 Task: Personal: Wedding Day Timeline.
Action: Mouse pressed left at (46, 70)
Screenshot: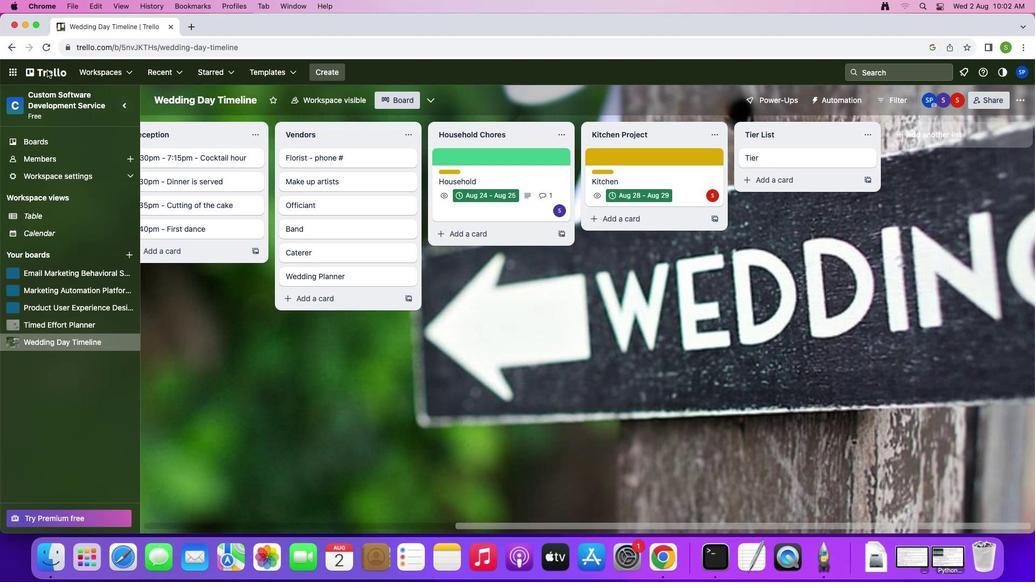 
Action: Mouse moved to (48, 73)
Screenshot: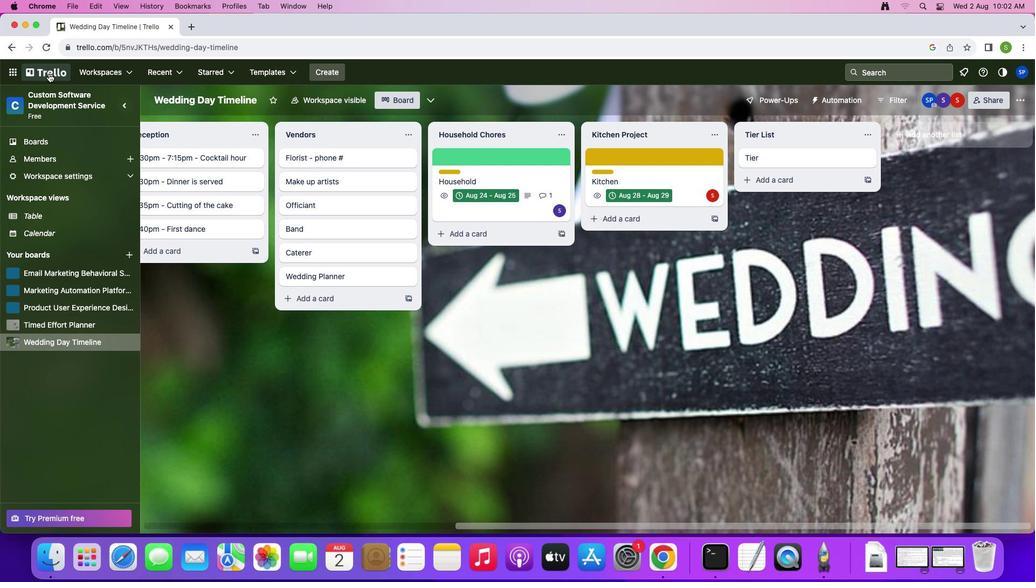 
Action: Mouse pressed left at (48, 73)
Screenshot: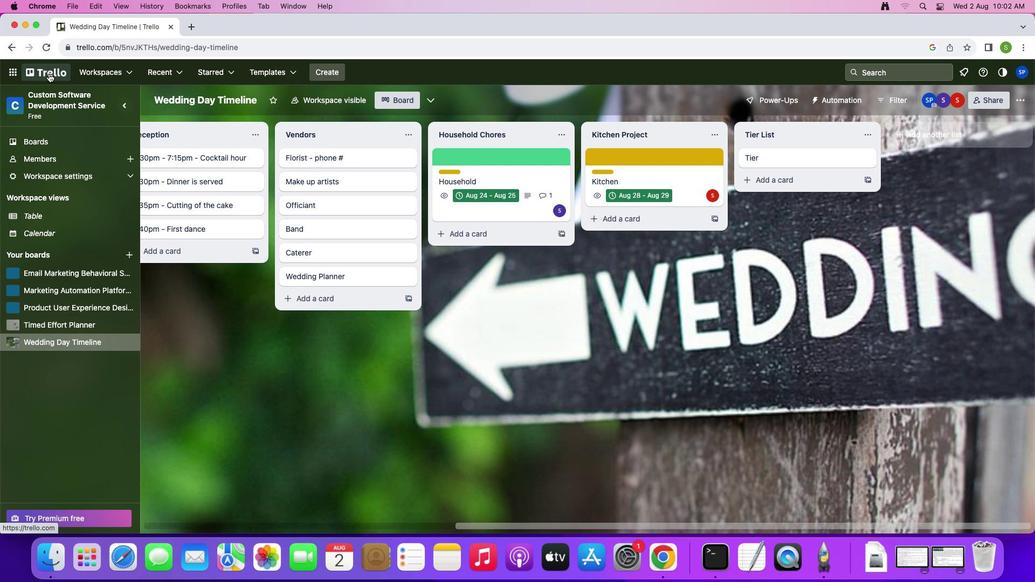 
Action: Mouse moved to (251, 131)
Screenshot: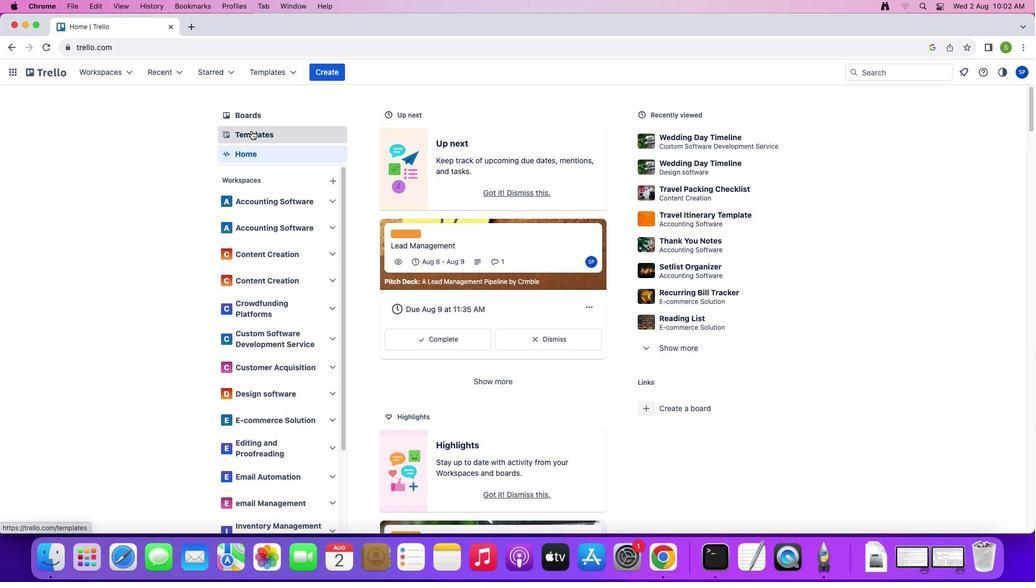 
Action: Mouse pressed left at (251, 131)
Screenshot: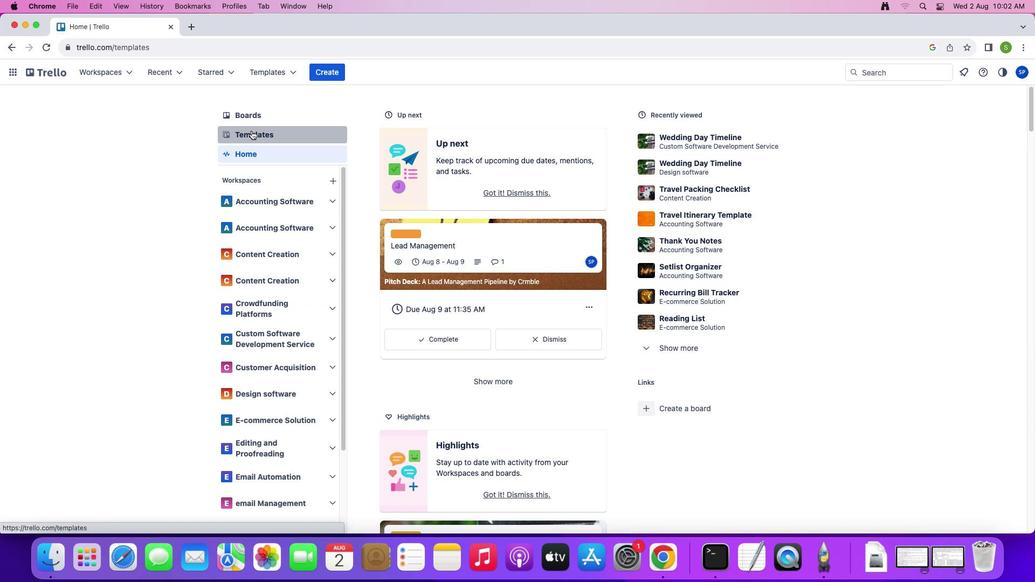 
Action: Mouse moved to (267, 284)
Screenshot: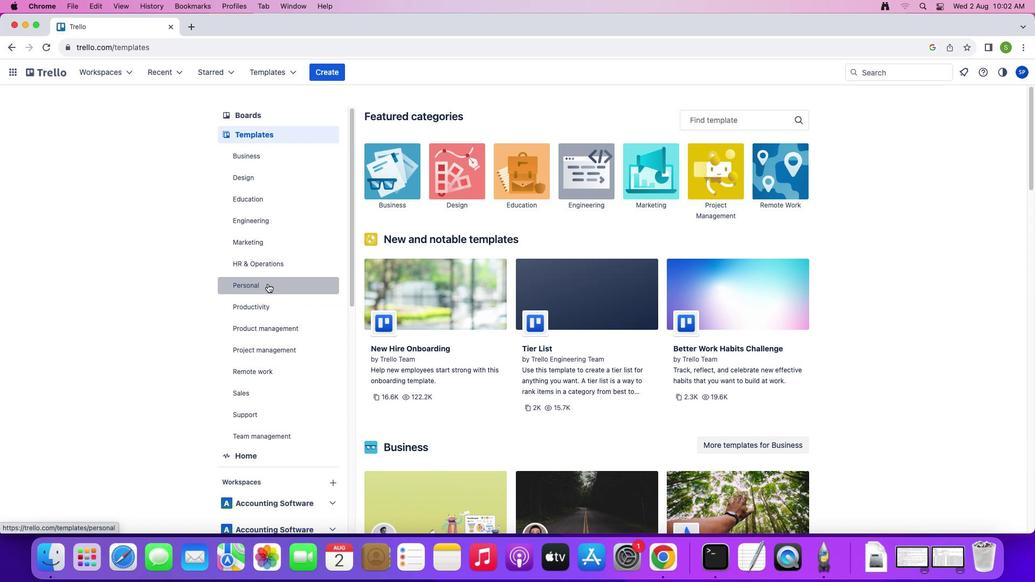 
Action: Mouse pressed left at (267, 284)
Screenshot: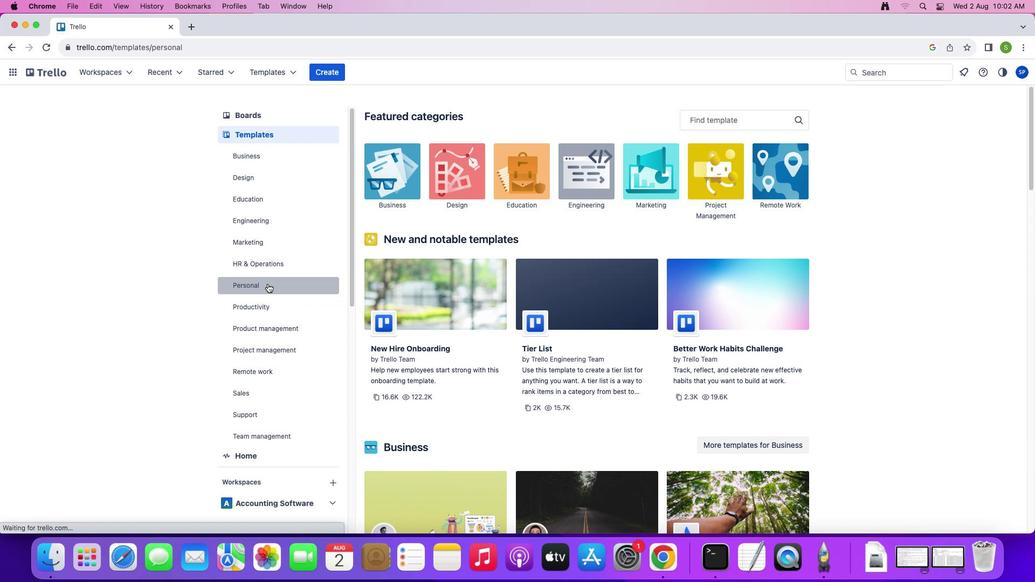 
Action: Mouse moved to (712, 122)
Screenshot: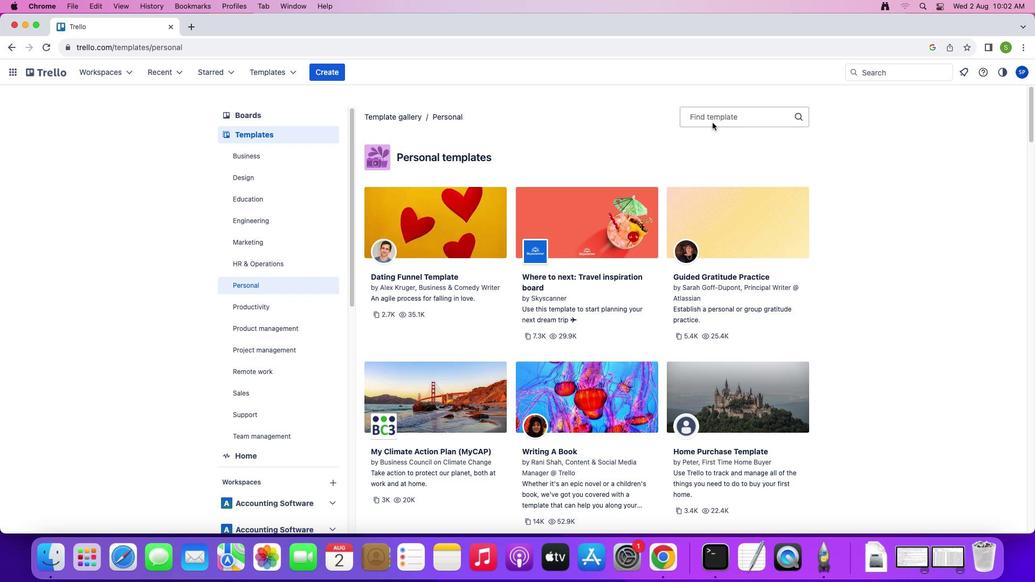 
Action: Mouse pressed left at (712, 122)
Screenshot: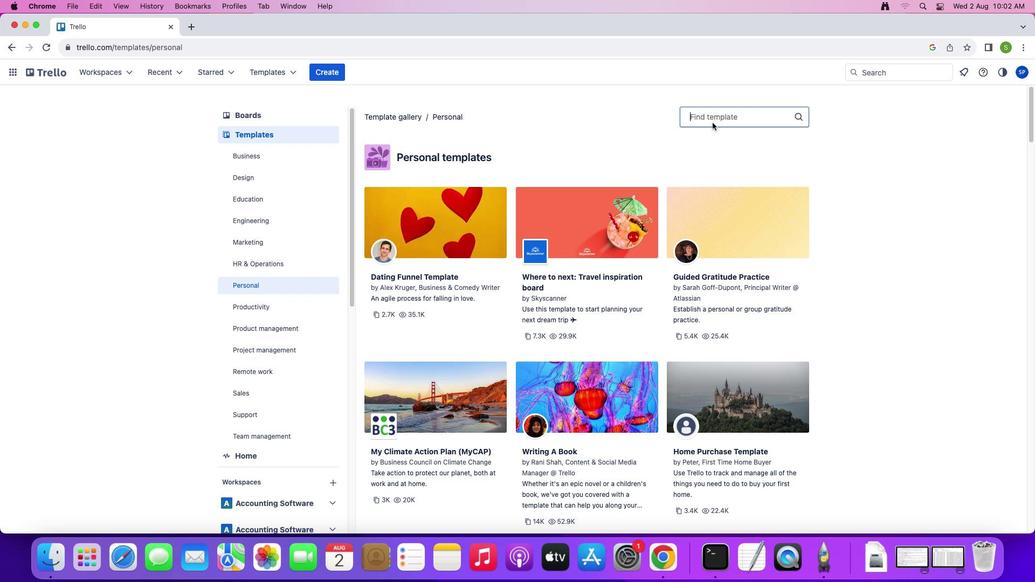 
Action: Mouse moved to (713, 118)
Screenshot: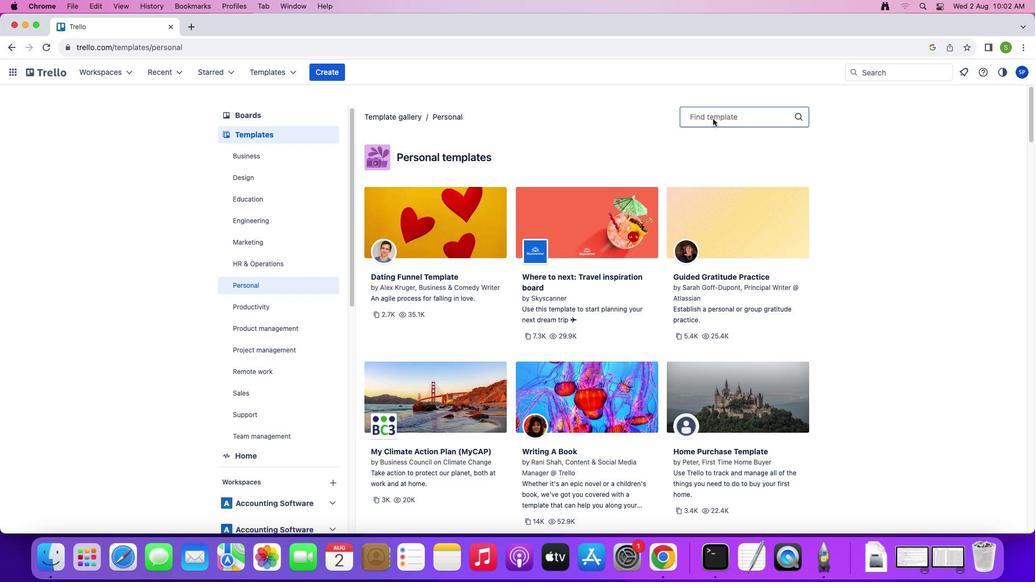 
Action: Key pressed 'W'Key.caps_lock'e''d''d''i''n''g'
Screenshot: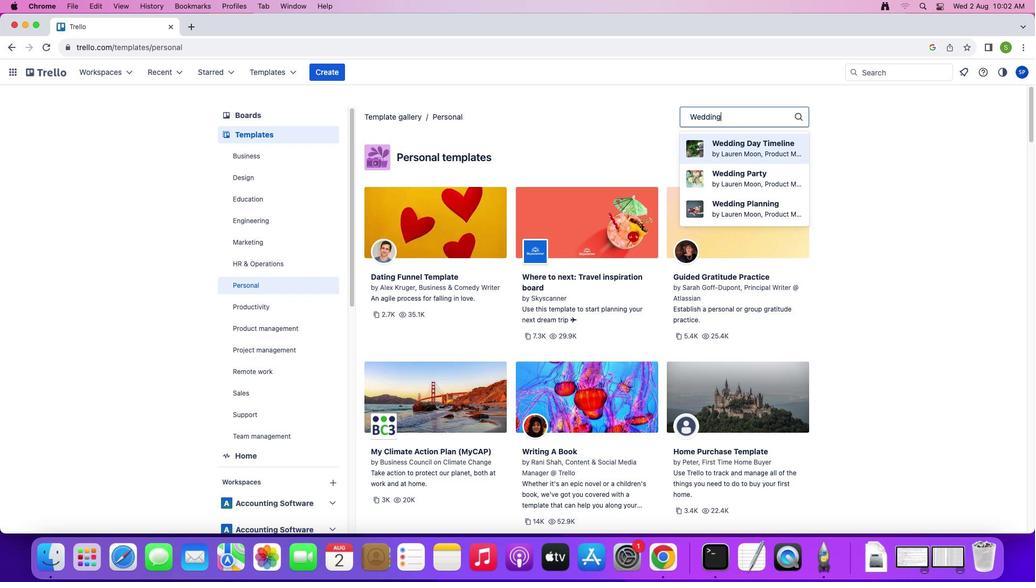 
Action: Mouse moved to (735, 149)
Screenshot: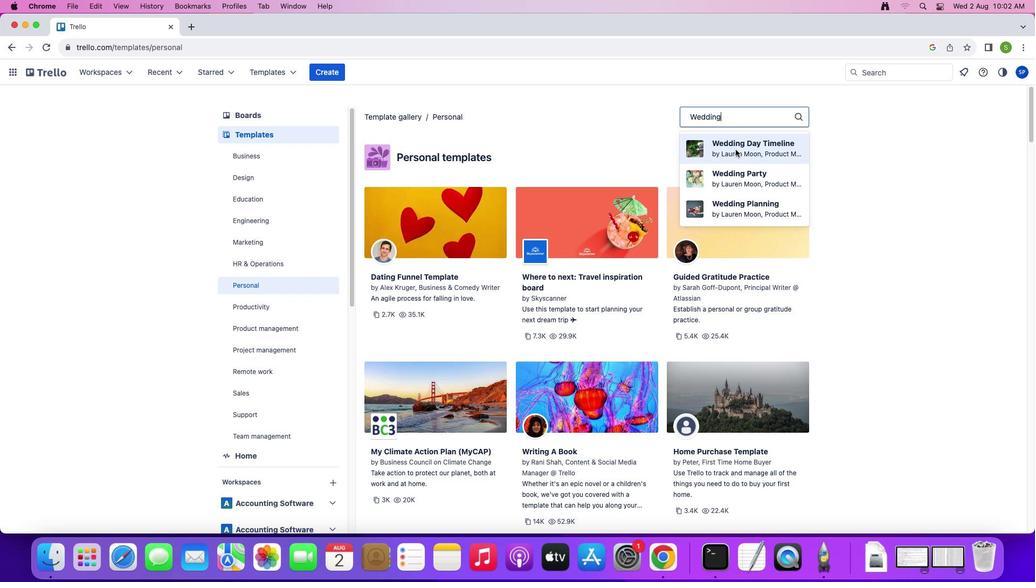 
Action: Key pressed Key.spaceKey.caps_lock'D'Key.caps_lock'a''y'Key.spaceKey.caps_lock'T'Key.caps_lock'i''m''e''l''i''n''e'
Screenshot: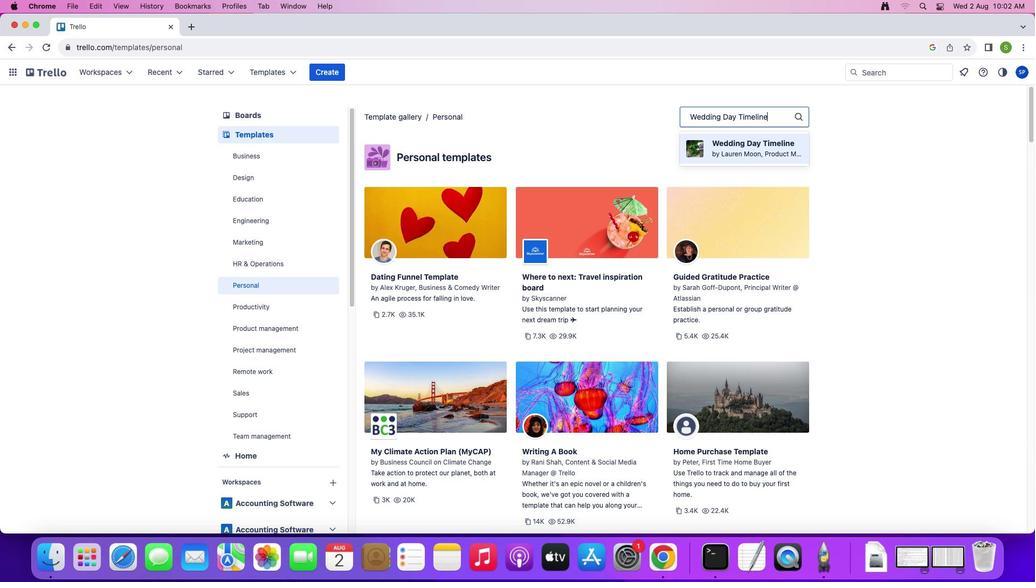 
Action: Mouse moved to (719, 151)
Screenshot: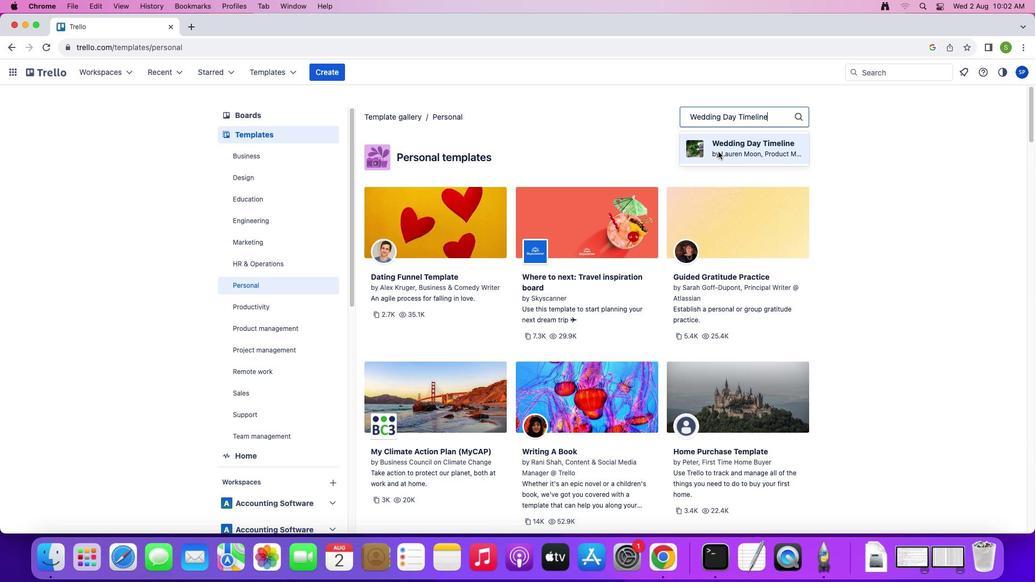 
Action: Mouse pressed left at (719, 151)
Screenshot: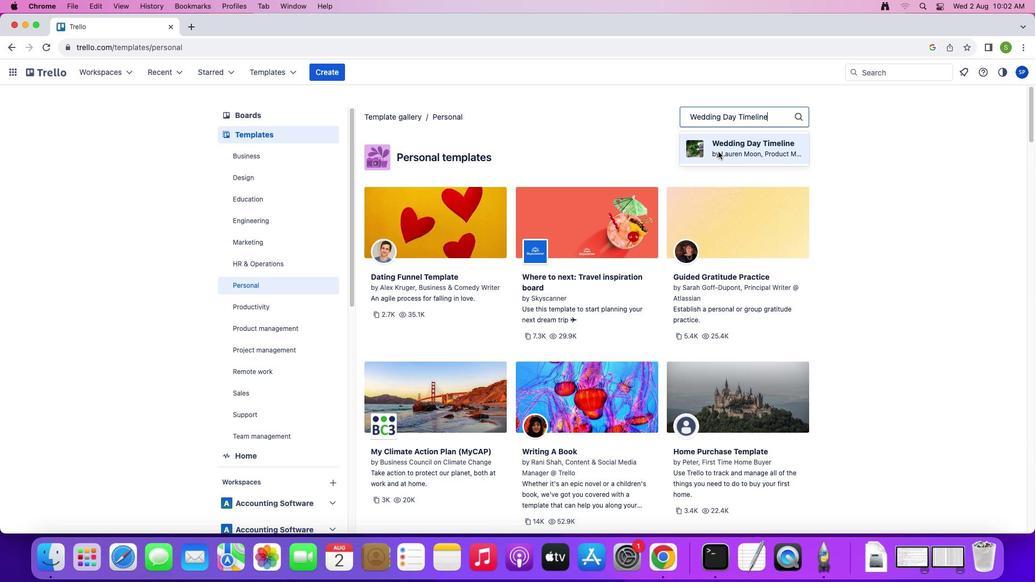 
Action: Mouse moved to (773, 153)
Screenshot: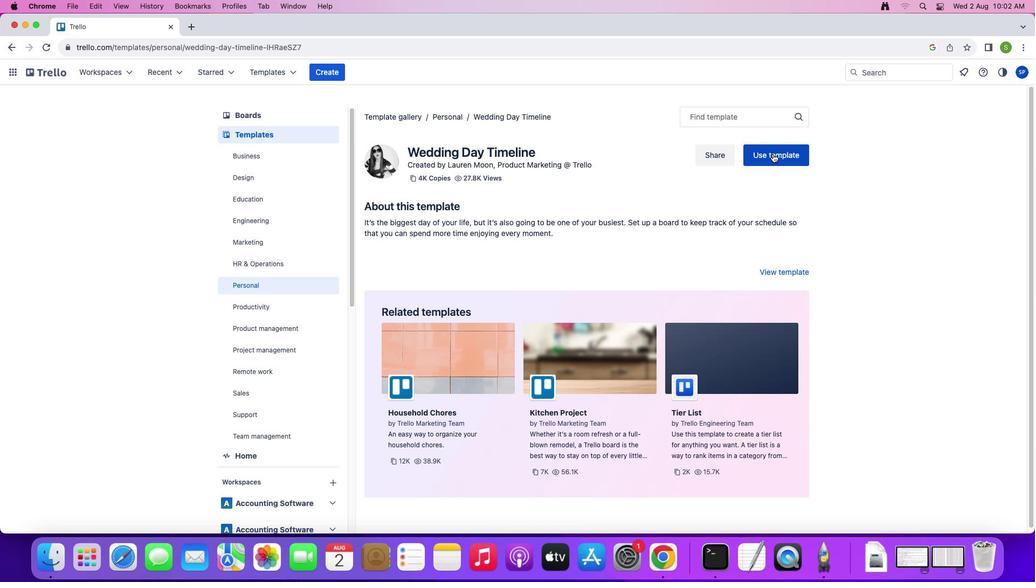 
Action: Mouse pressed left at (773, 153)
Screenshot: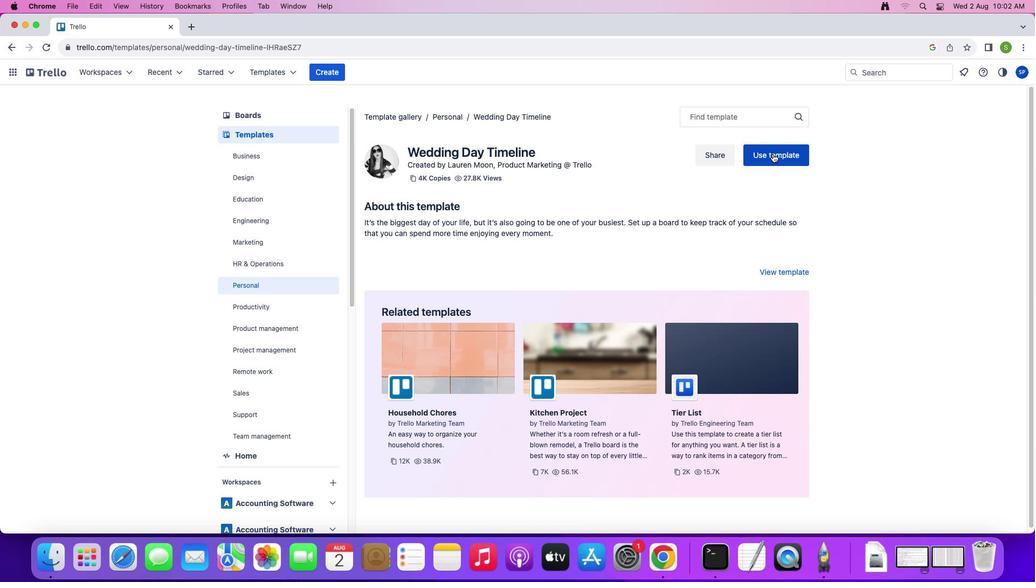 
Action: Mouse moved to (791, 251)
Screenshot: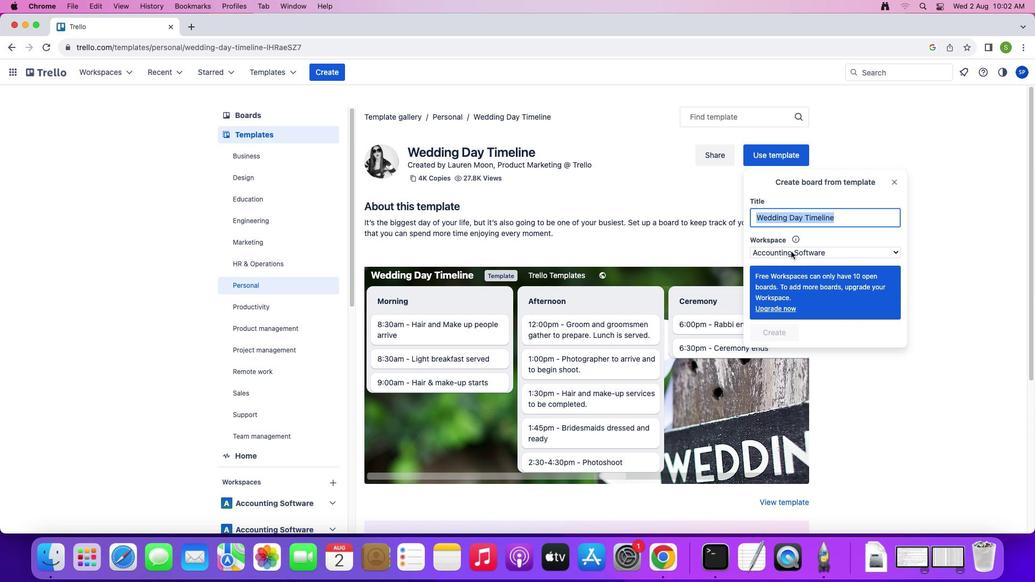 
Action: Mouse pressed left at (791, 251)
Screenshot: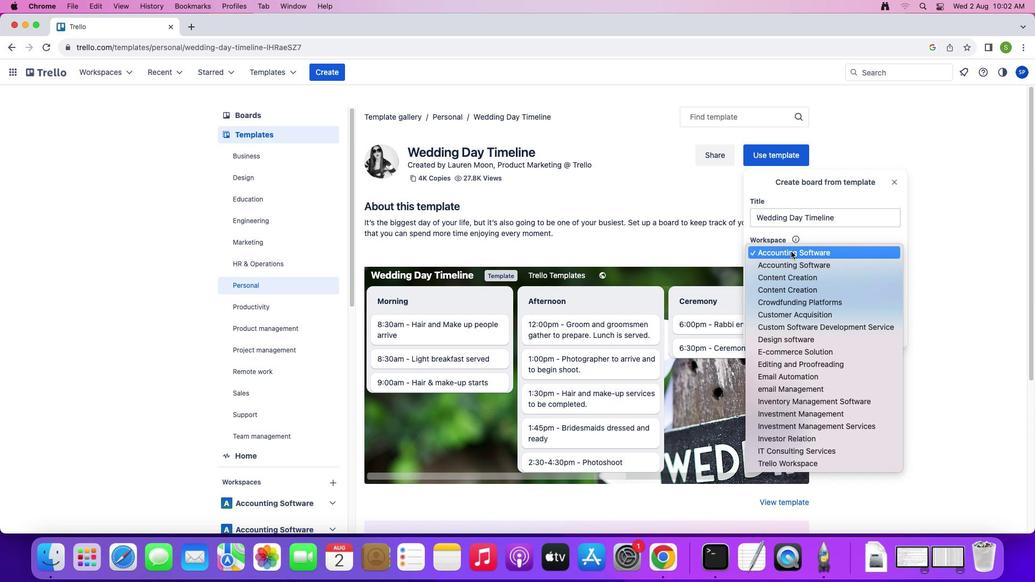 
Action: Mouse moved to (784, 337)
Screenshot: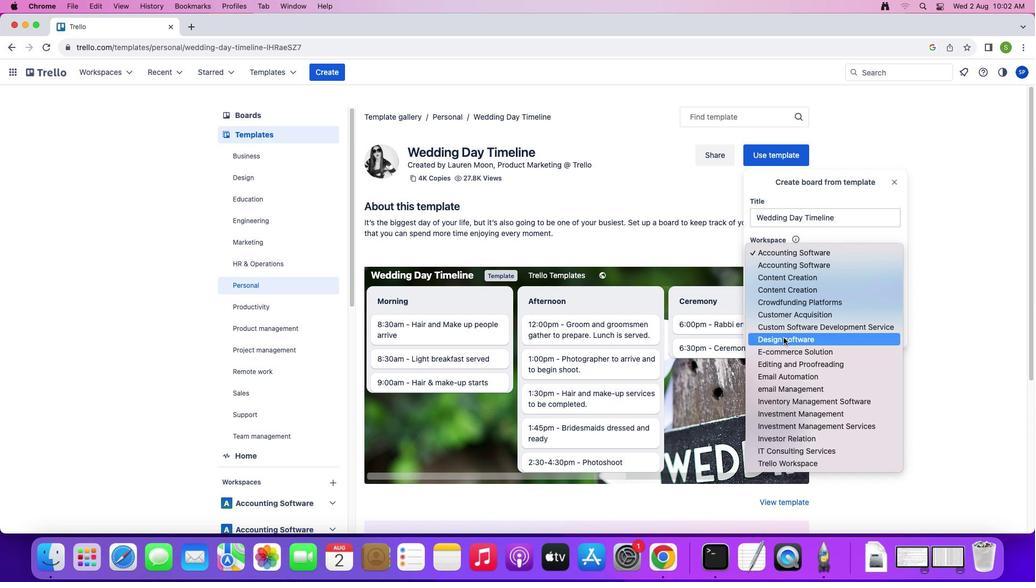 
Action: Mouse pressed left at (784, 337)
Screenshot: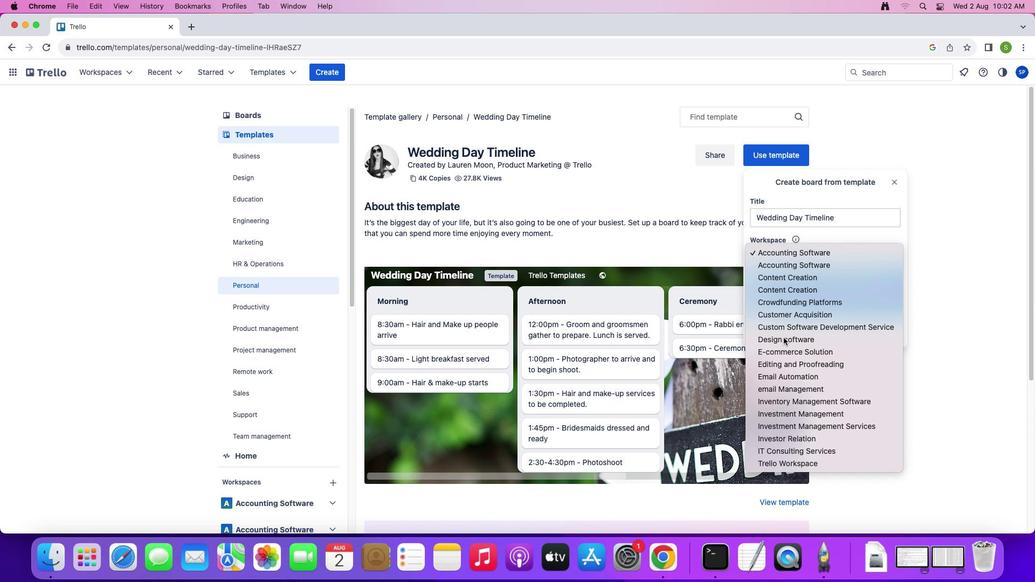 
Action: Mouse moved to (810, 245)
Screenshot: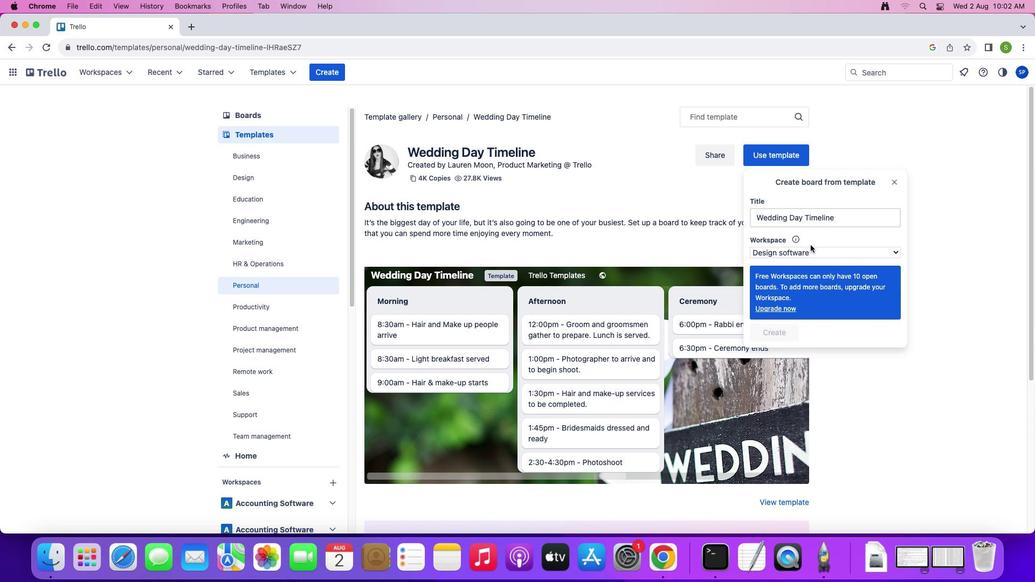
Action: Mouse pressed left at (810, 245)
Screenshot: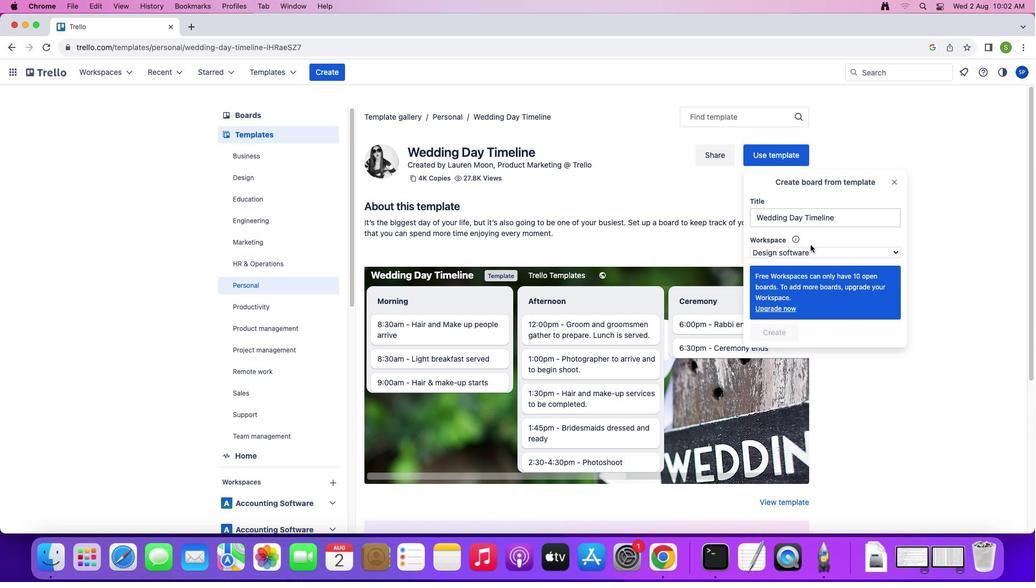
Action: Mouse moved to (809, 251)
Screenshot: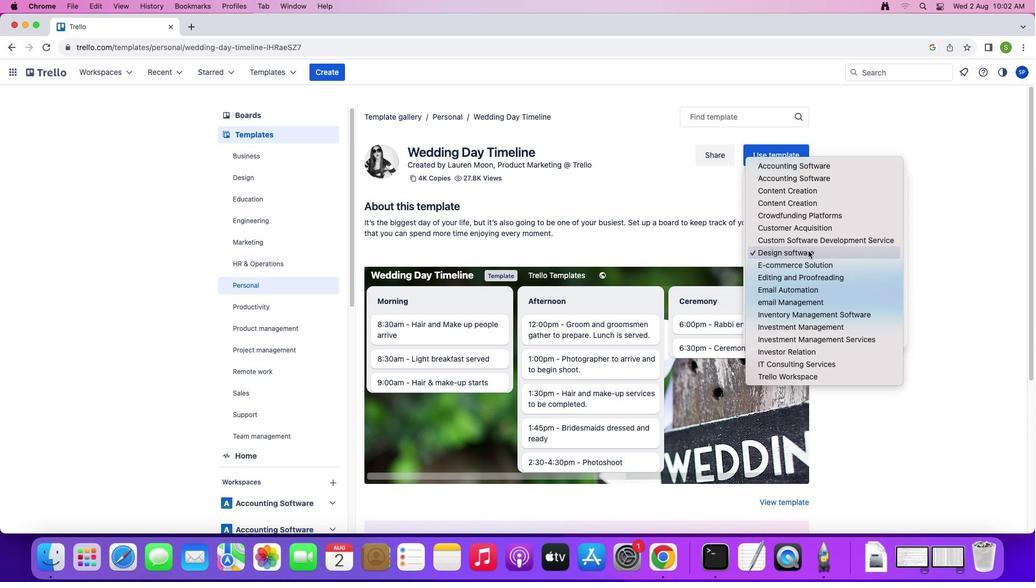 
Action: Mouse pressed left at (809, 251)
Screenshot: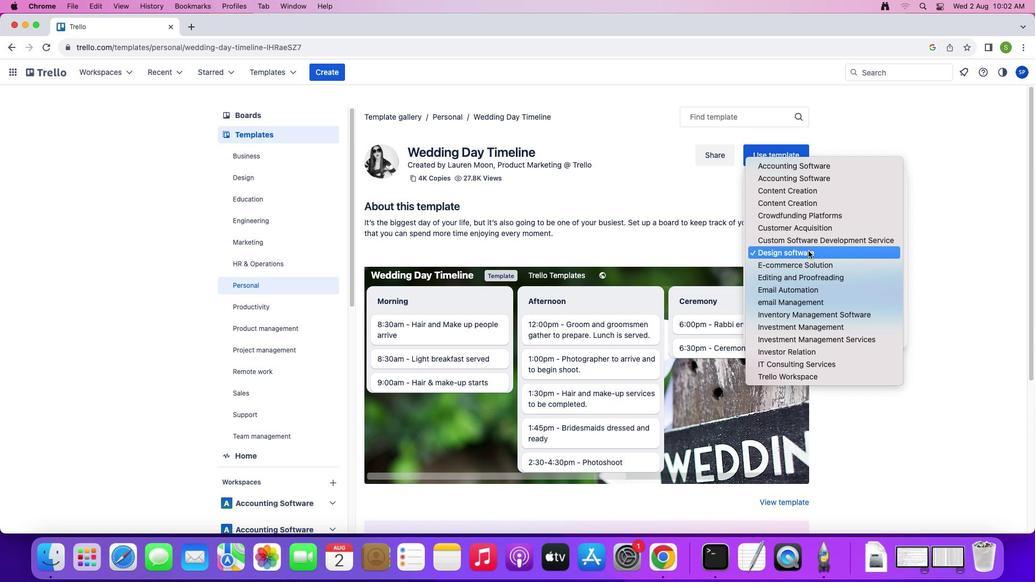 
Action: Mouse moved to (789, 338)
Screenshot: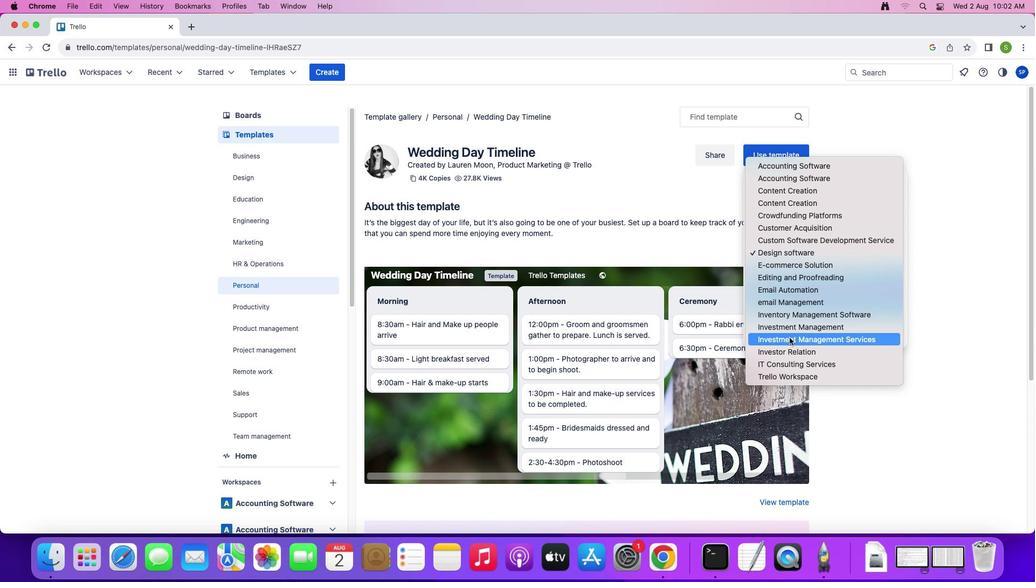 
Action: Mouse pressed left at (789, 338)
Screenshot: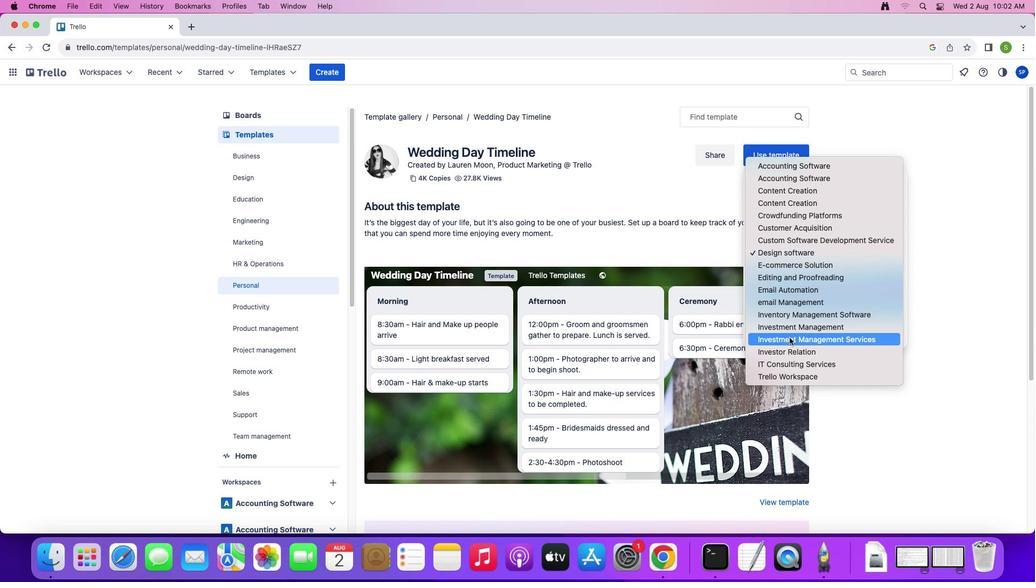 
Action: Mouse moved to (769, 392)
Screenshot: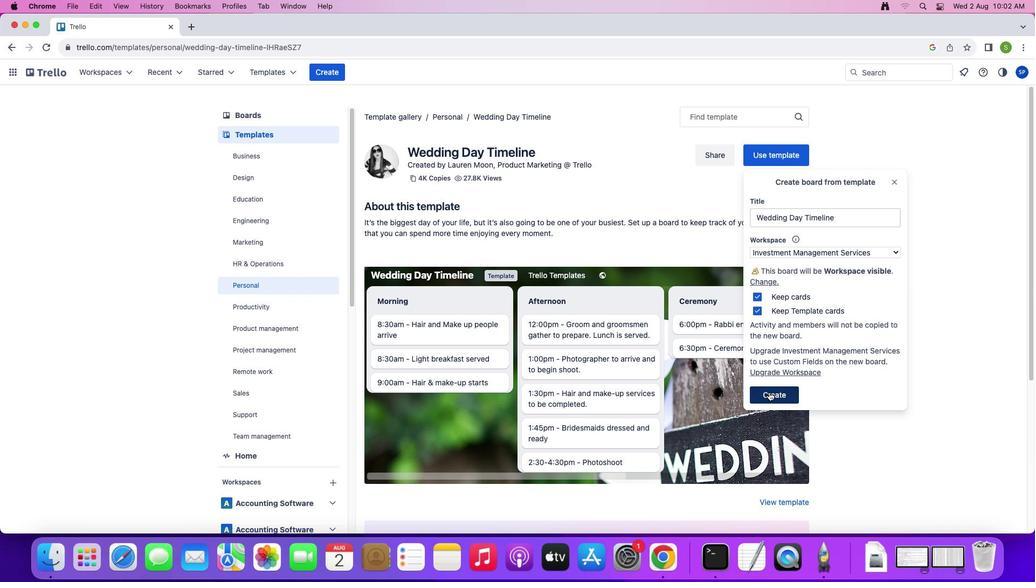 
Action: Mouse pressed left at (769, 392)
Screenshot: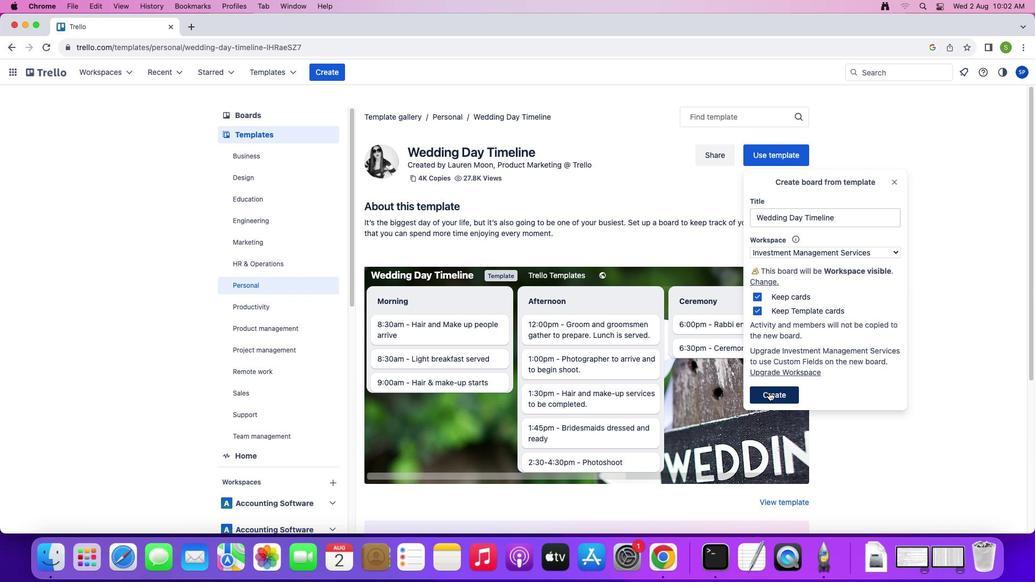 
Action: Mouse moved to (944, 140)
Screenshot: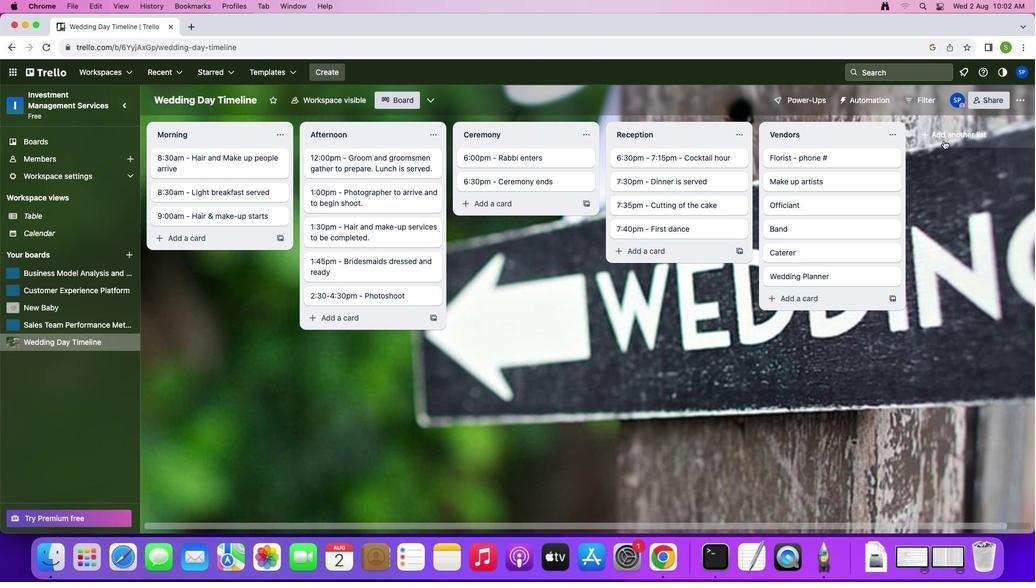 
Action: Mouse pressed left at (944, 140)
Screenshot: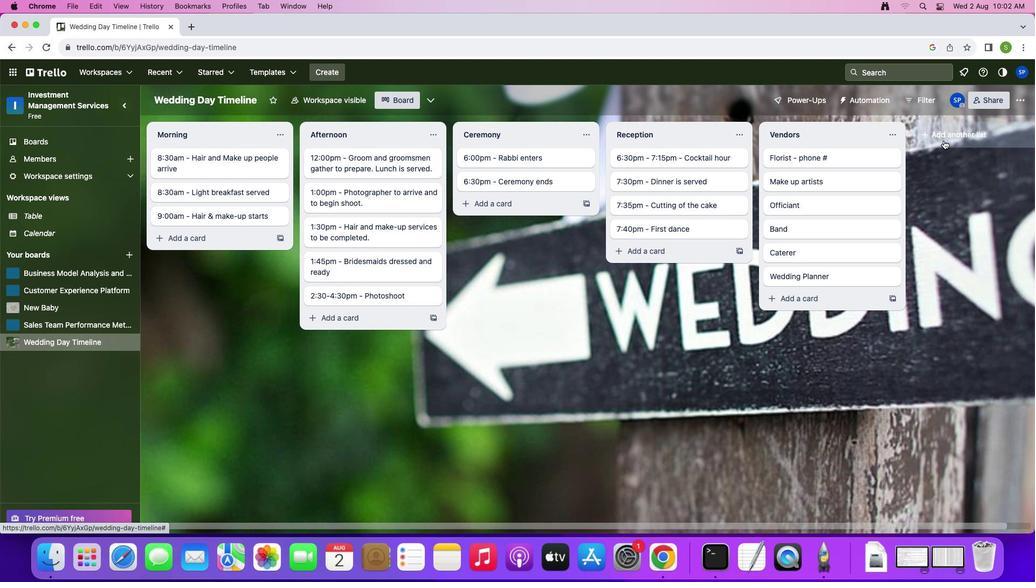 
Action: Mouse moved to (932, 295)
Screenshot: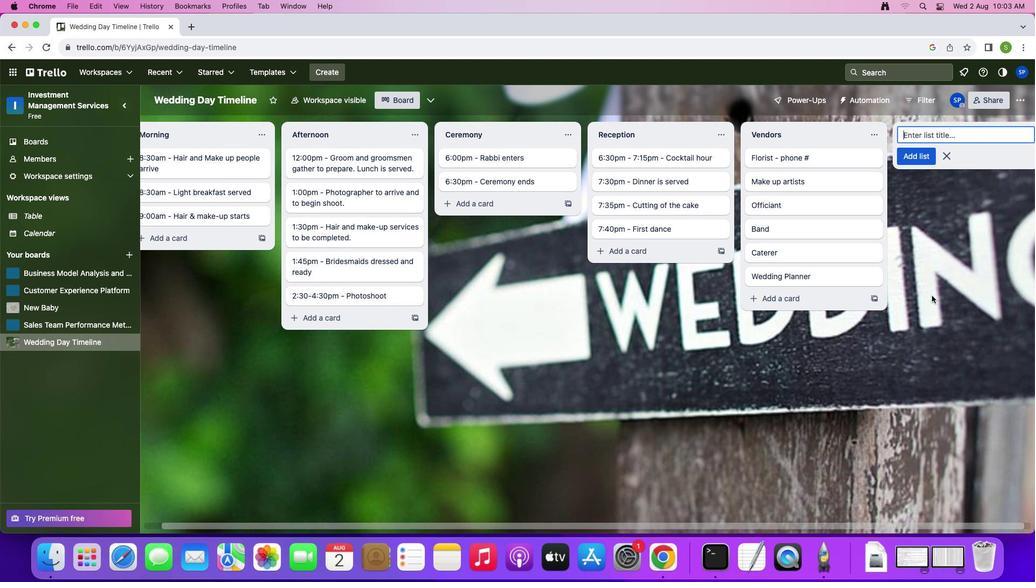 
Action: Key pressed Key.caps_lock'H'Key.caps_lock'o''u''s''e''h''o''l''d'Key.spaceKey.caps_lock'C'Key.caps_lock'h''o''r''e''s'Key.enterKey.shift'K''i''t''c''h''e''n'Key.spaceKey.shift'P''r''o''j''e''c''t'Key.enterKey.shift'T''i''e''r'Key.spaceKey.shift'l''i''s''t'Key.enter
Screenshot: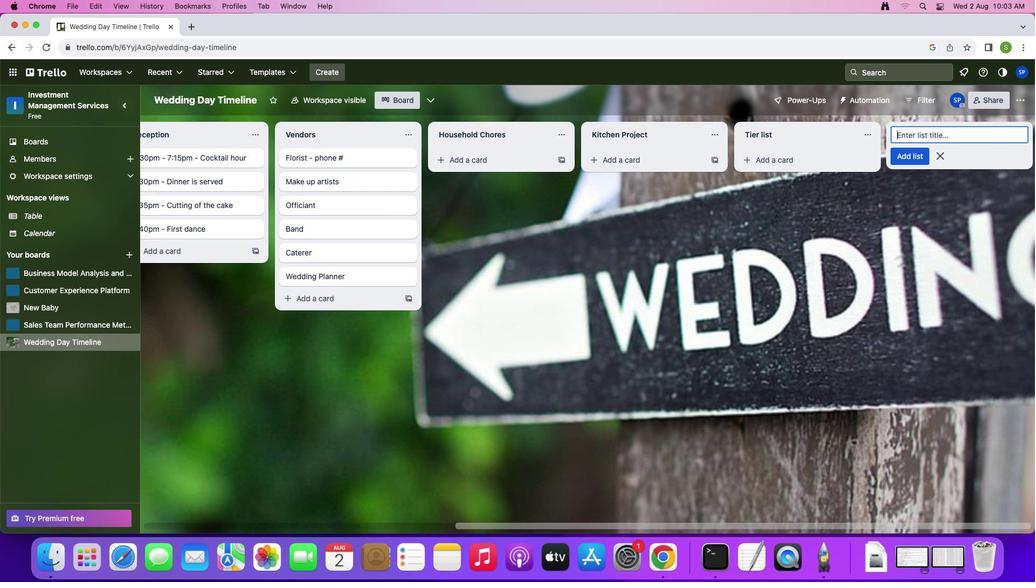 
Action: Mouse moved to (934, 162)
Screenshot: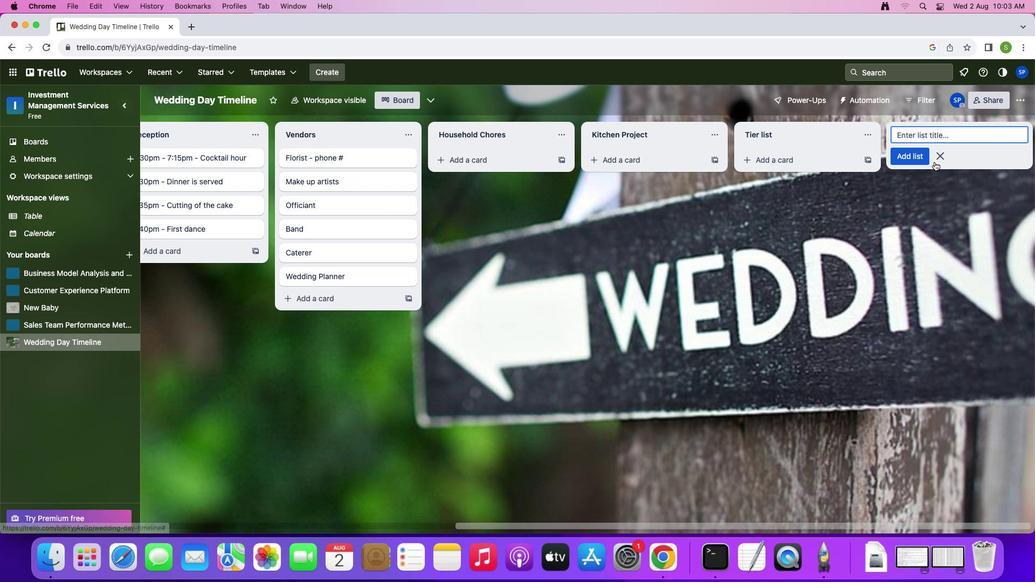 
Action: Mouse pressed left at (934, 162)
Screenshot: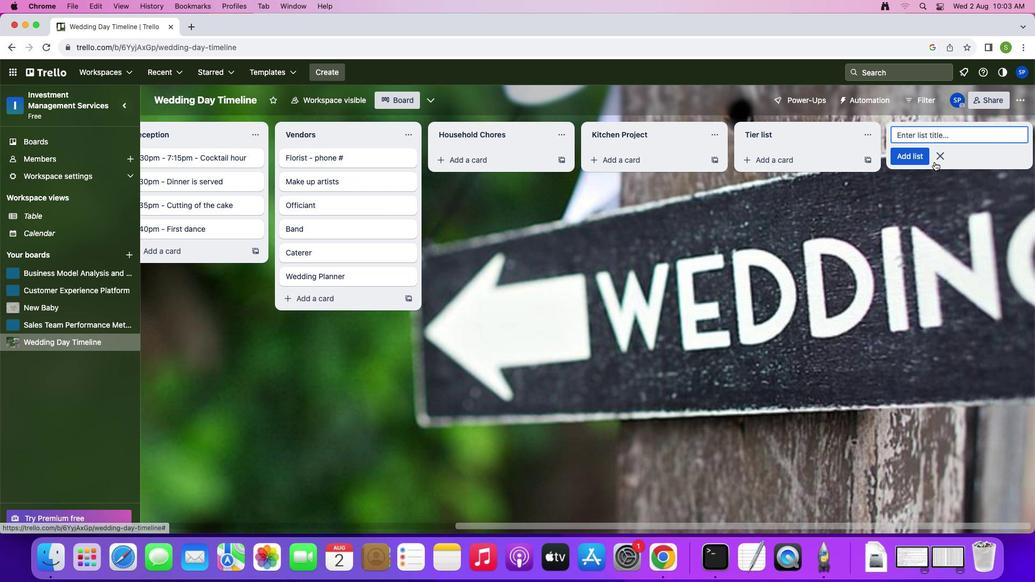 
Action: Mouse moved to (510, 162)
Screenshot: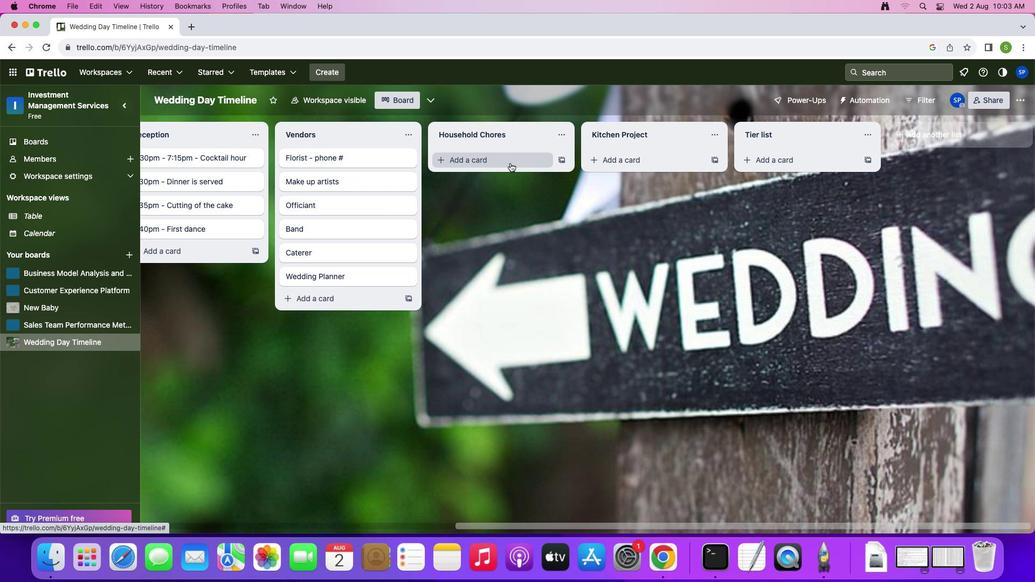 
Action: Mouse pressed left at (510, 162)
Screenshot: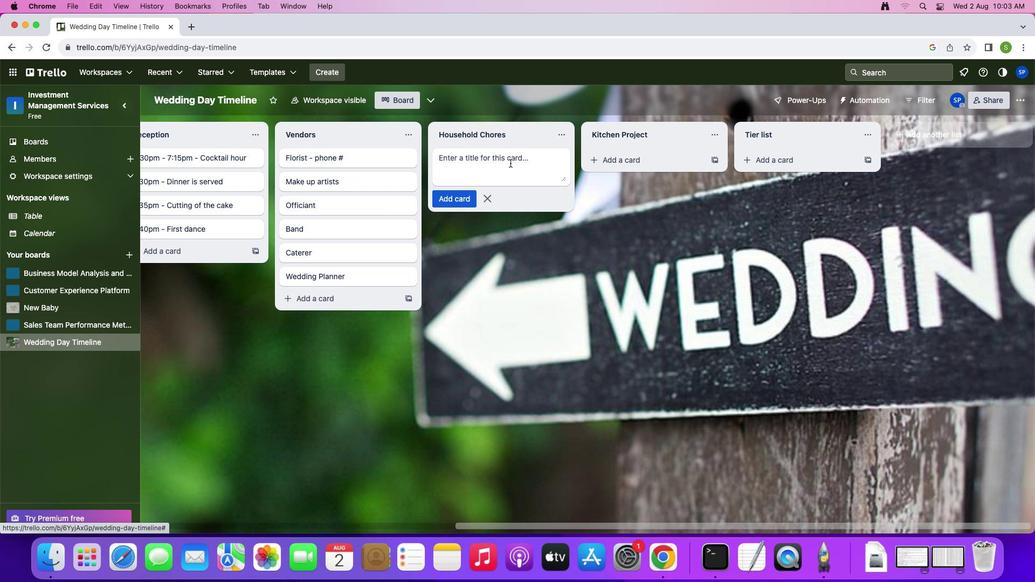 
Action: Mouse moved to (626, 320)
Screenshot: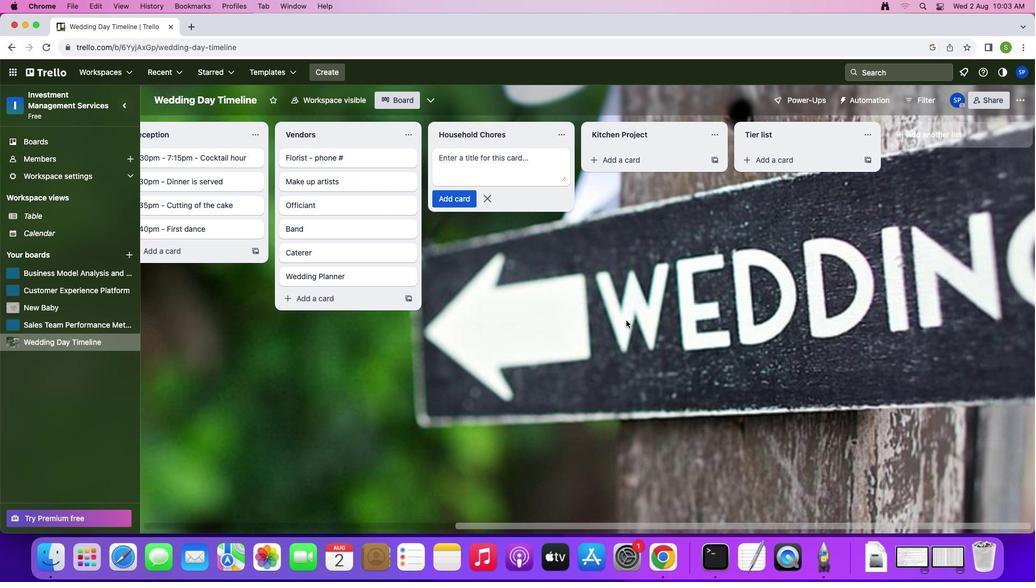 
Action: Key pressed Key.shift'H''o''u''s''e''h''o''l''d'Key.enter
Screenshot: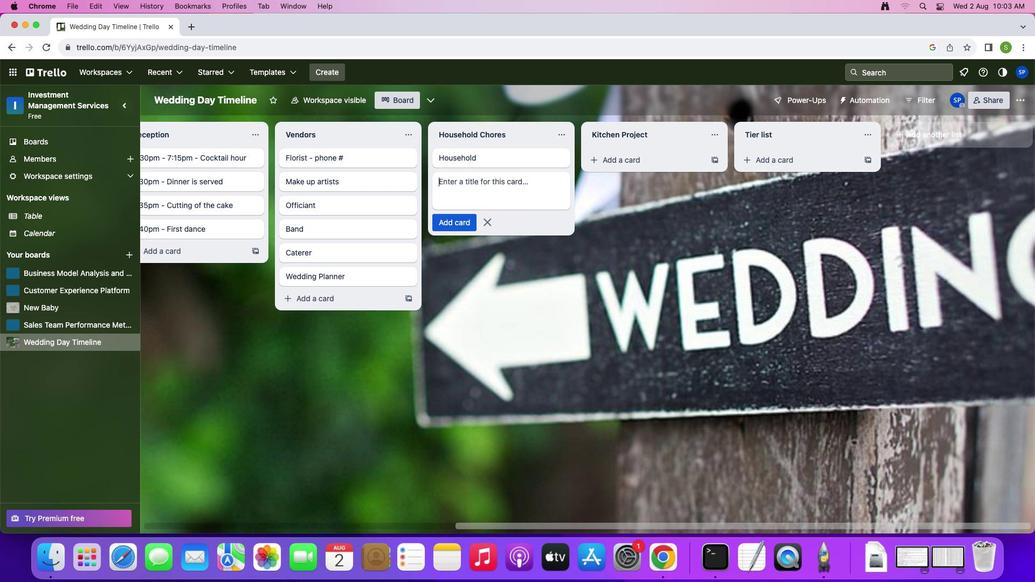 
Action: Mouse moved to (625, 157)
Screenshot: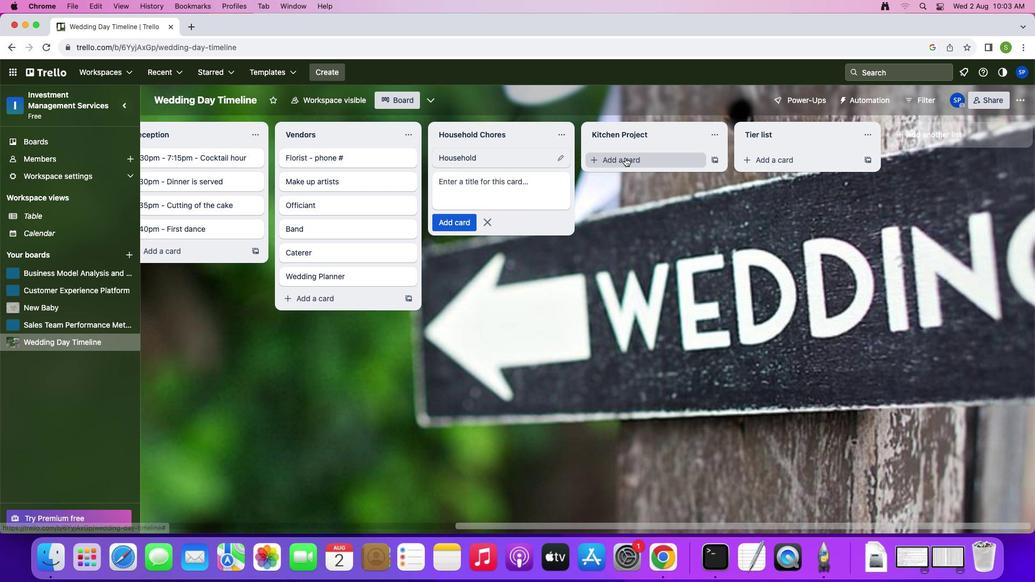 
Action: Mouse pressed left at (625, 157)
Screenshot: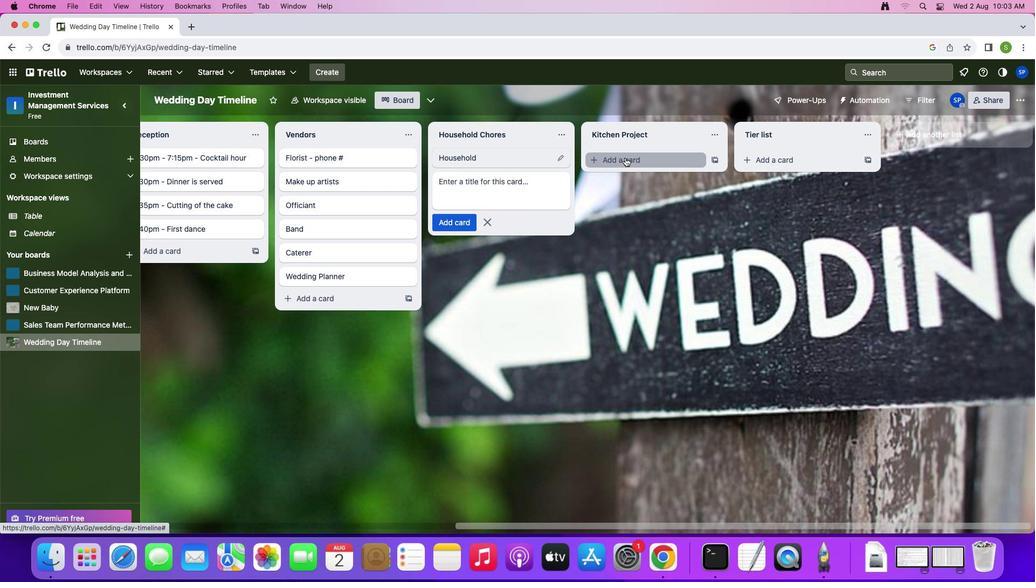 
Action: Mouse moved to (649, 213)
Screenshot: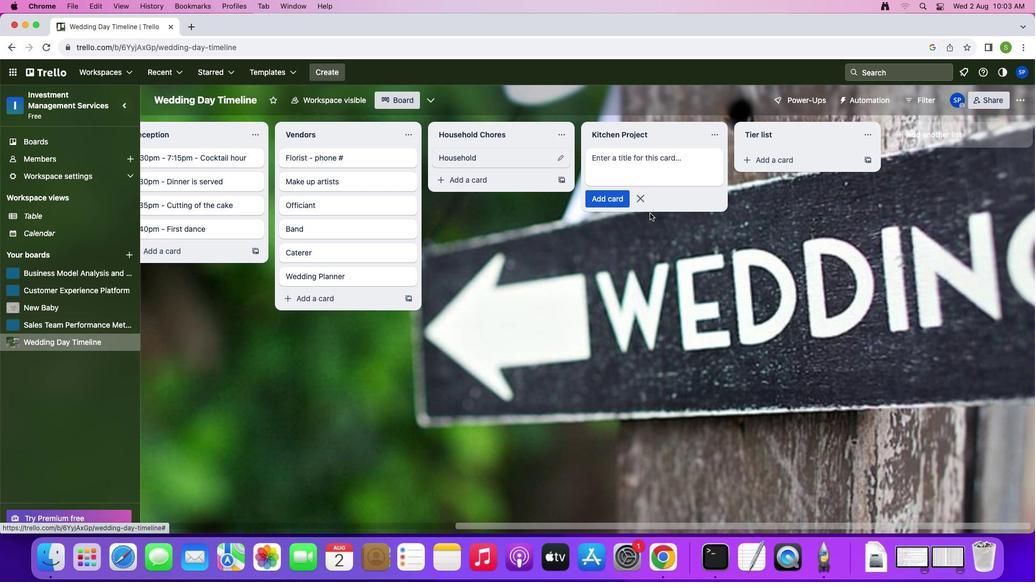 
Action: Key pressed Key.shift'K''i''t''c''h''e''n'Key.enter
Screenshot: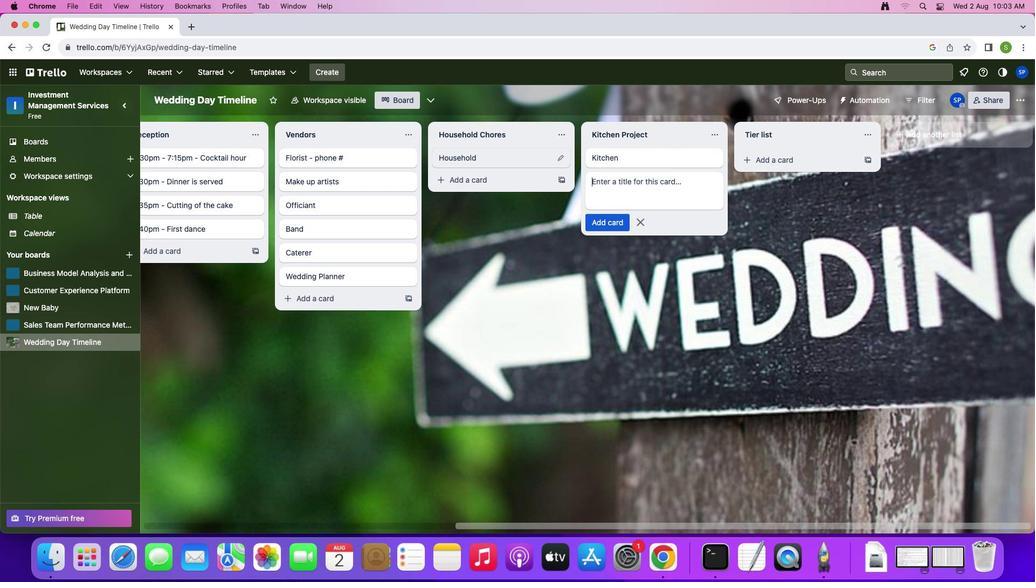 
Action: Mouse moved to (779, 156)
Screenshot: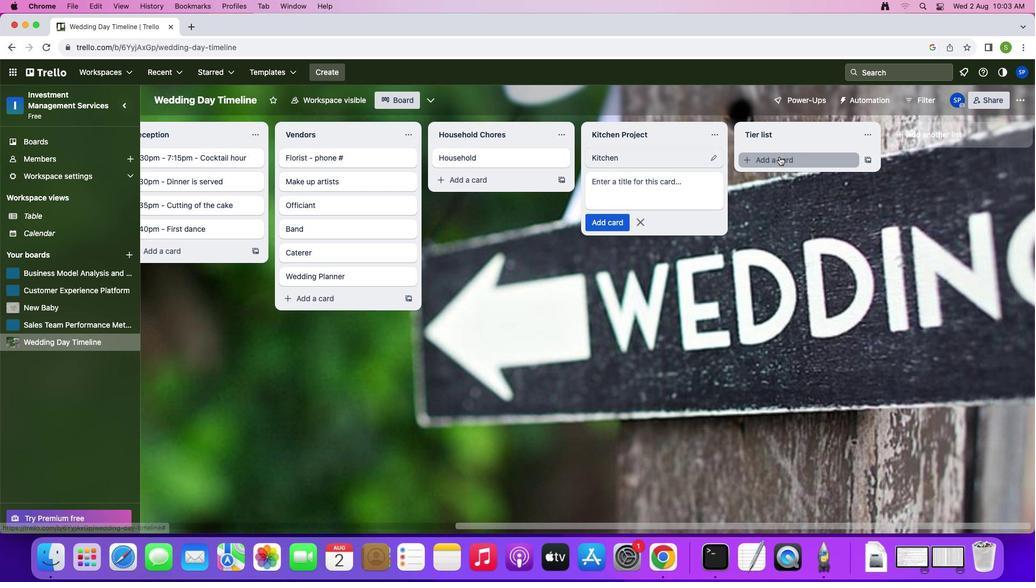 
Action: Mouse pressed left at (779, 156)
Screenshot: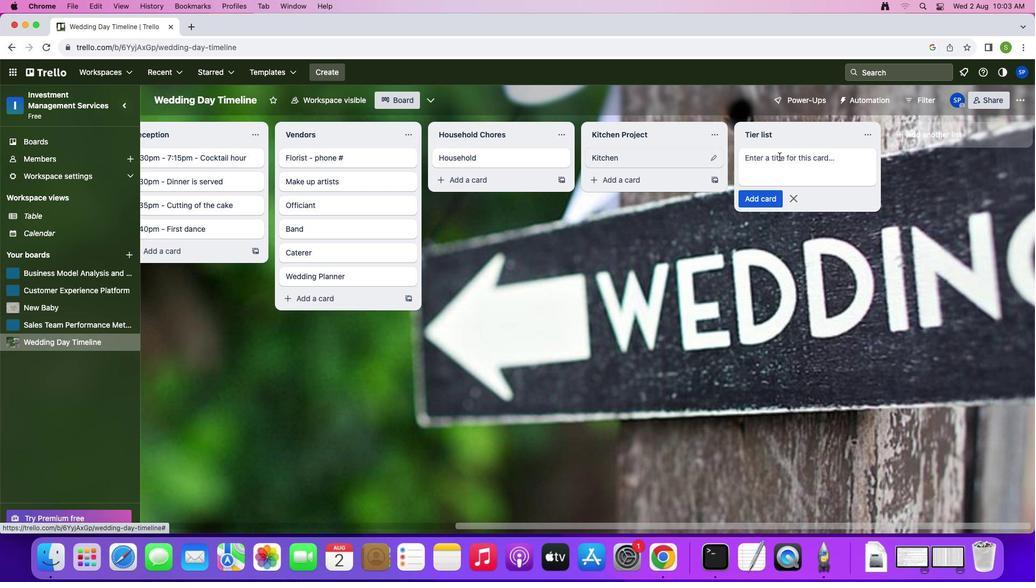 
Action: Key pressed Key.shift'T''i''e''r'Key.enter
Screenshot: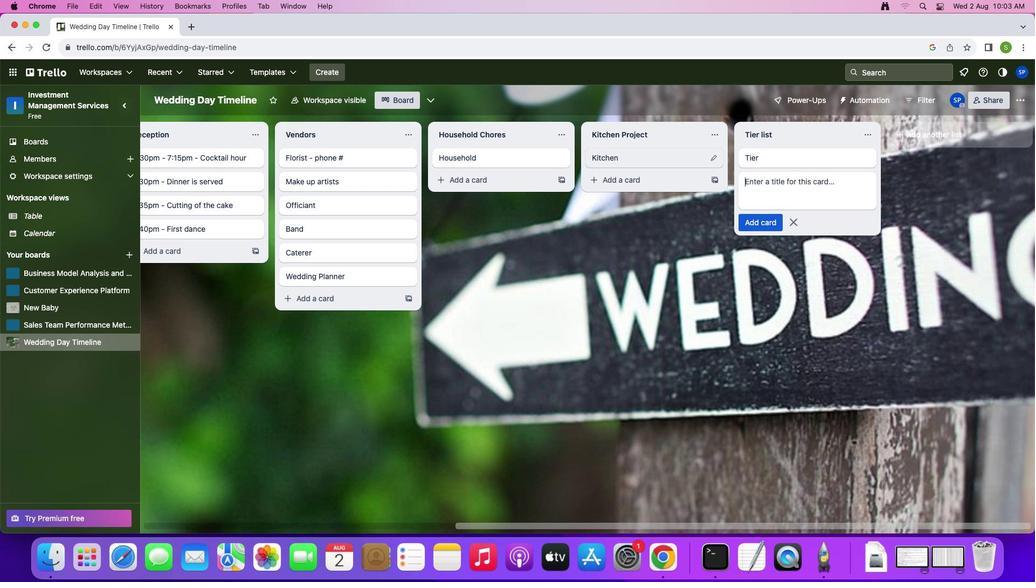 
Action: Mouse moved to (456, 158)
Screenshot: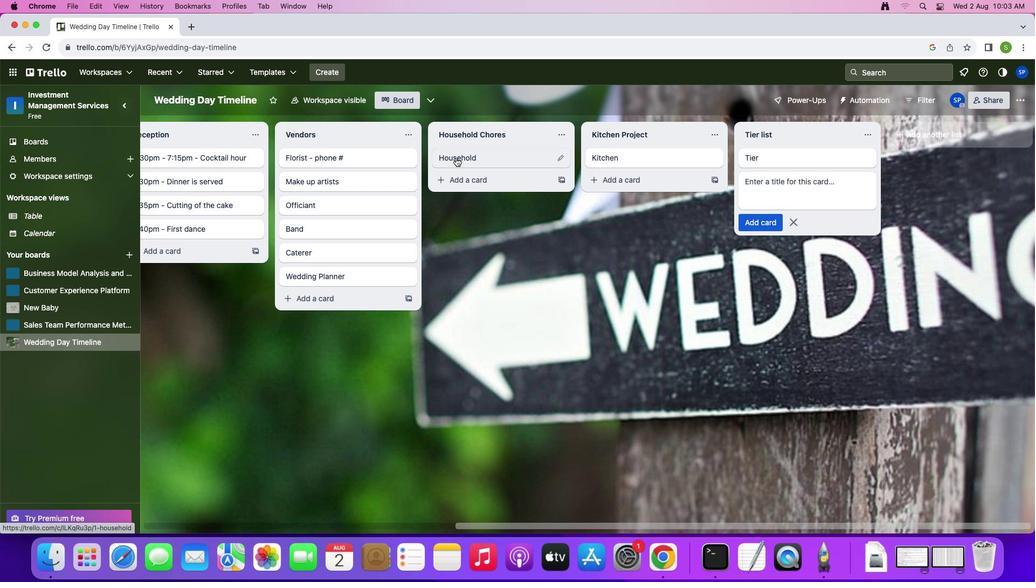 
Action: Mouse pressed left at (456, 158)
Screenshot: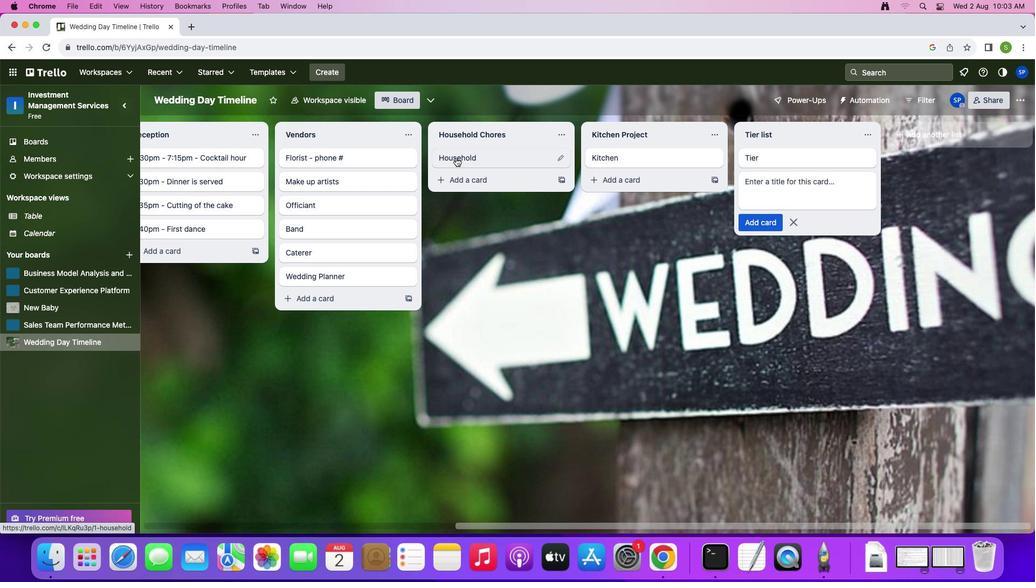 
Action: Mouse moved to (660, 157)
Screenshot: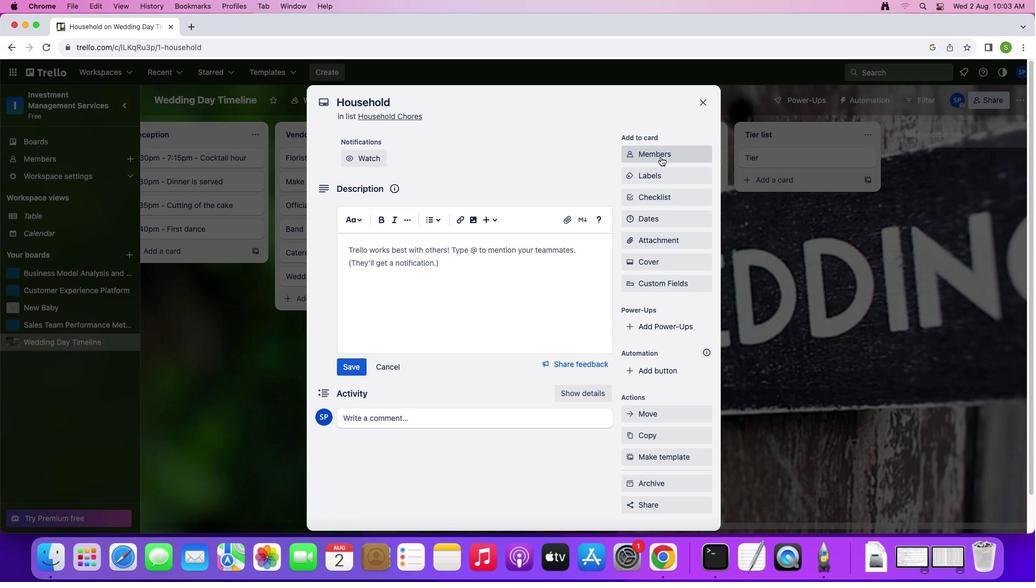 
Action: Mouse pressed left at (660, 157)
Screenshot: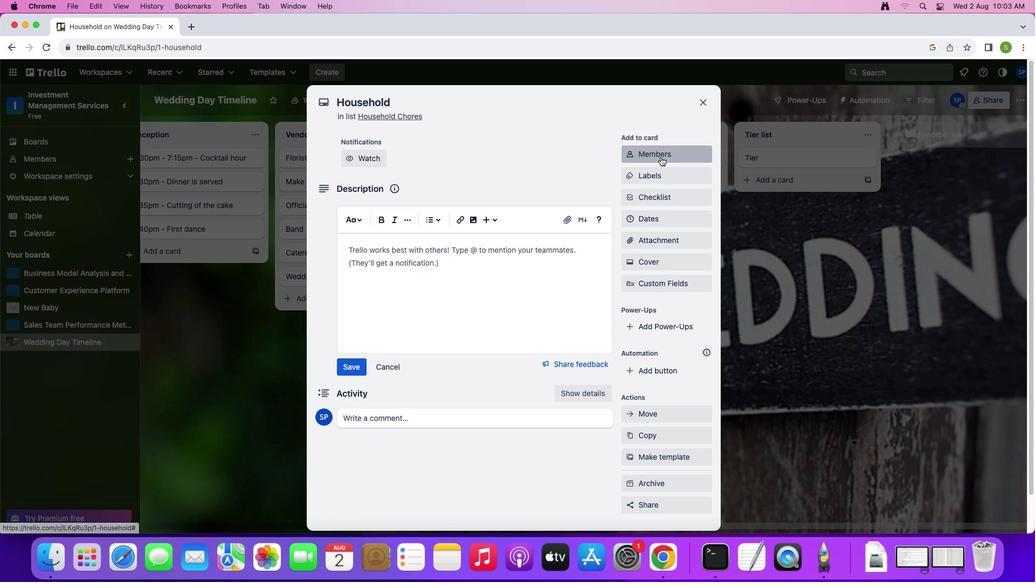 
Action: Mouse moved to (657, 165)
Screenshot: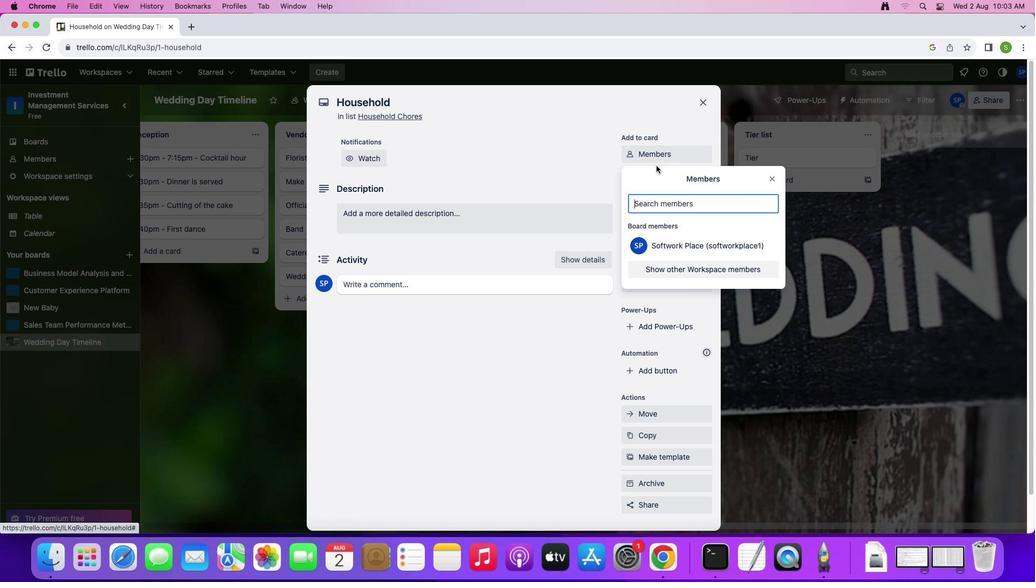 
Action: Key pressed 's''o''f''t''a''g''e''.''3'Key.shift'@''s''o''f''t''a''g''e''.''n''e''t'
Screenshot: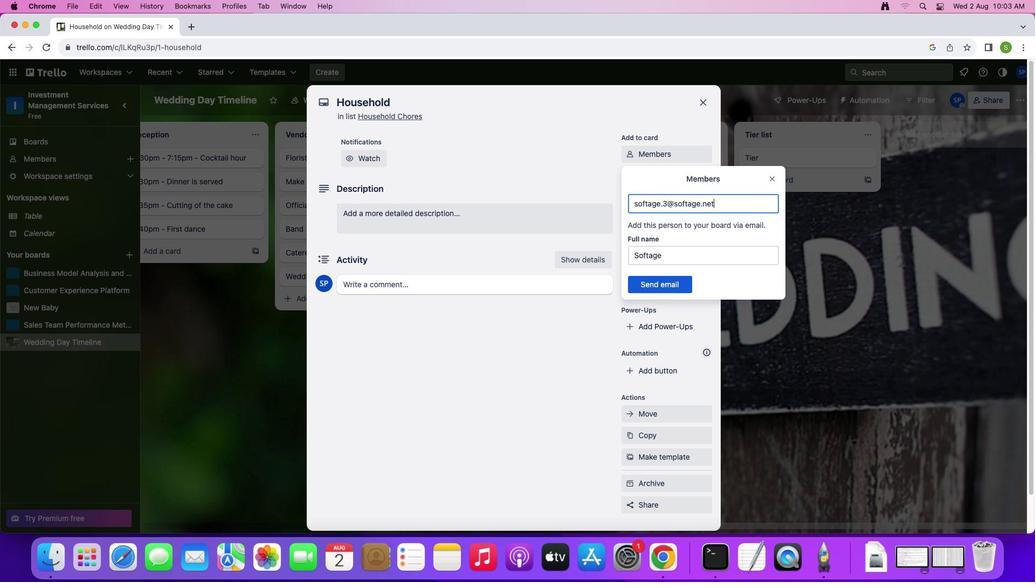 
Action: Mouse moved to (669, 285)
Screenshot: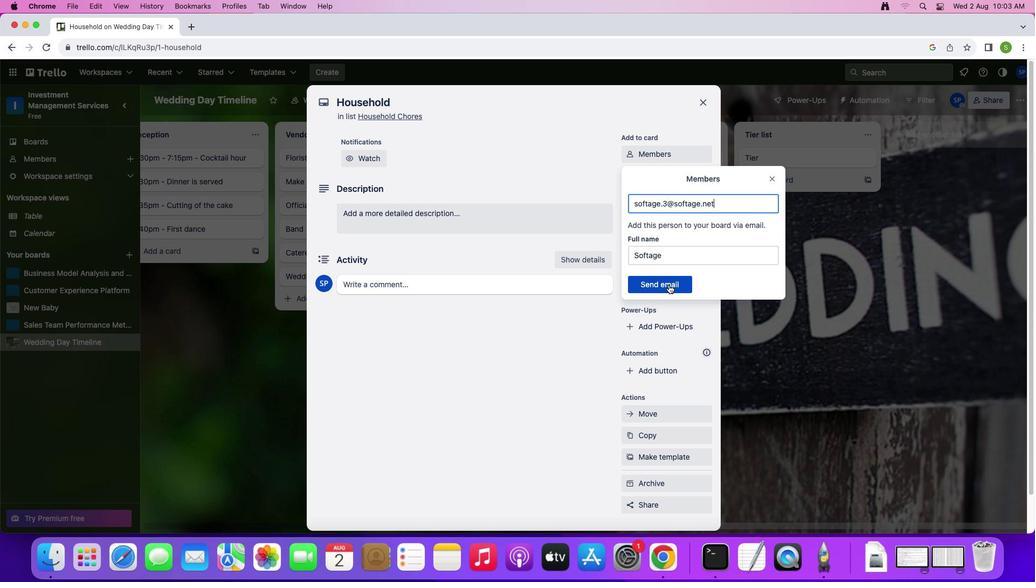 
Action: Mouse pressed left at (669, 285)
Screenshot: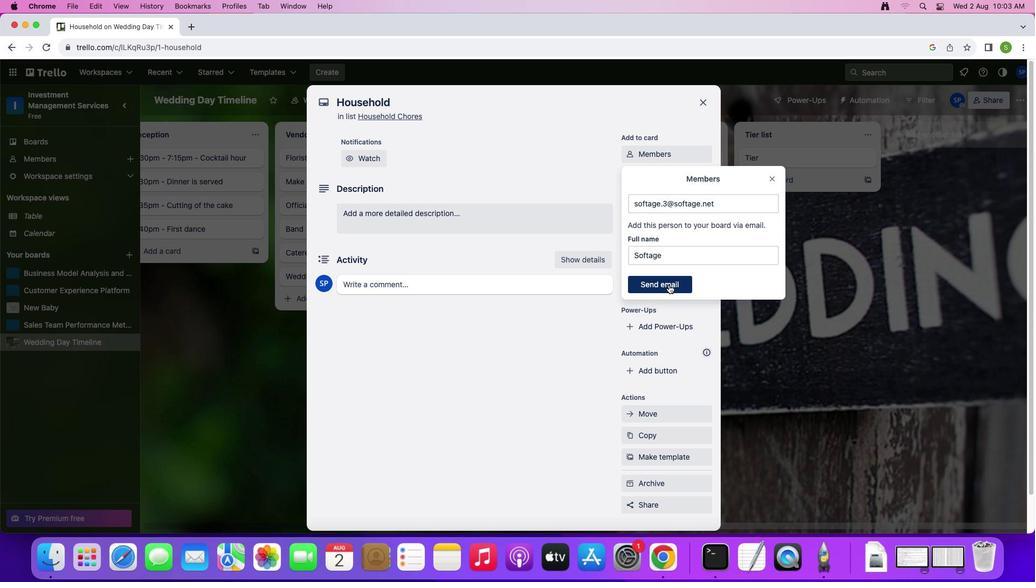 
Action: Mouse moved to (649, 216)
Screenshot: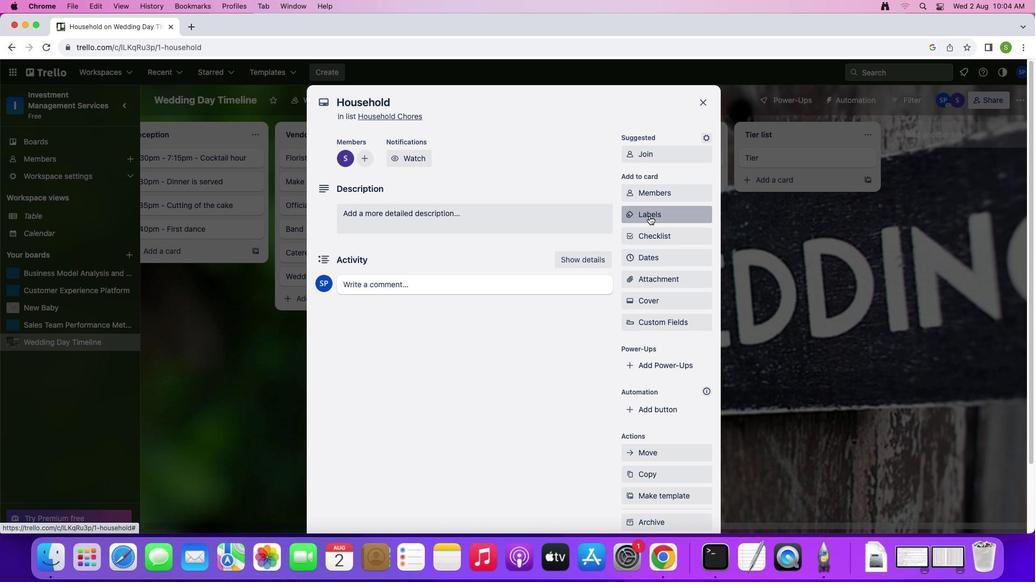 
Action: Mouse pressed left at (649, 216)
Screenshot: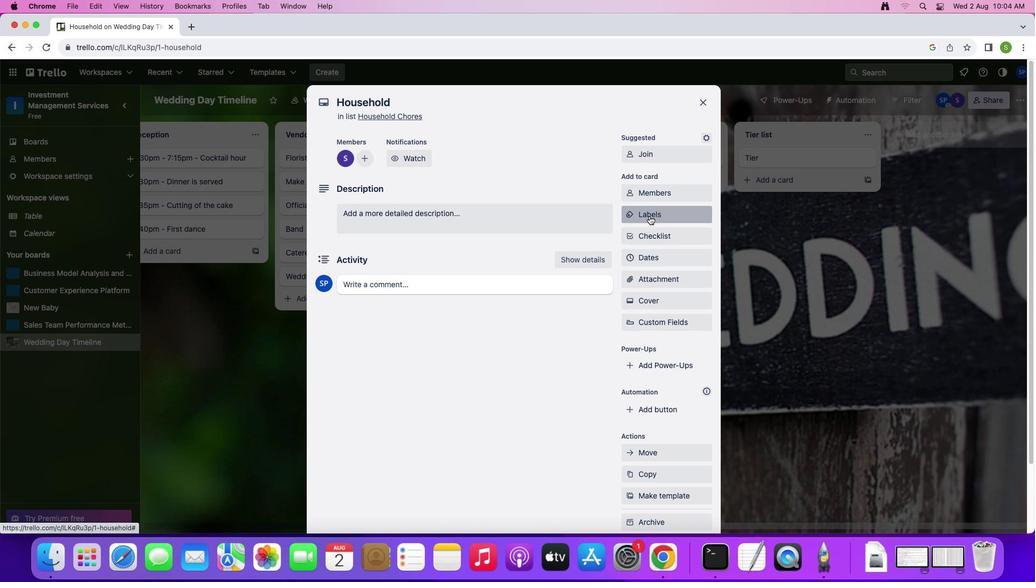 
Action: Mouse moved to (663, 300)
Screenshot: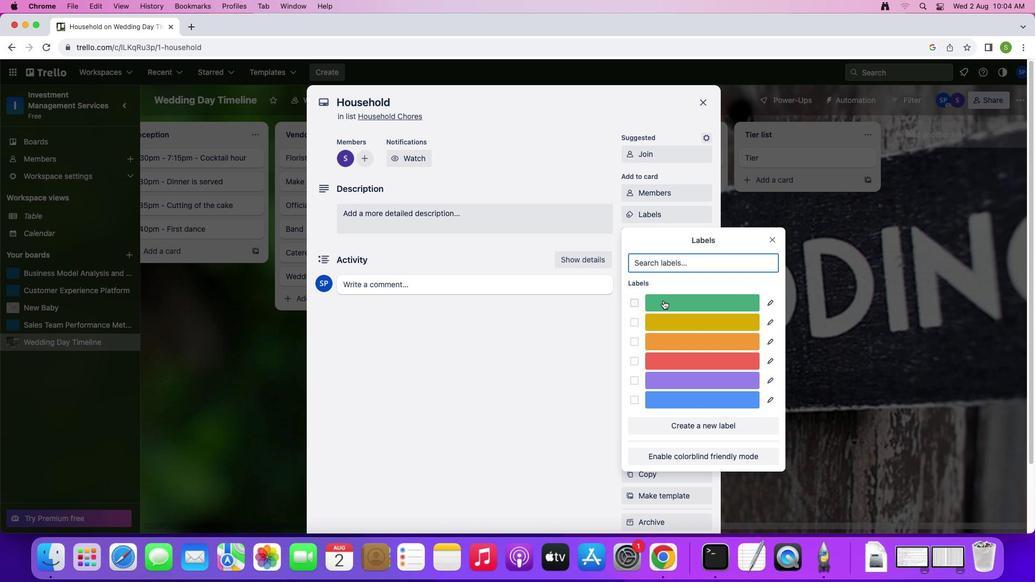 
Action: Mouse pressed left at (663, 300)
Screenshot: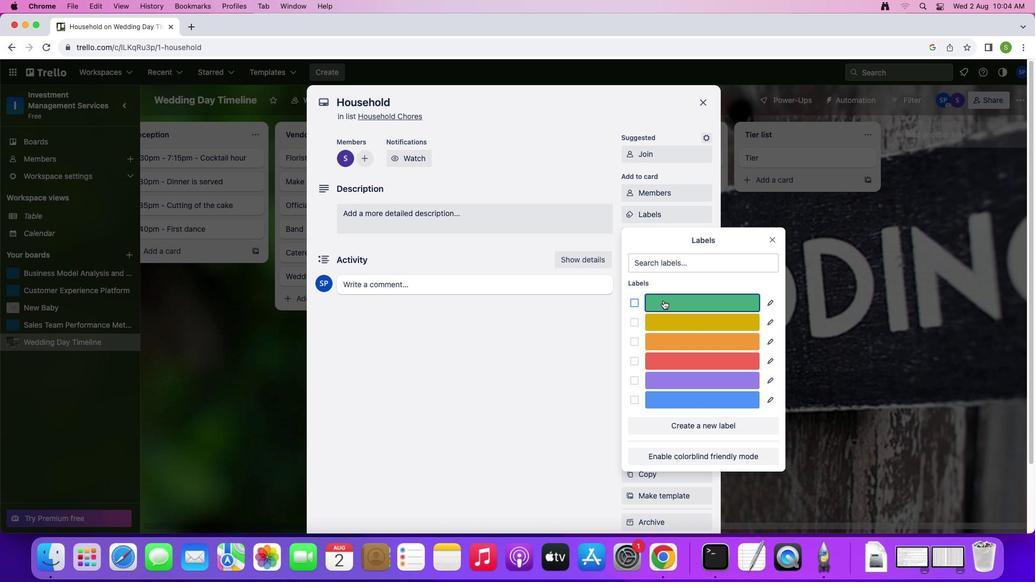 
Action: Mouse moved to (770, 243)
Screenshot: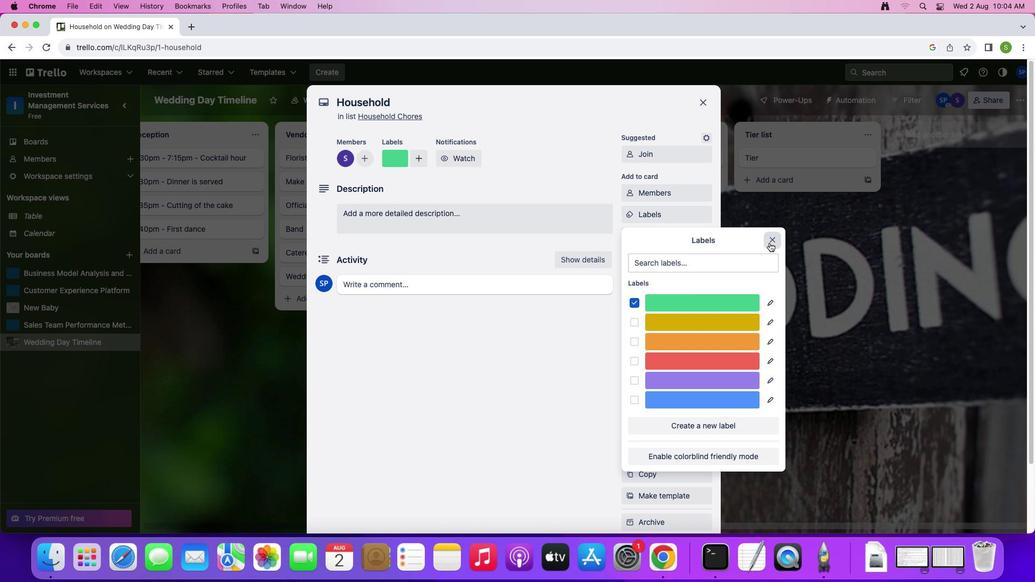 
Action: Mouse pressed left at (770, 243)
Screenshot: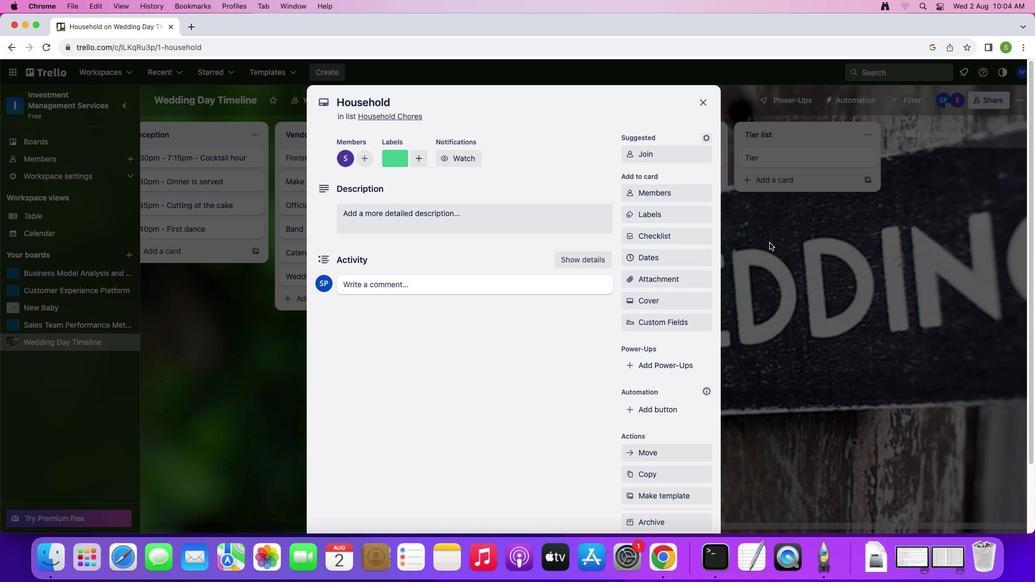
Action: Mouse moved to (635, 241)
Screenshot: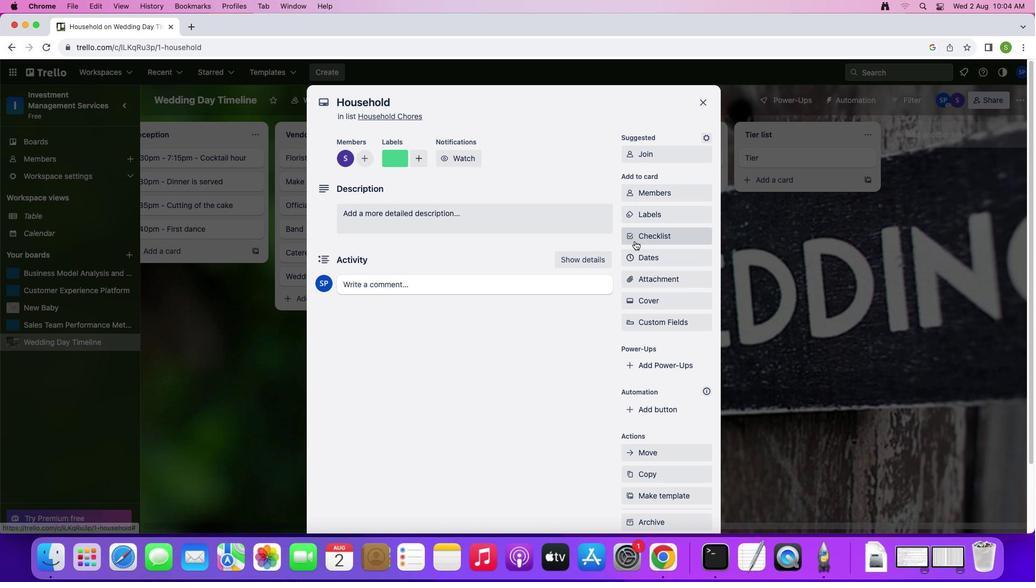 
Action: Mouse pressed left at (635, 241)
Screenshot: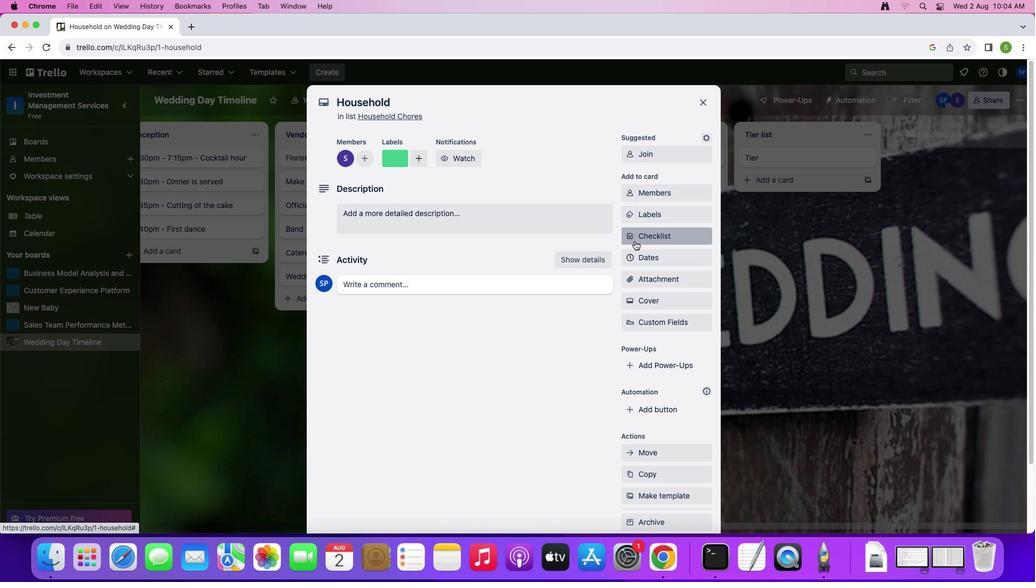 
Action: Mouse moved to (698, 295)
Screenshot: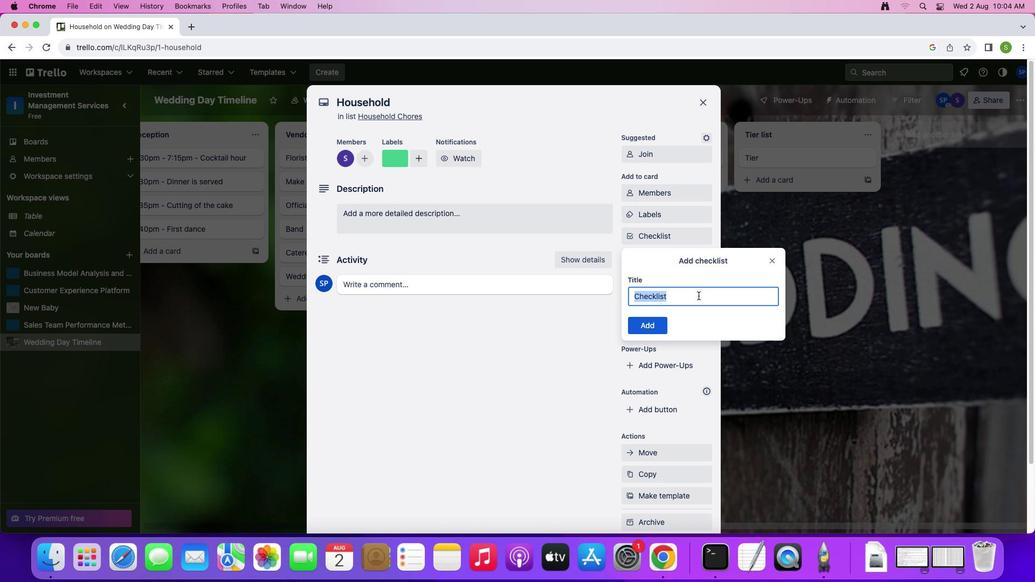 
Action: Key pressed Key.shift'H''o''u''s''e'
Screenshot: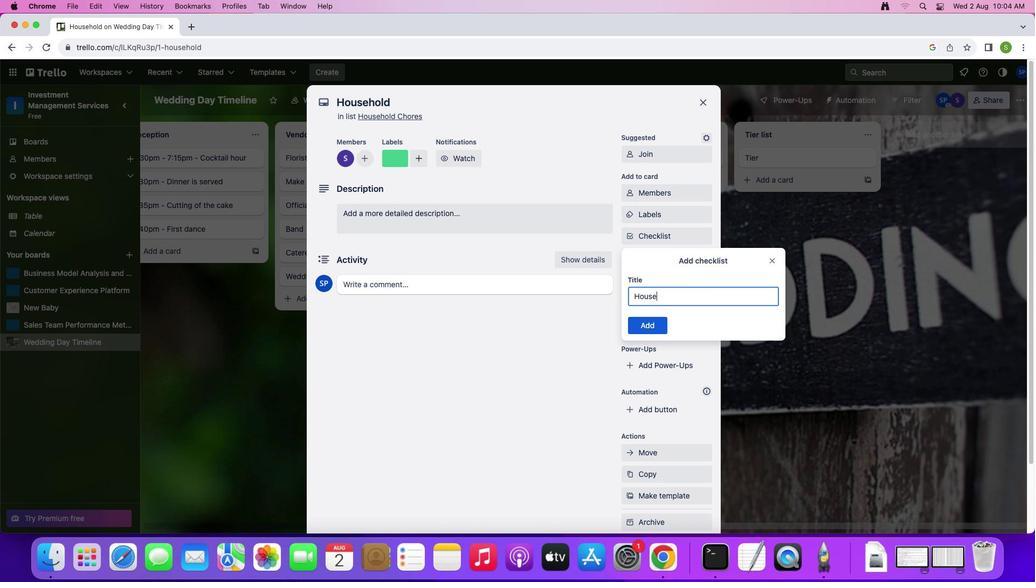 
Action: Mouse moved to (640, 329)
Screenshot: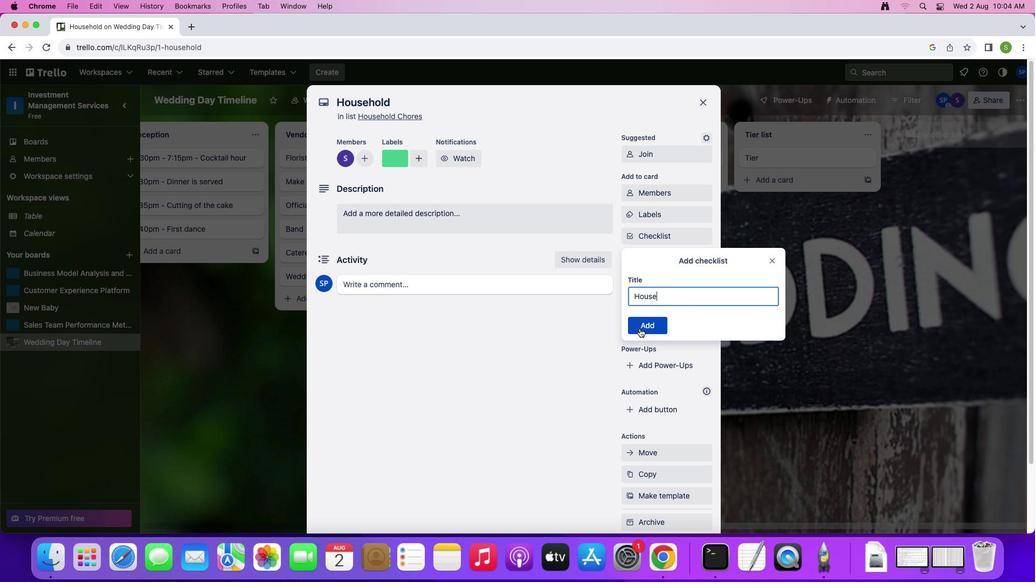
Action: Mouse pressed left at (640, 329)
Screenshot: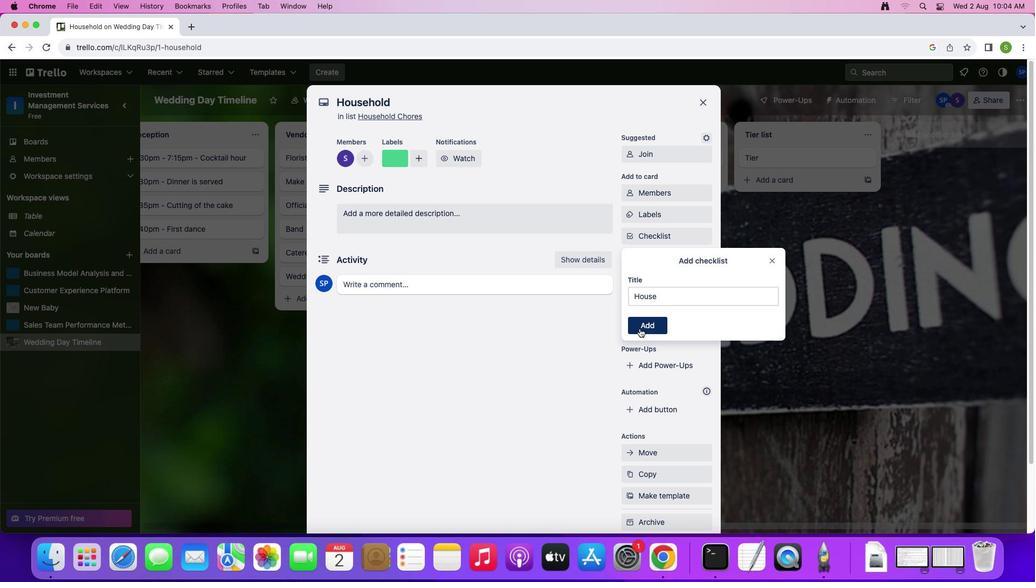 
Action: Mouse moved to (632, 254)
Screenshot: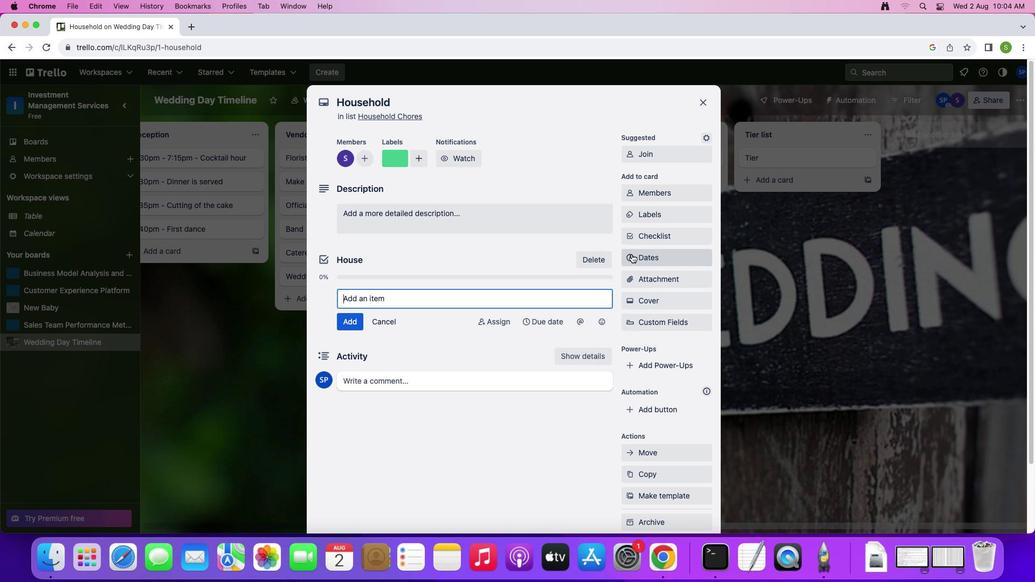
Action: Mouse pressed left at (632, 254)
Screenshot: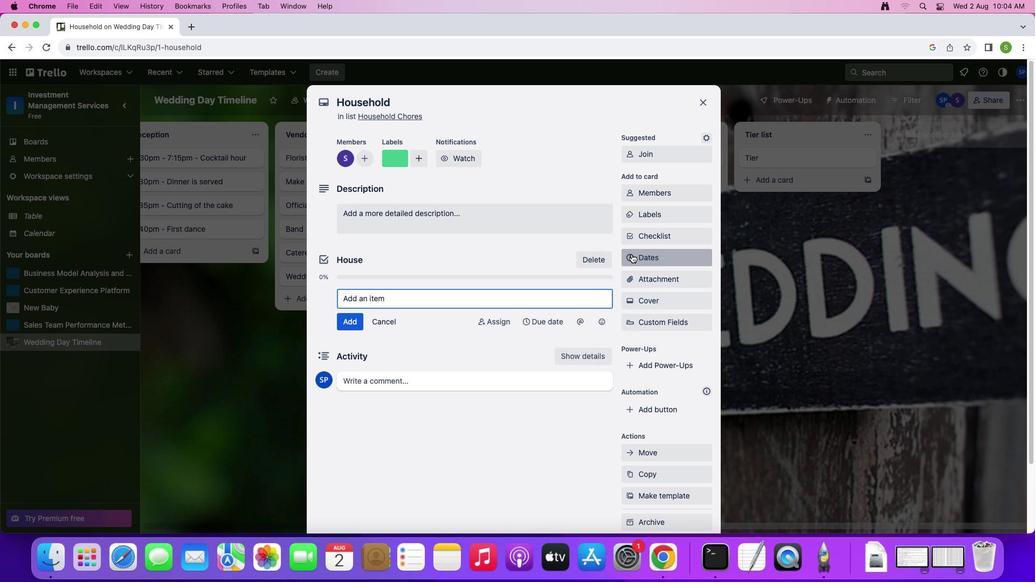 
Action: Mouse moved to (702, 235)
Screenshot: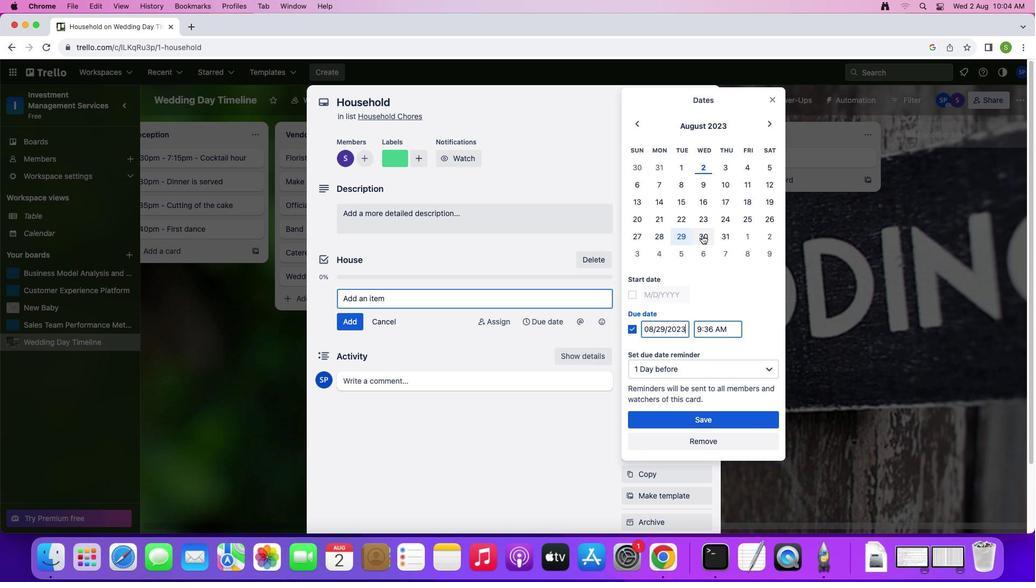 
Action: Mouse pressed left at (702, 235)
Screenshot: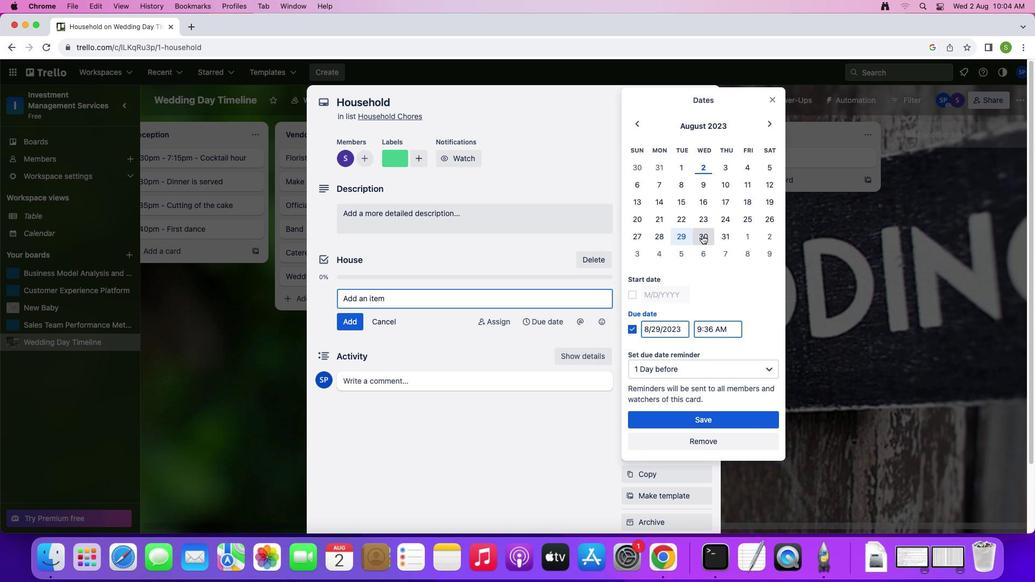 
Action: Mouse moved to (635, 292)
Screenshot: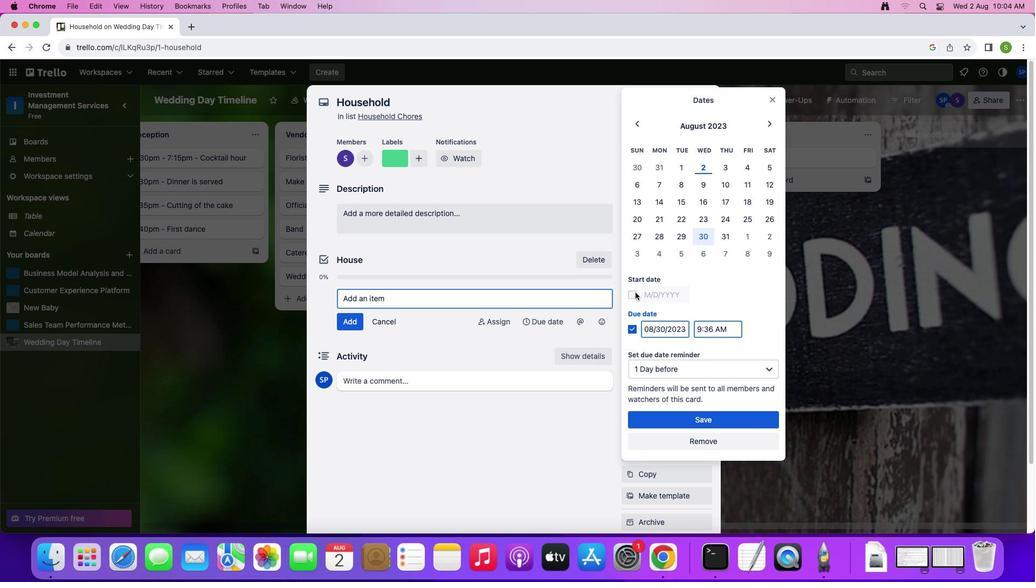 
Action: Mouse pressed left at (635, 292)
Screenshot: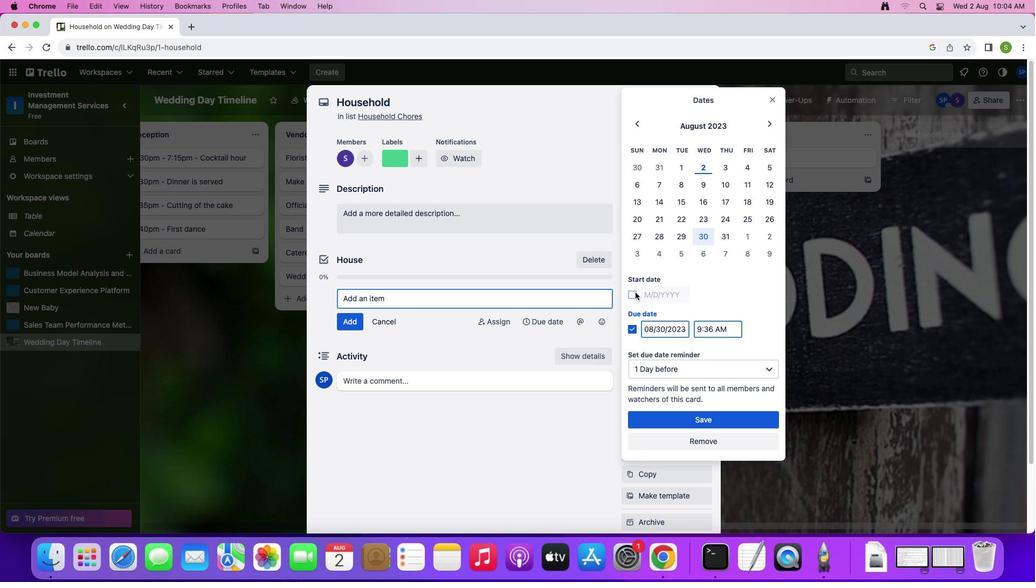 
Action: Mouse moved to (652, 426)
Screenshot: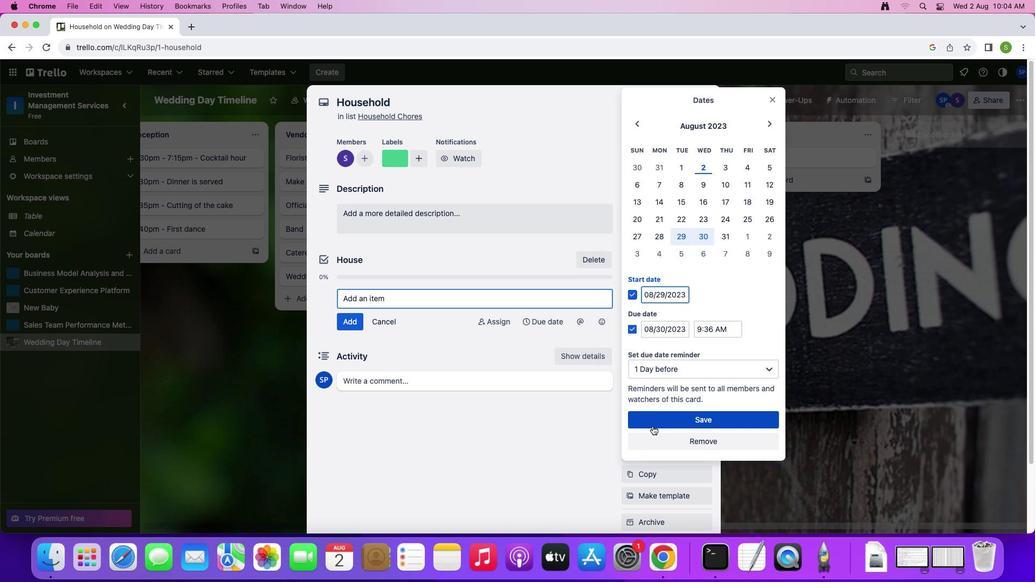 
Action: Mouse pressed left at (652, 426)
Screenshot: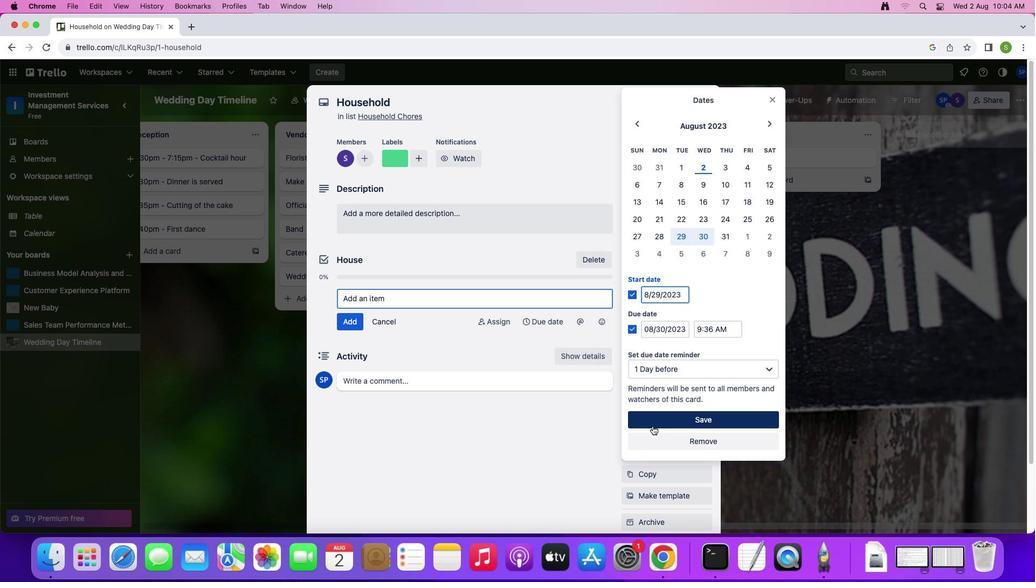 
Action: Mouse moved to (645, 303)
Screenshot: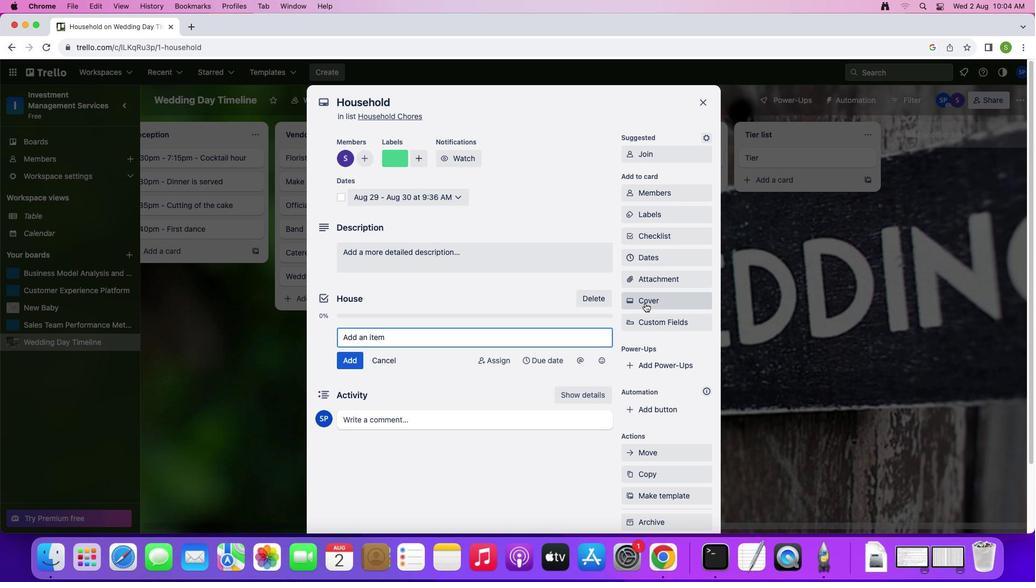 
Action: Mouse pressed left at (645, 303)
Screenshot: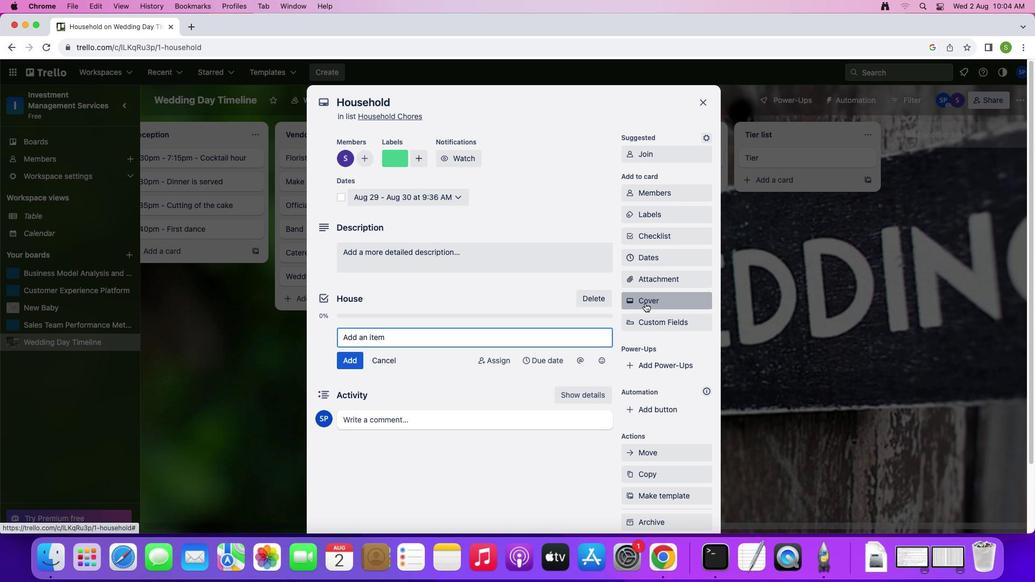 
Action: Mouse moved to (665, 315)
Screenshot: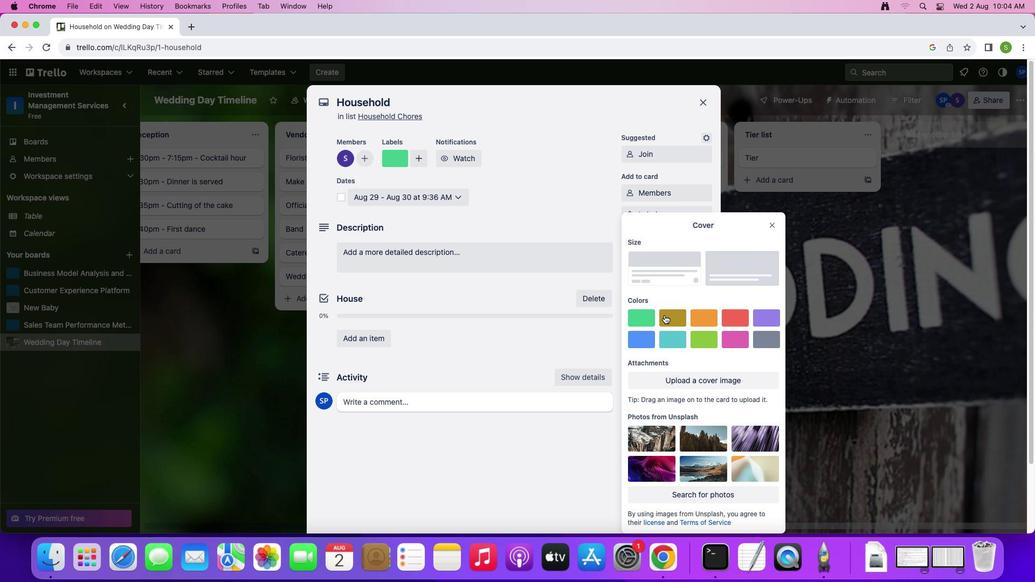
Action: Mouse pressed left at (665, 315)
Screenshot: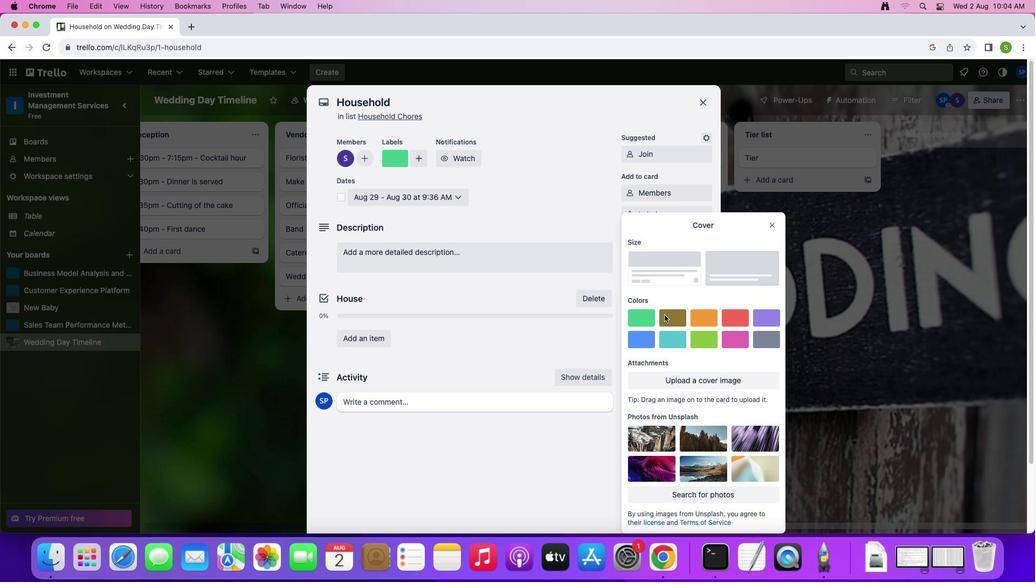 
Action: Mouse moved to (771, 202)
Screenshot: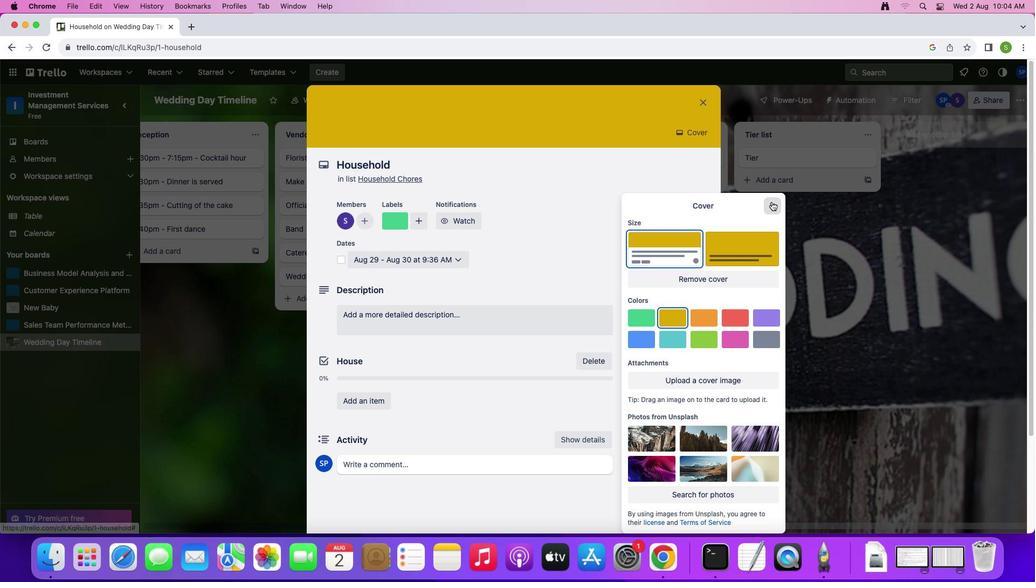 
Action: Mouse pressed left at (771, 202)
Screenshot: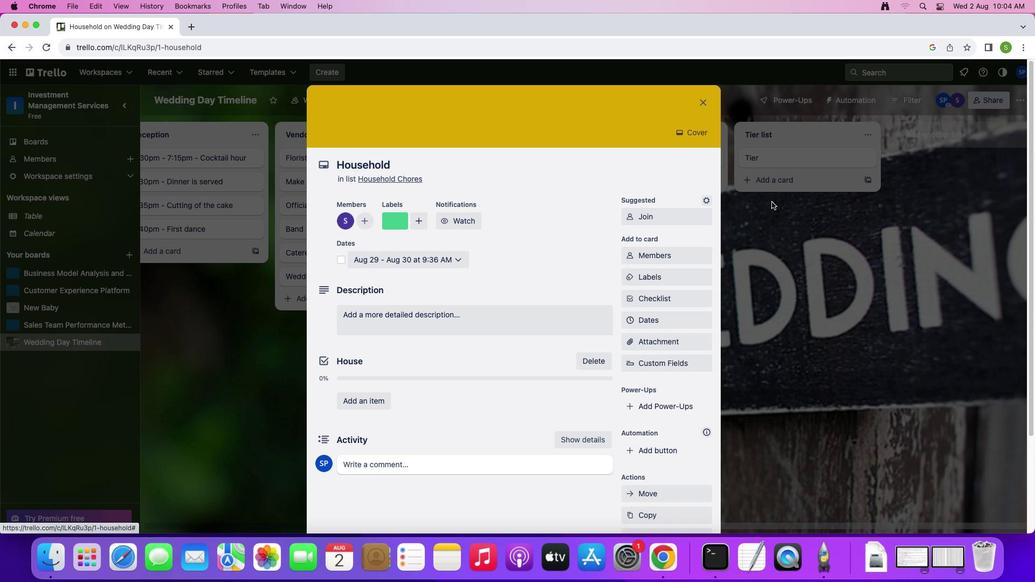 
Action: Mouse moved to (347, 260)
Screenshot: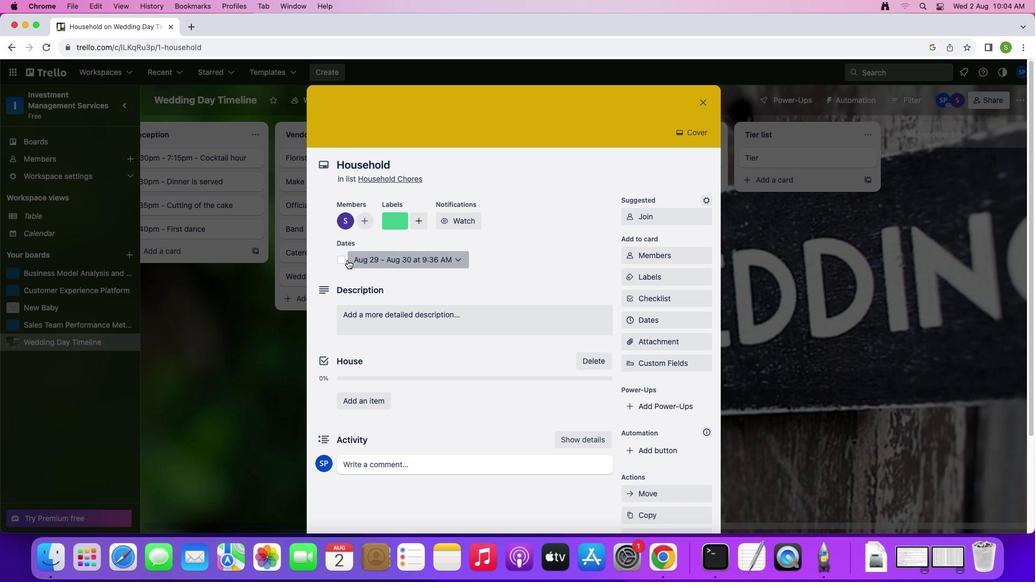 
Action: Mouse pressed left at (347, 260)
Screenshot: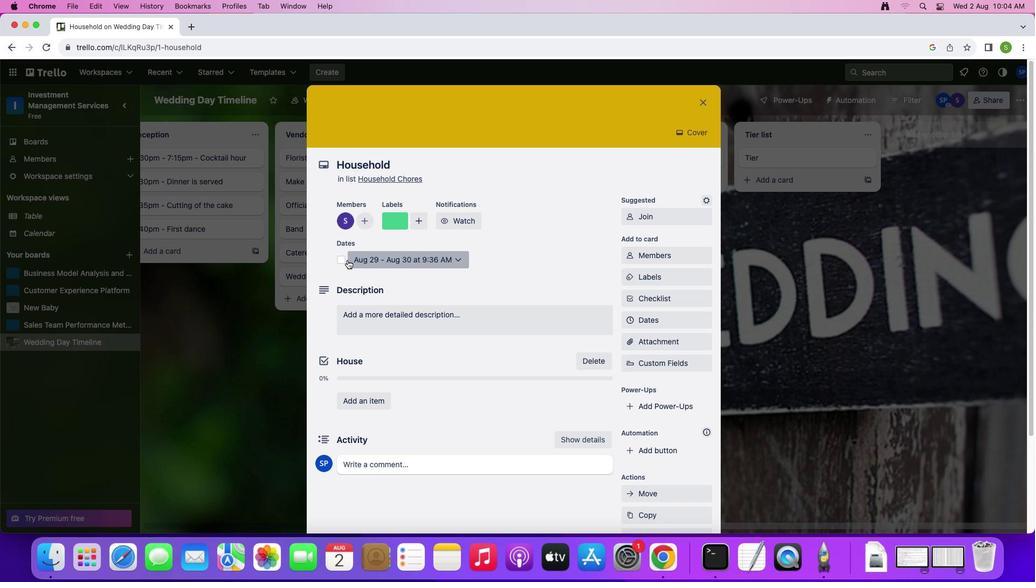 
Action: Mouse moved to (341, 261)
Screenshot: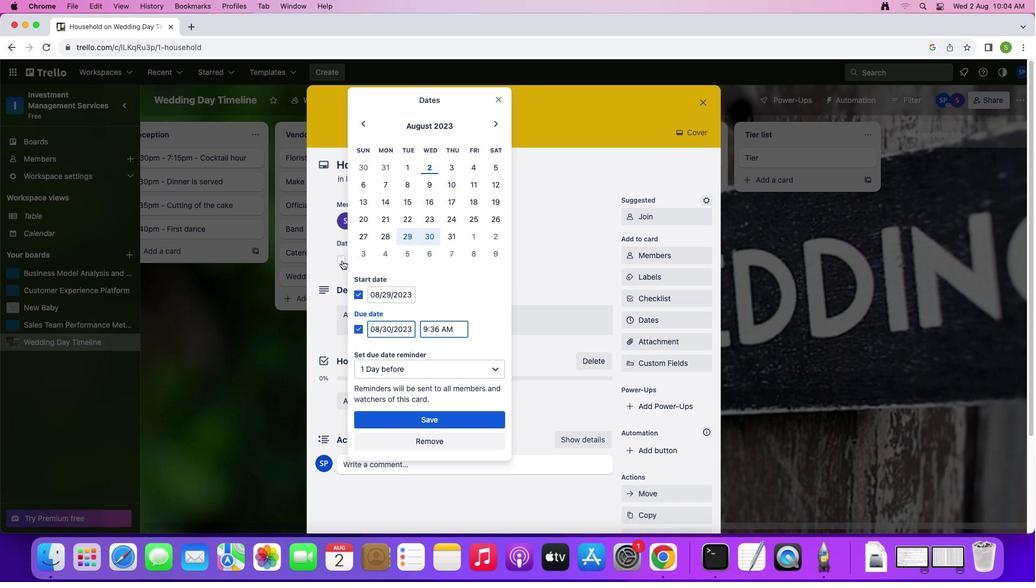 
Action: Mouse pressed left at (341, 261)
Screenshot: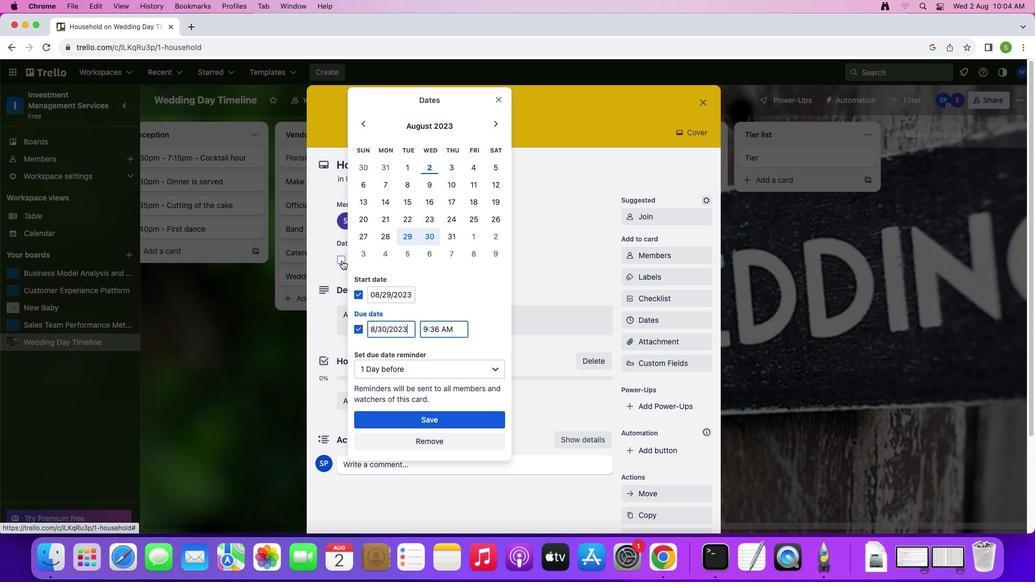 
Action: Mouse moved to (471, 220)
Screenshot: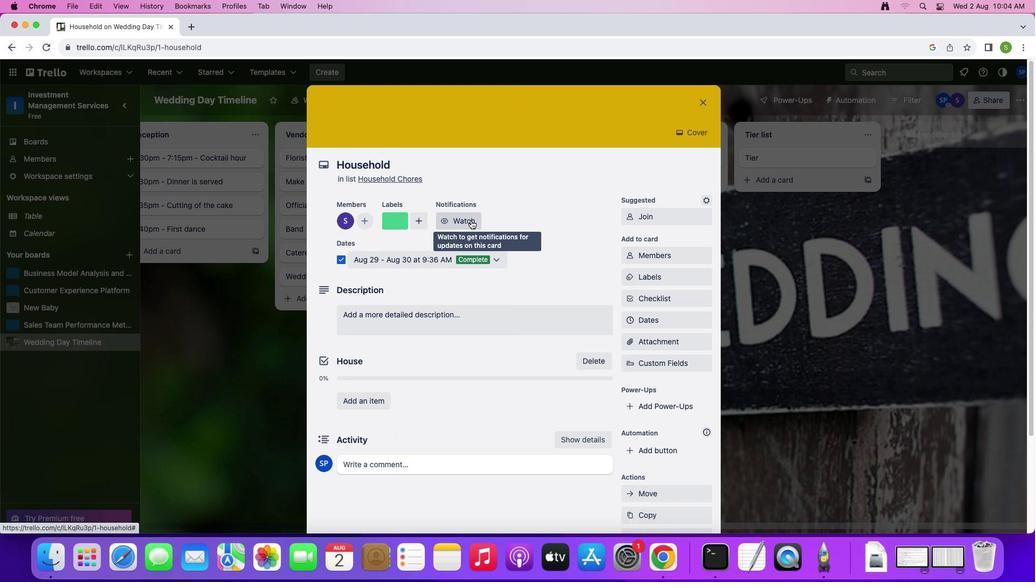 
Action: Mouse pressed left at (471, 220)
Screenshot: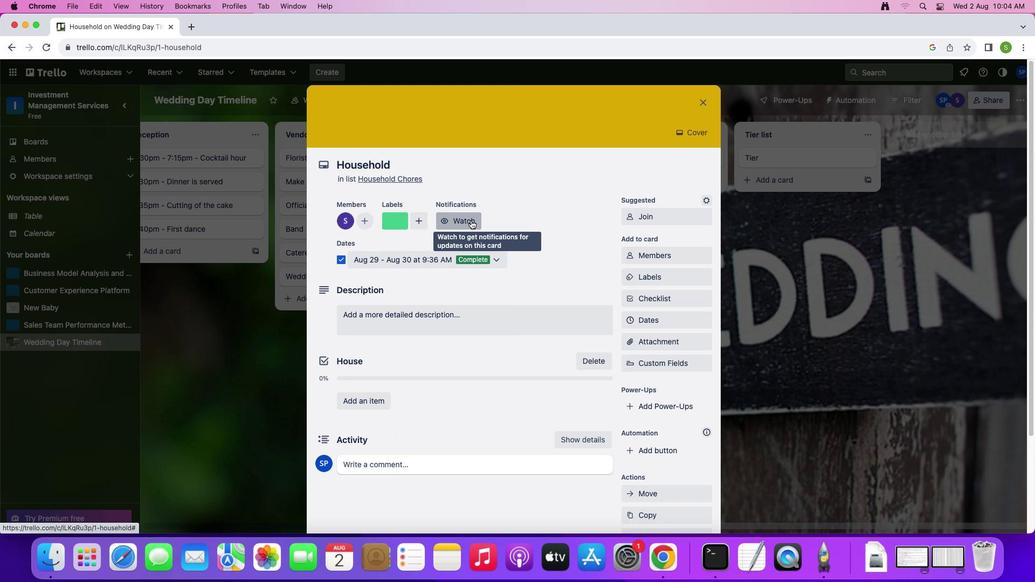 
Action: Mouse moved to (424, 322)
Screenshot: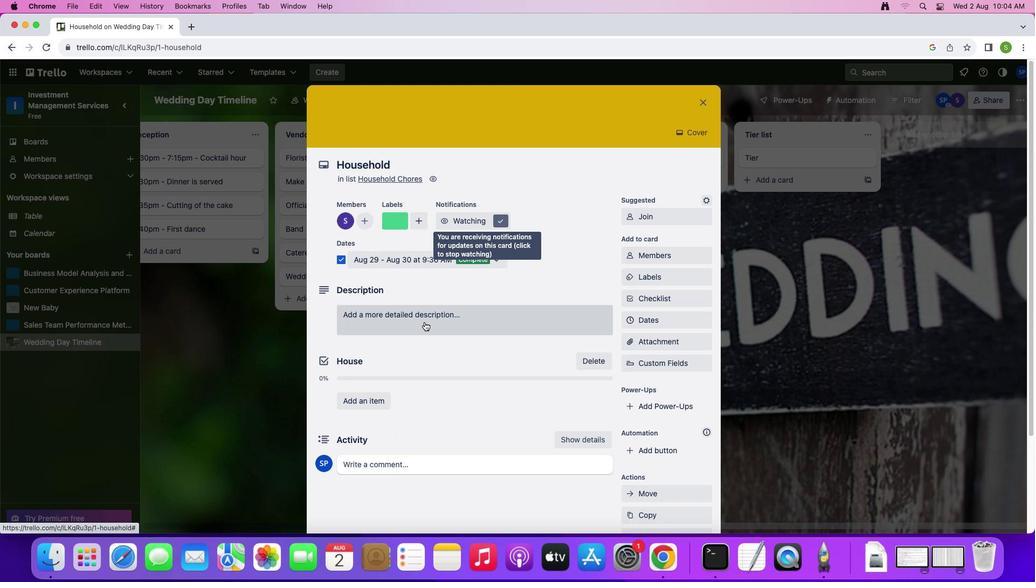 
Action: Mouse pressed left at (424, 322)
Screenshot: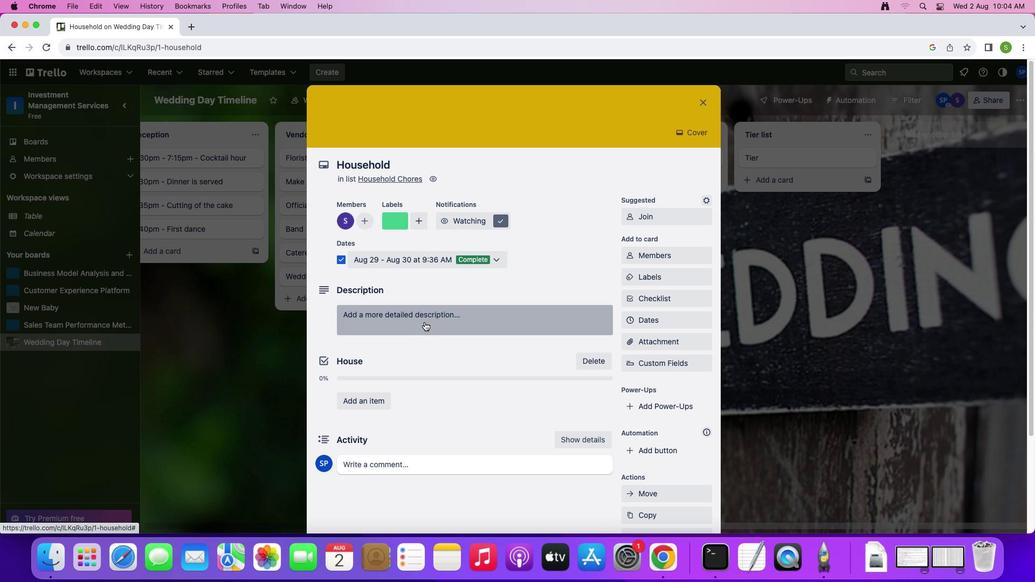 
Action: Mouse moved to (542, 366)
Screenshot: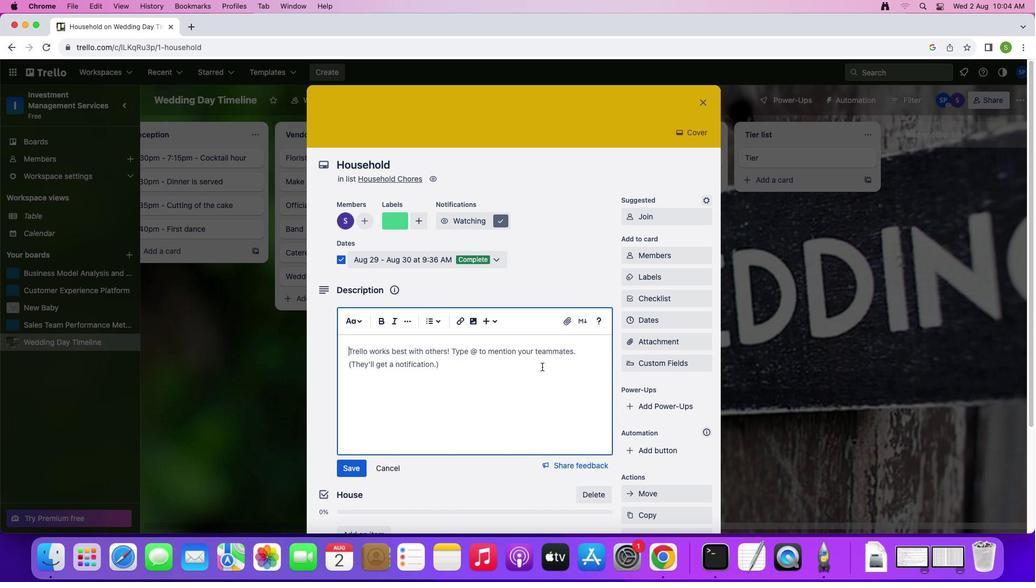 
Action: Key pressed Key.shift'A''n'Key.space'e''a''s''y'Key.space'w''a''y'Key.space't''o'Key.space'o''r''g''a''n''i''s''e'Key.space'y''o''u''r'Key.space'h''o''u''s''e''h''o''l''d'Key.space'c''h''o''r''e''s''.'
Screenshot: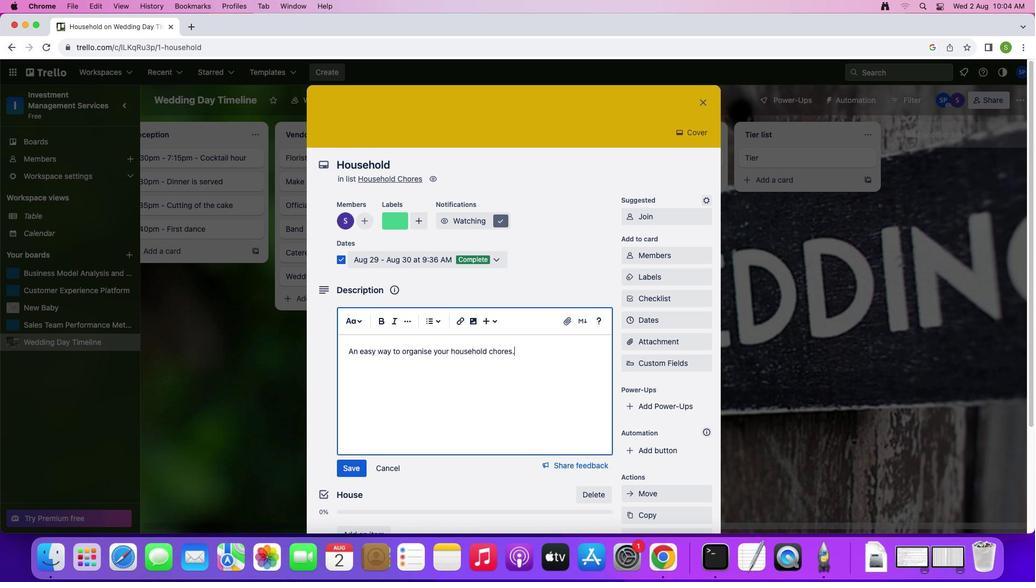 
Action: Mouse moved to (346, 474)
Screenshot: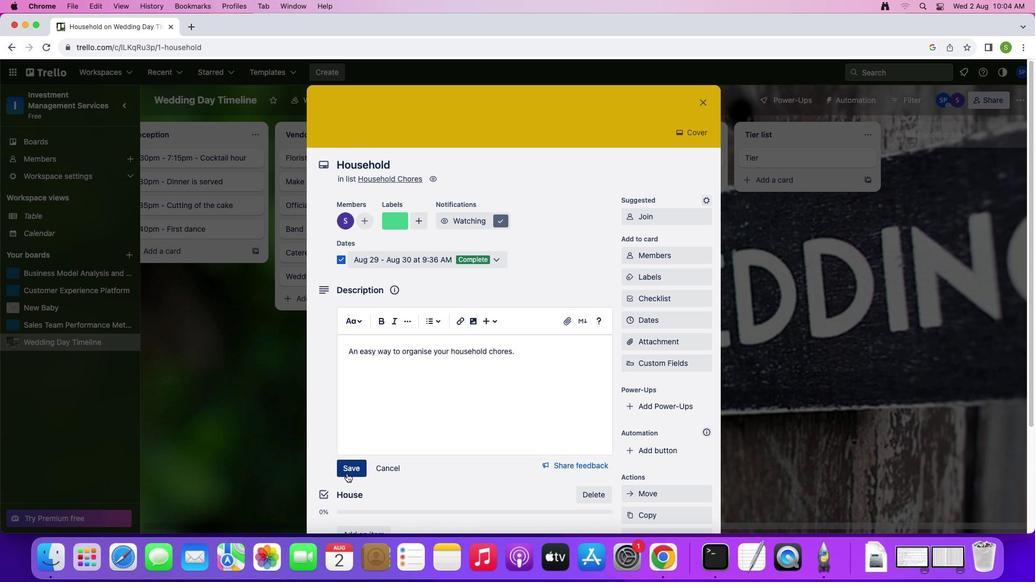 
Action: Mouse pressed left at (346, 474)
Screenshot: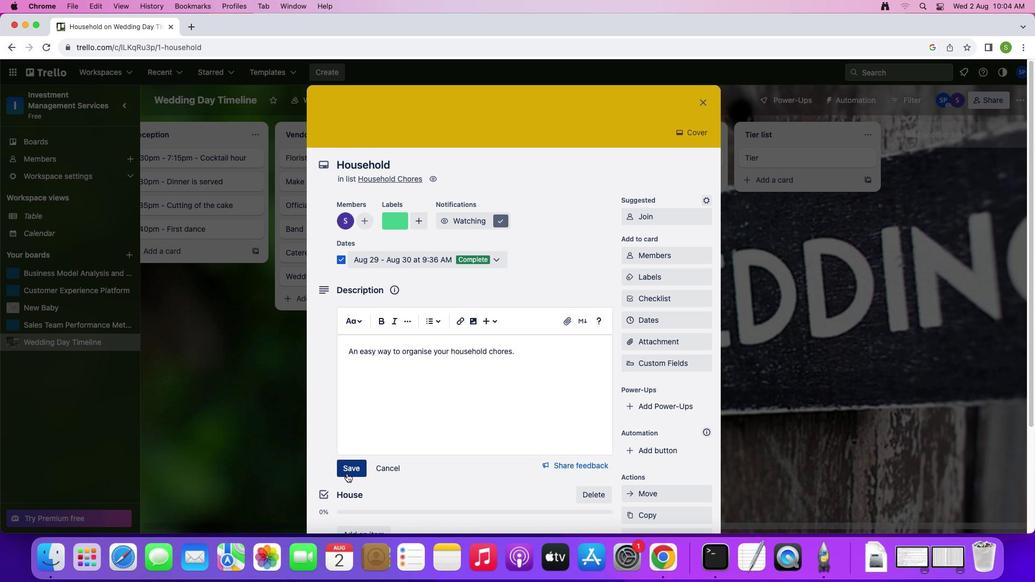 
Action: Mouse moved to (381, 446)
Screenshot: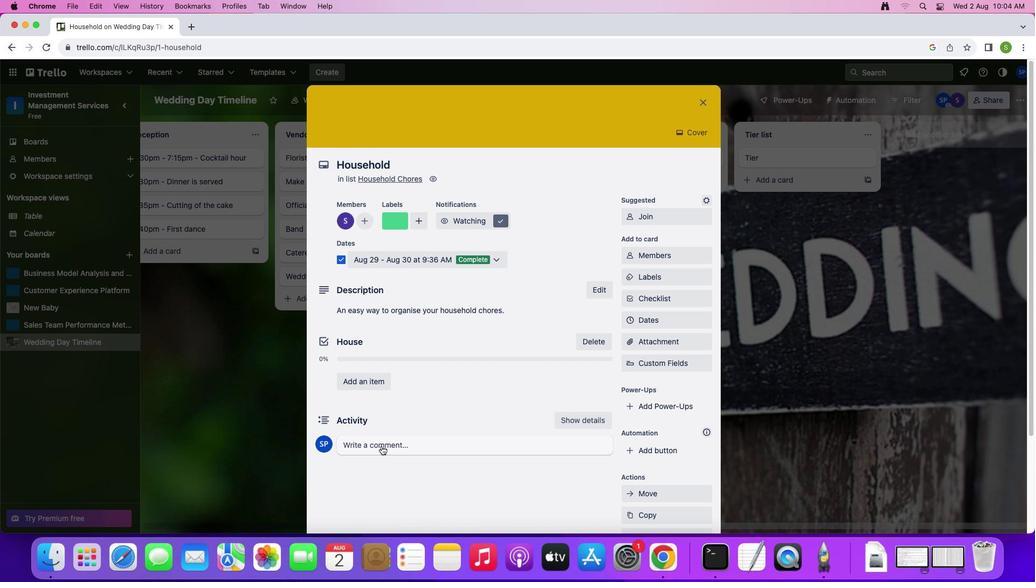 
Action: Mouse pressed left at (381, 446)
Screenshot: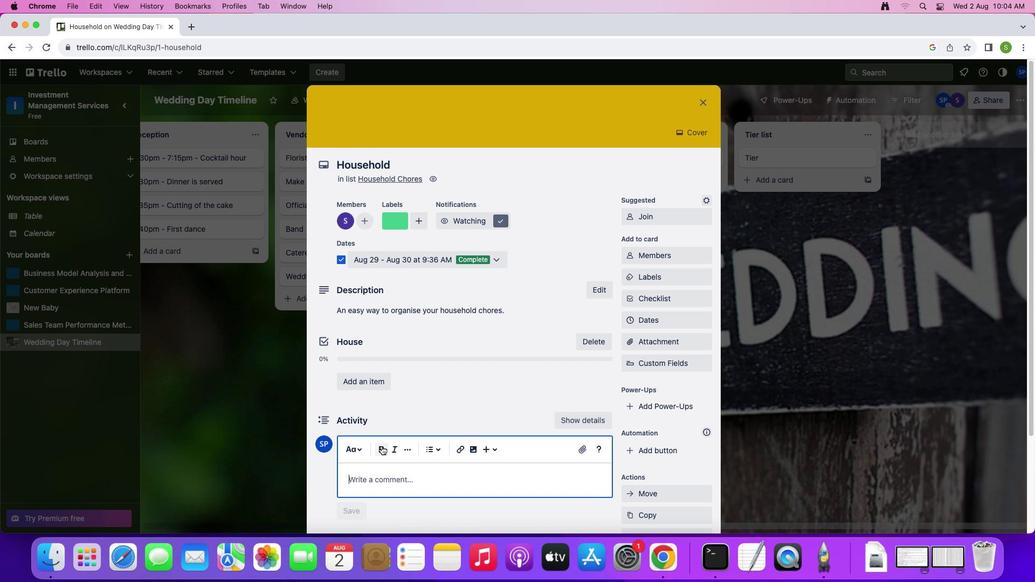 
Action: Mouse moved to (439, 482)
Screenshot: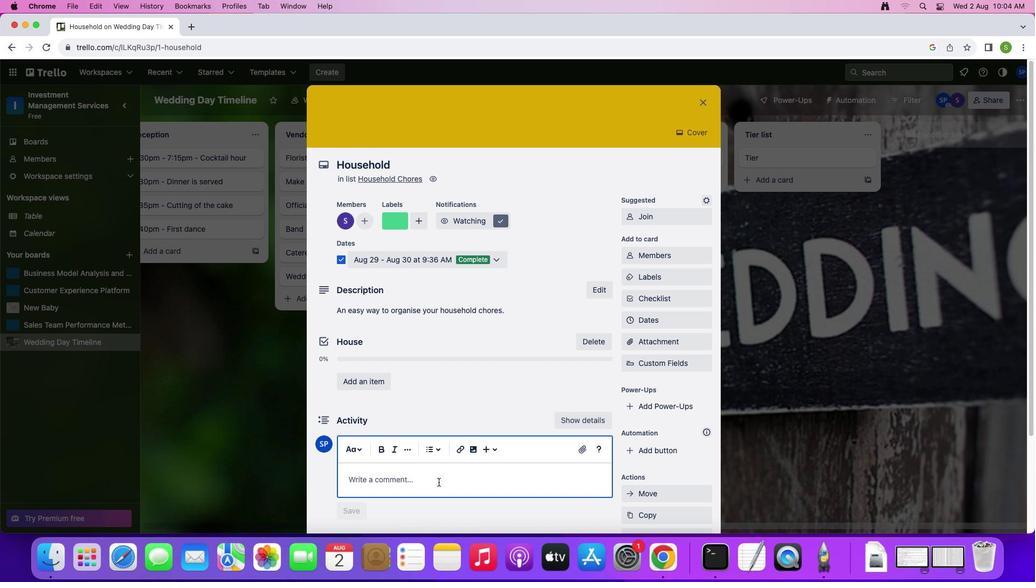 
Action: Key pressed Key.shift'H''o''u''s''e''h''o''l''d'
Screenshot: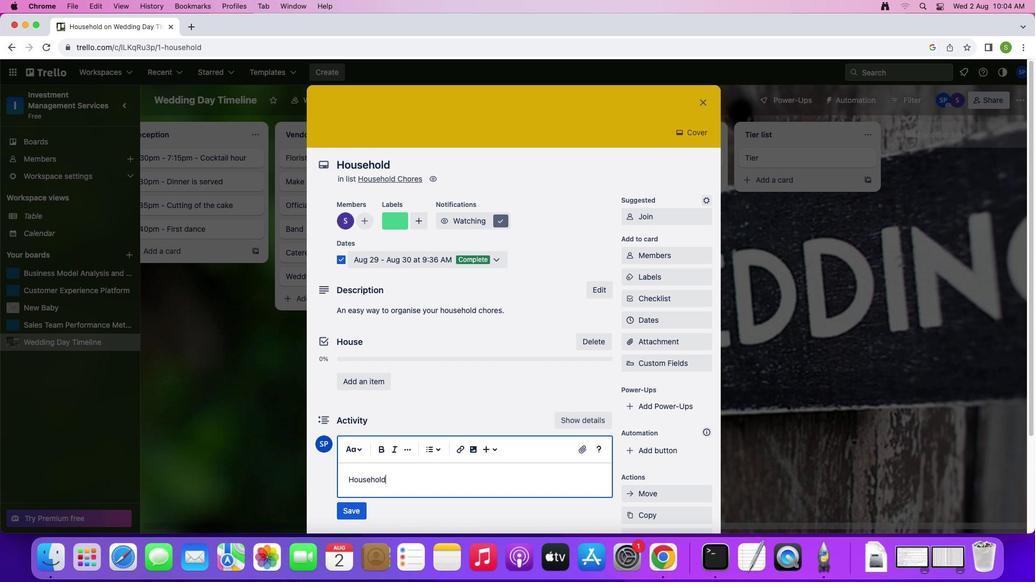
Action: Mouse moved to (361, 516)
Screenshot: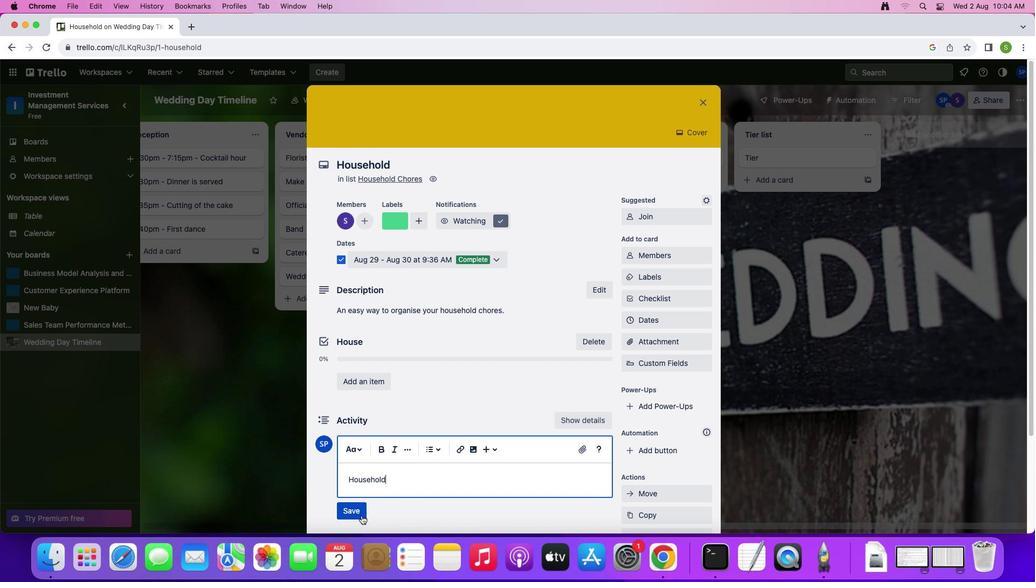 
Action: Mouse pressed left at (361, 516)
Screenshot: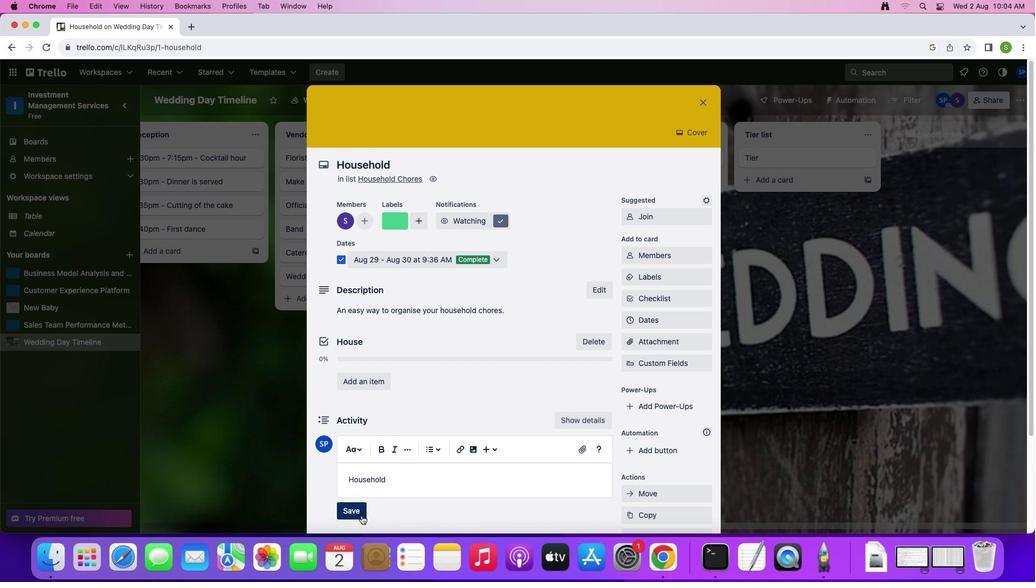
Action: Mouse moved to (705, 99)
Screenshot: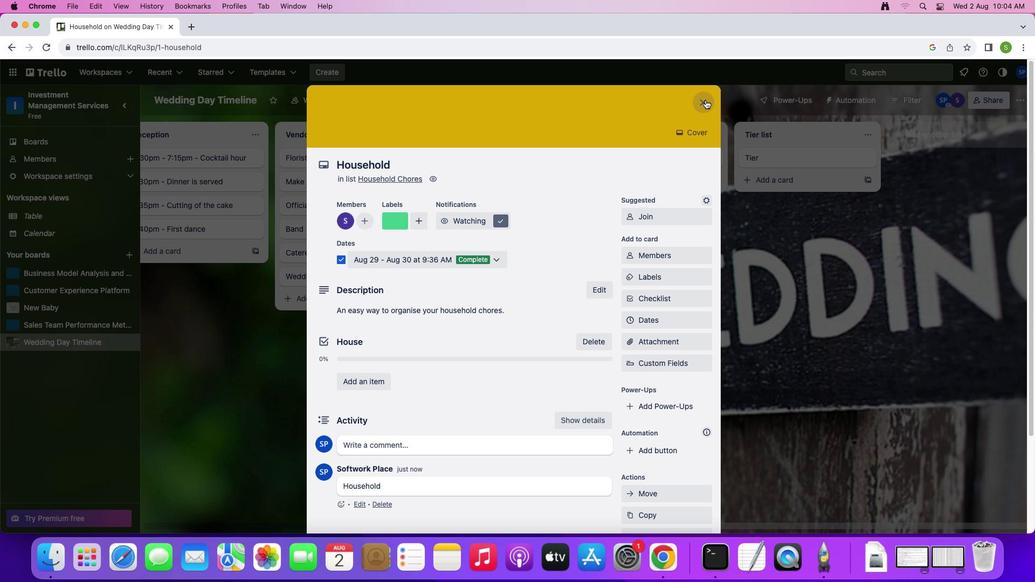 
Action: Mouse pressed left at (705, 99)
Screenshot: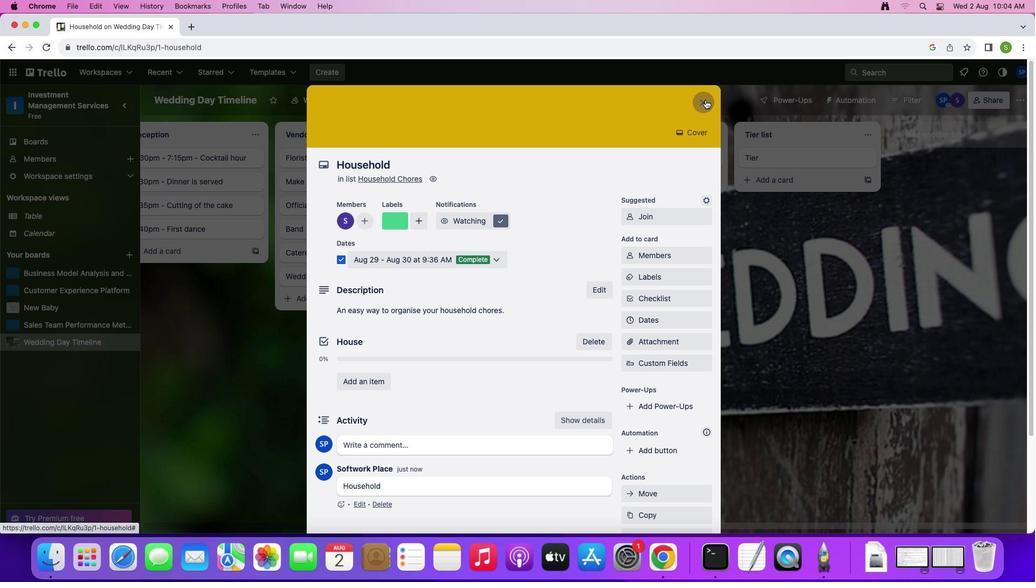 
Action: Mouse moved to (593, 161)
Screenshot: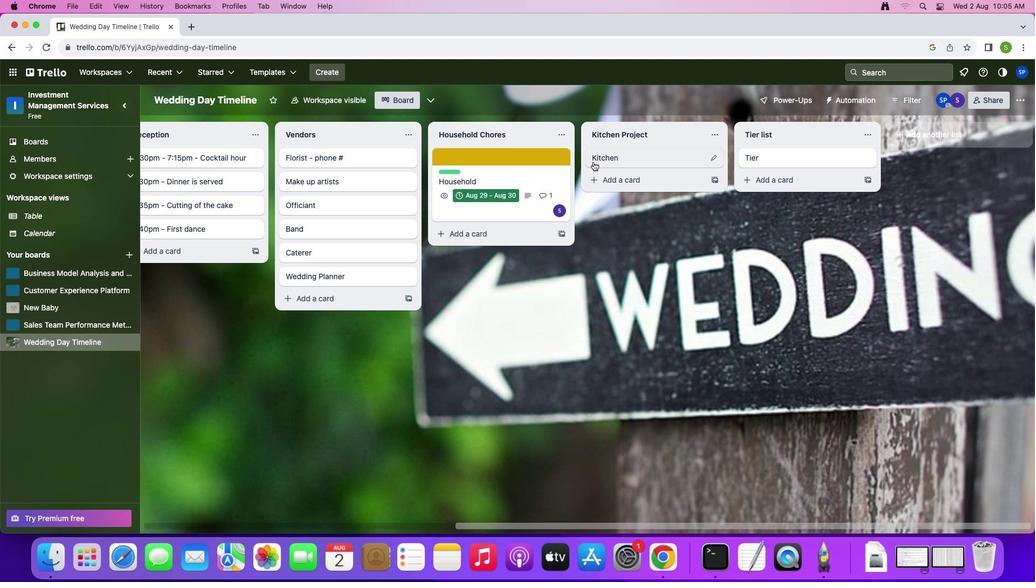 
Action: Mouse pressed left at (593, 161)
Screenshot: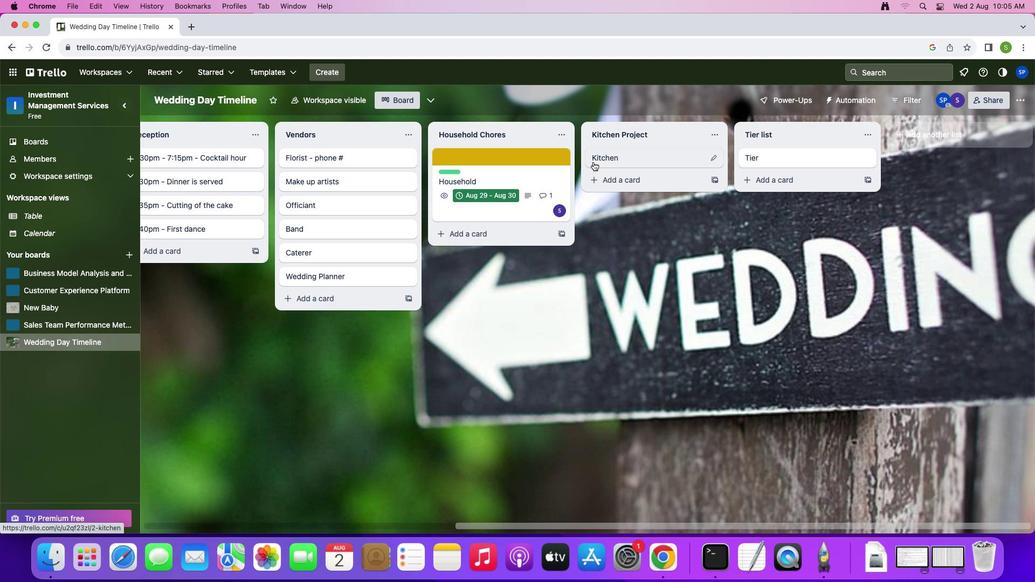 
Action: Mouse moved to (640, 196)
Screenshot: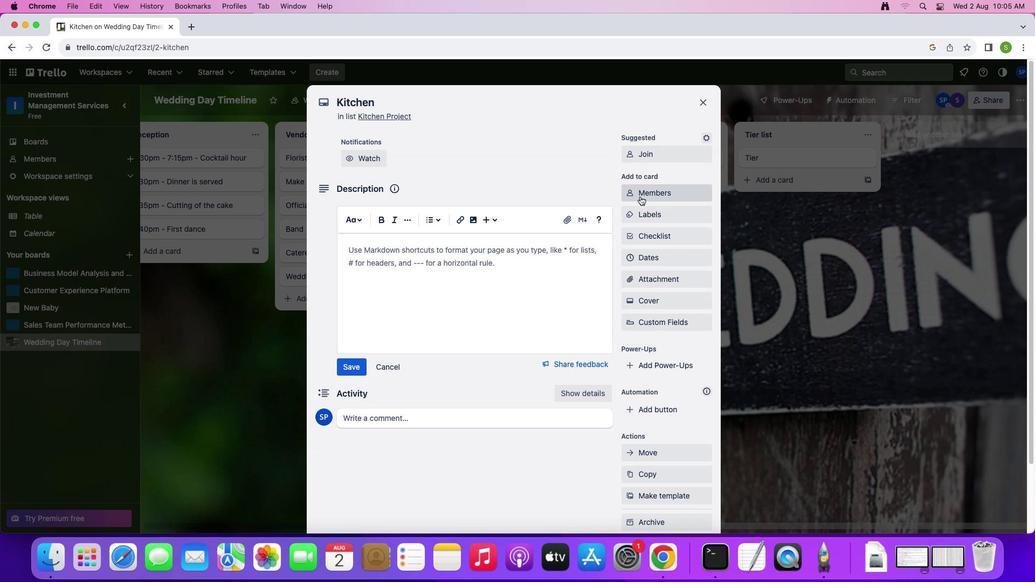 
Action: Mouse pressed left at (640, 196)
Screenshot: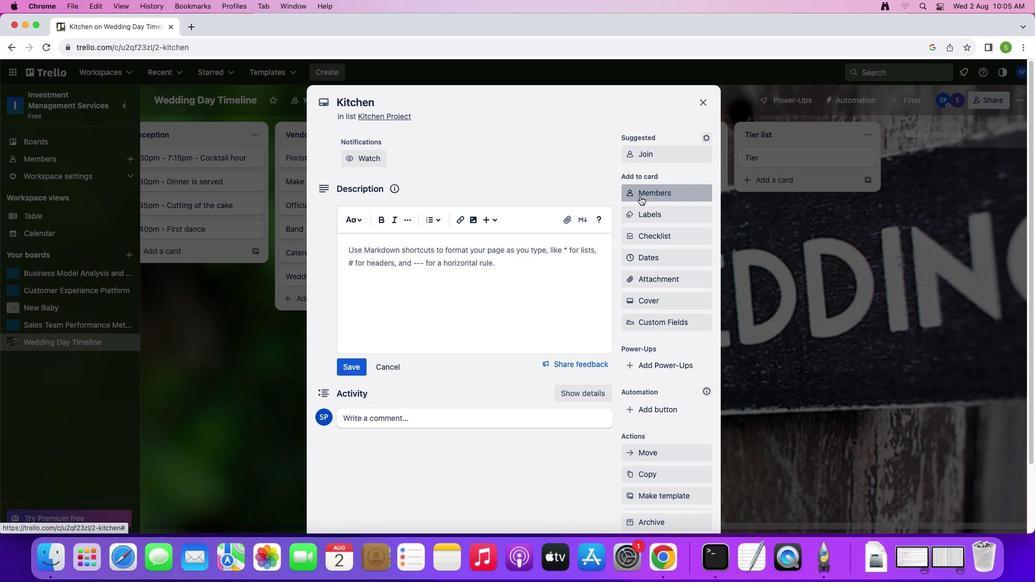 
Action: Mouse moved to (637, 224)
Screenshot: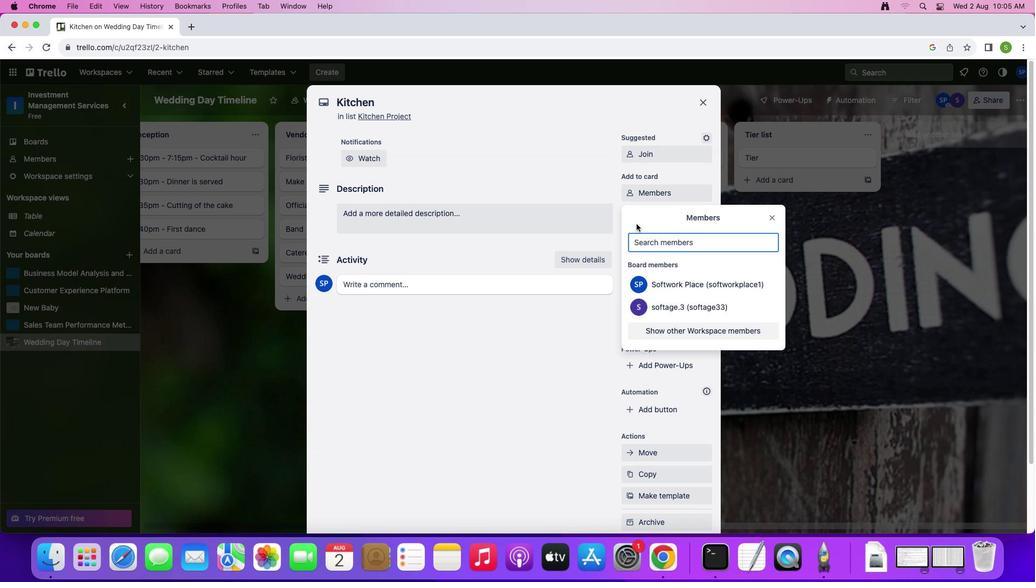 
Action: Key pressed 's''o''f''t''a''g''e''.''4'Key.shift'@''s''o''f''t''a''g''e''.''n''e''t'
Screenshot: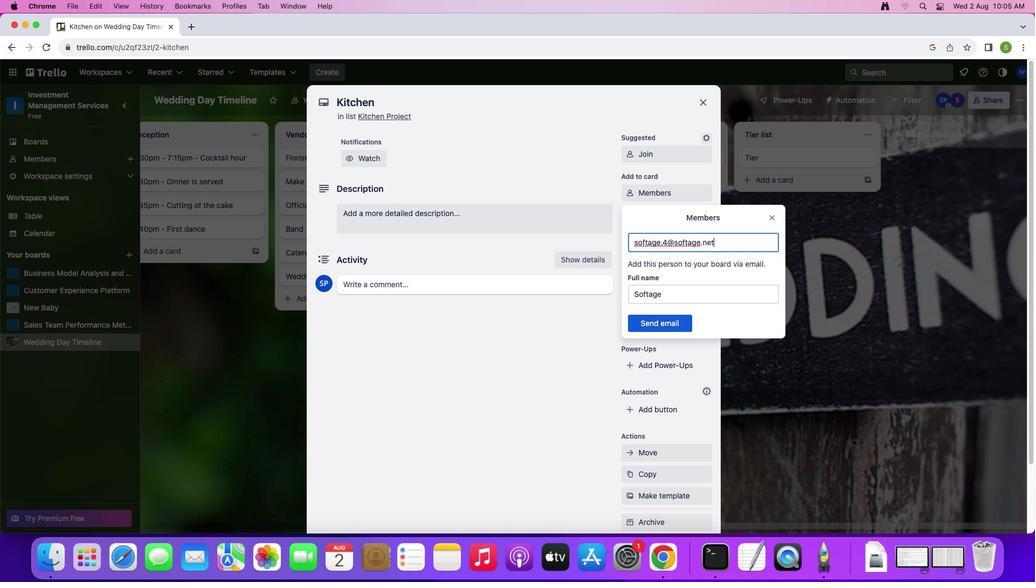 
Action: Mouse moved to (648, 323)
Screenshot: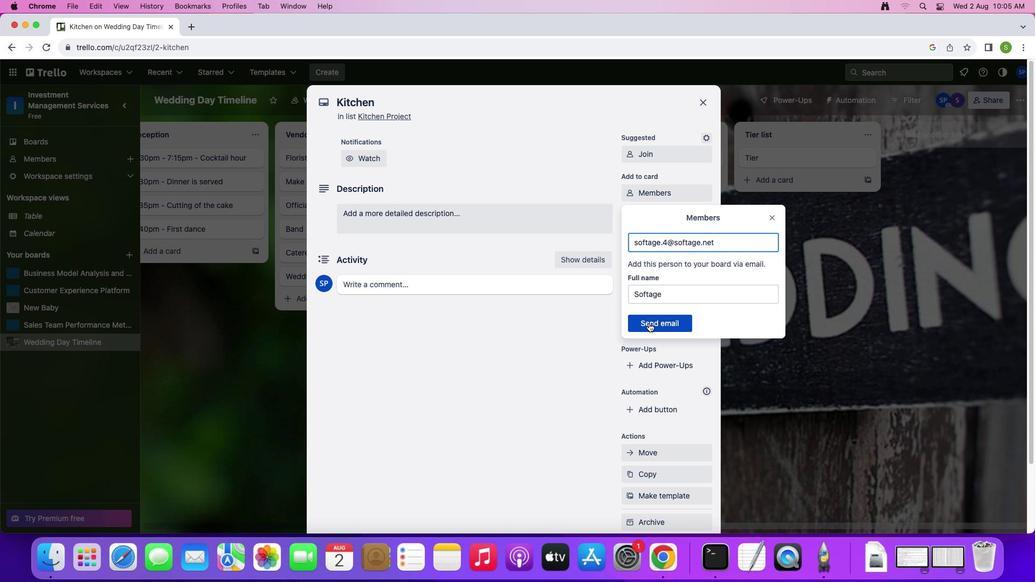 
Action: Mouse pressed left at (648, 323)
Screenshot: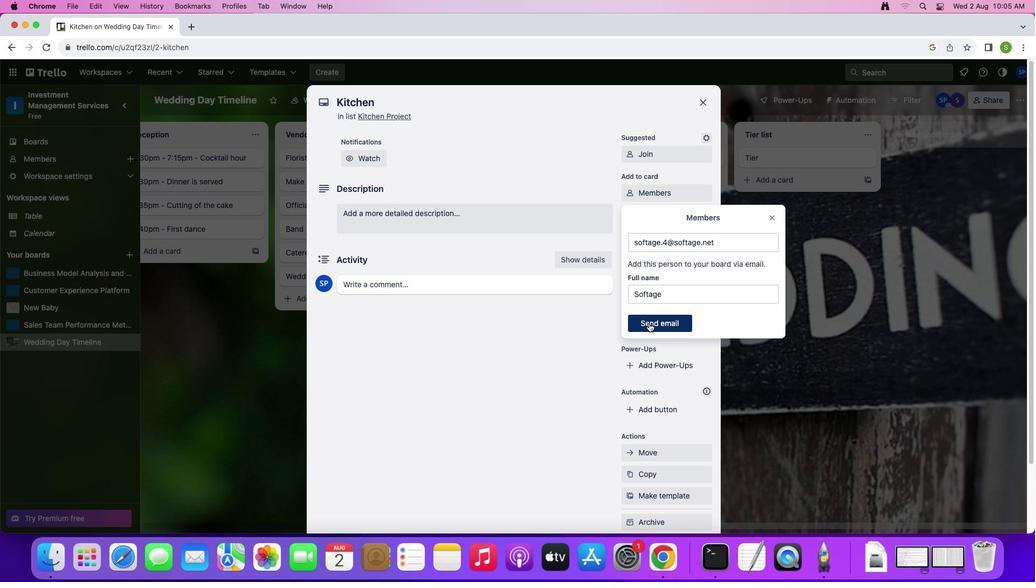 
Action: Mouse moved to (642, 219)
Screenshot: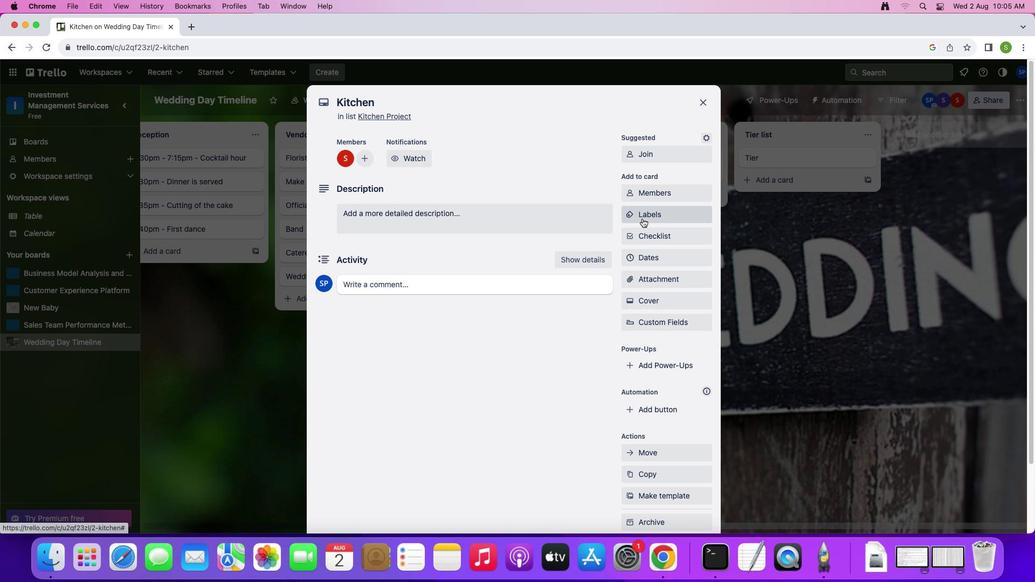 
Action: Mouse pressed left at (642, 219)
Screenshot: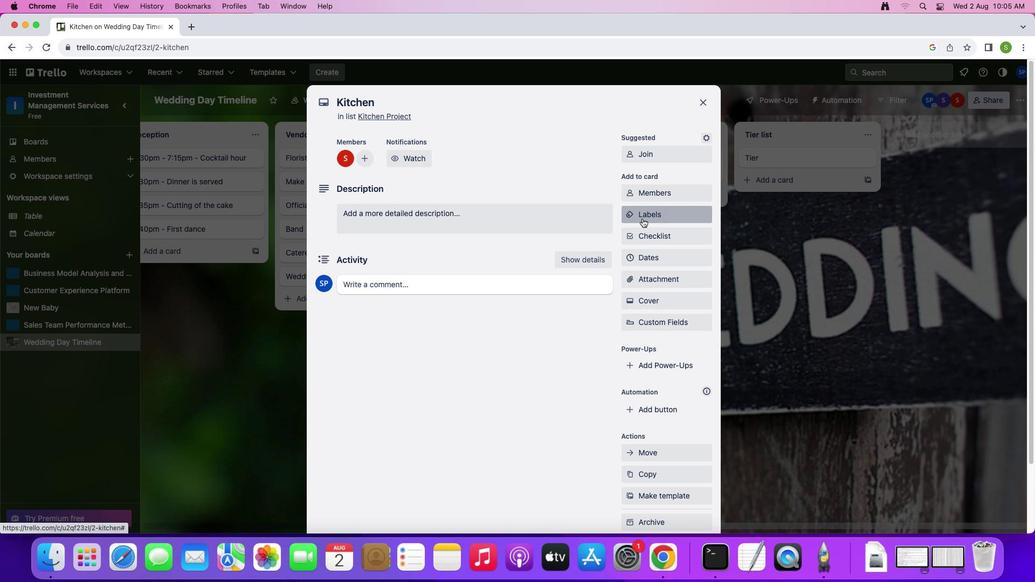 
Action: Mouse moved to (665, 305)
Screenshot: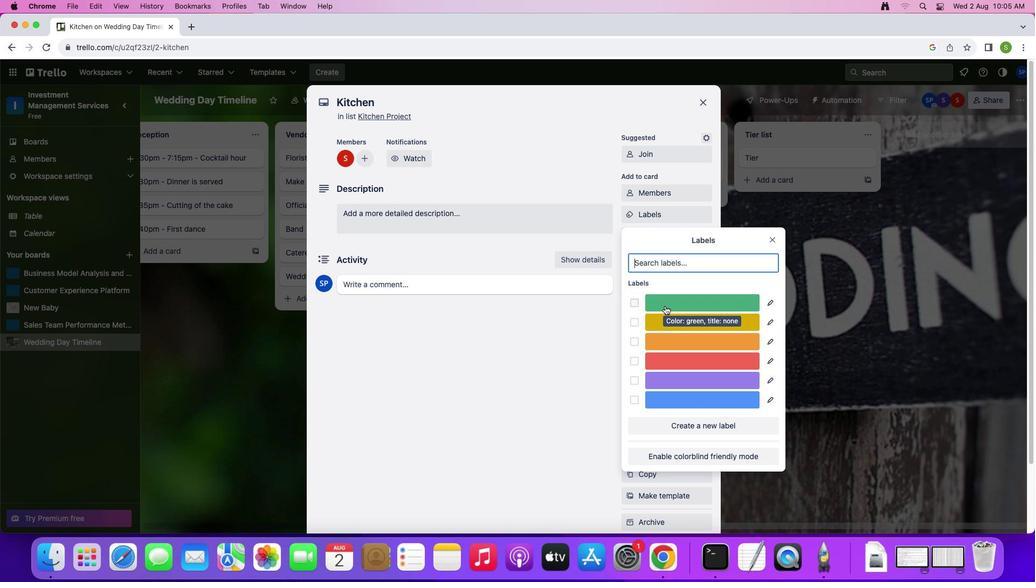 
Action: Mouse pressed left at (665, 305)
Screenshot: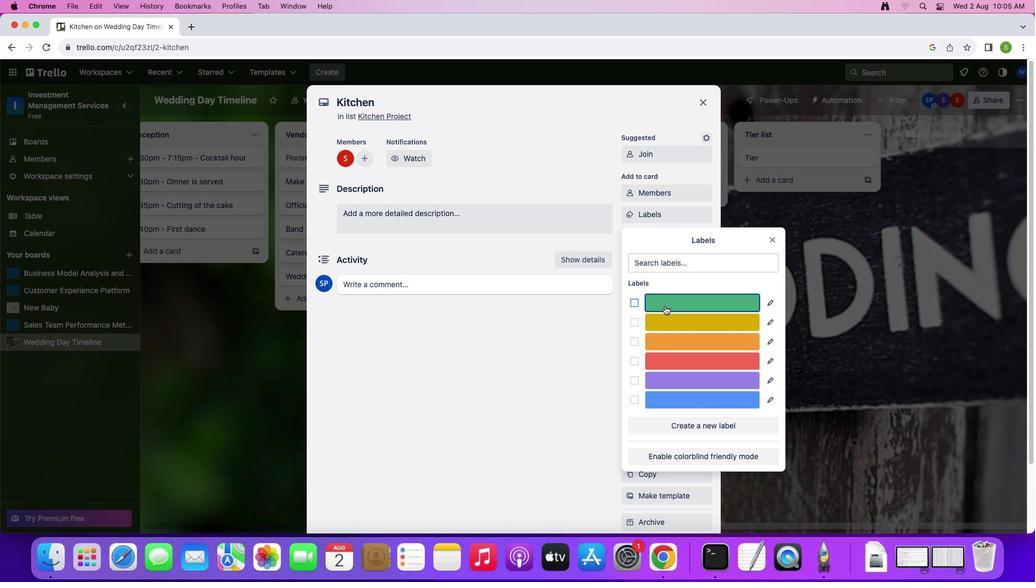 
Action: Mouse moved to (771, 242)
Screenshot: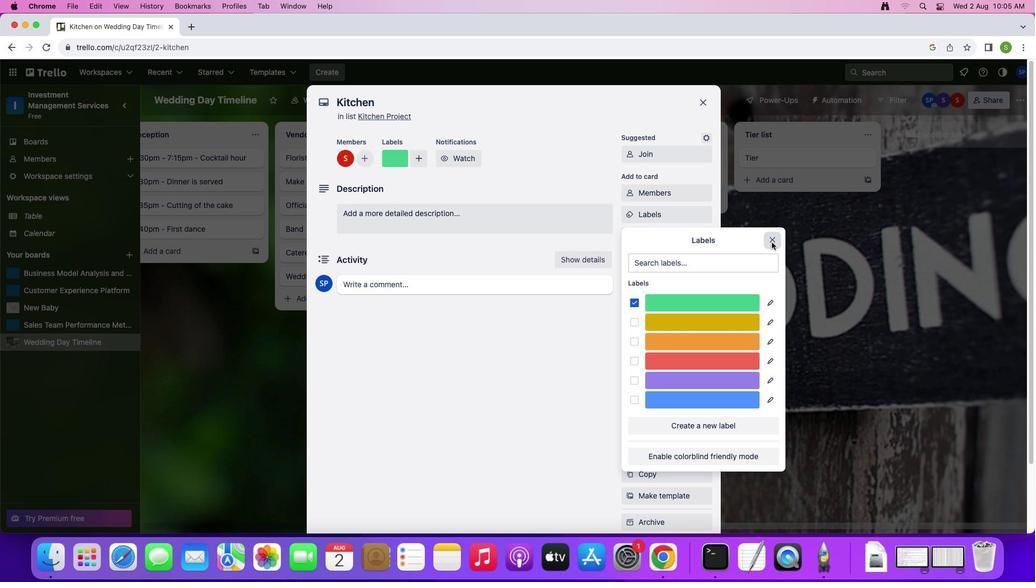 
Action: Mouse pressed left at (771, 242)
Screenshot: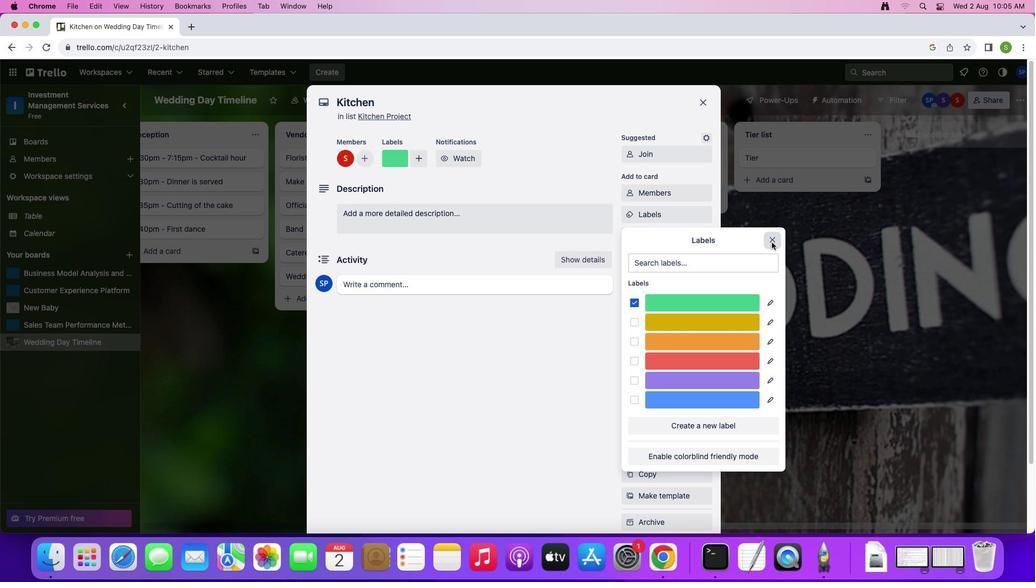 
Action: Mouse moved to (654, 238)
Screenshot: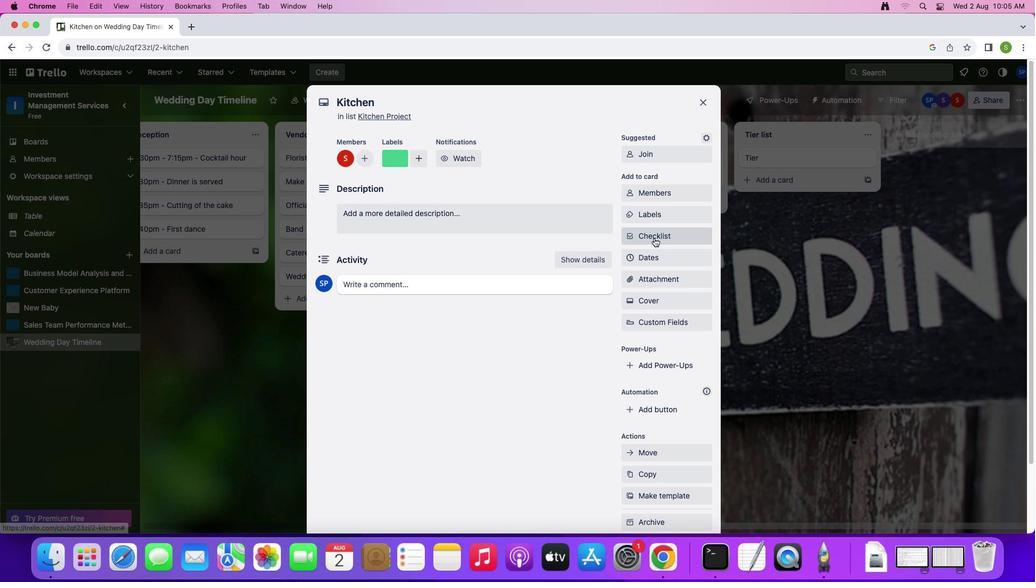 
Action: Mouse pressed left at (654, 238)
Screenshot: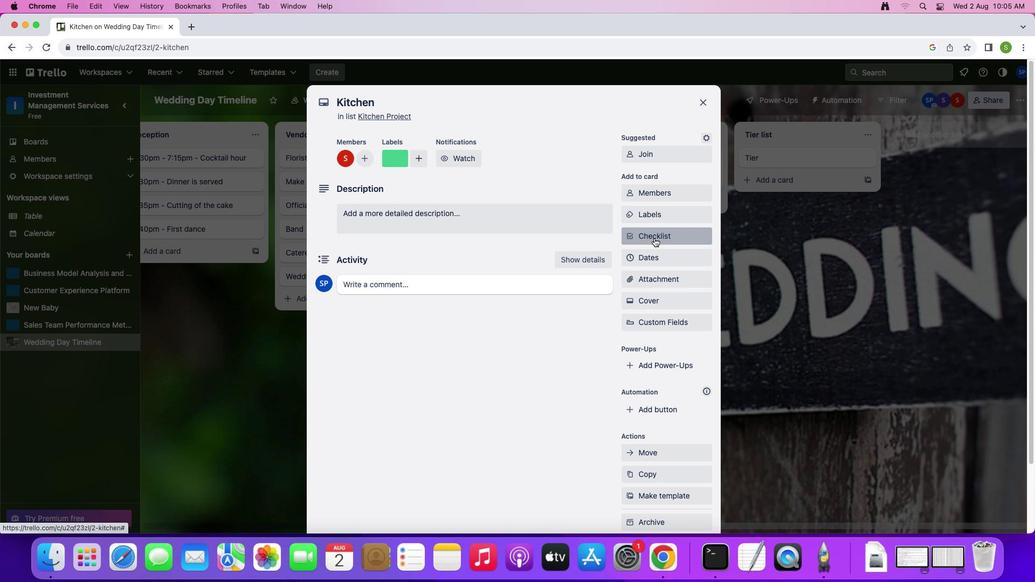 
Action: Mouse moved to (701, 295)
Screenshot: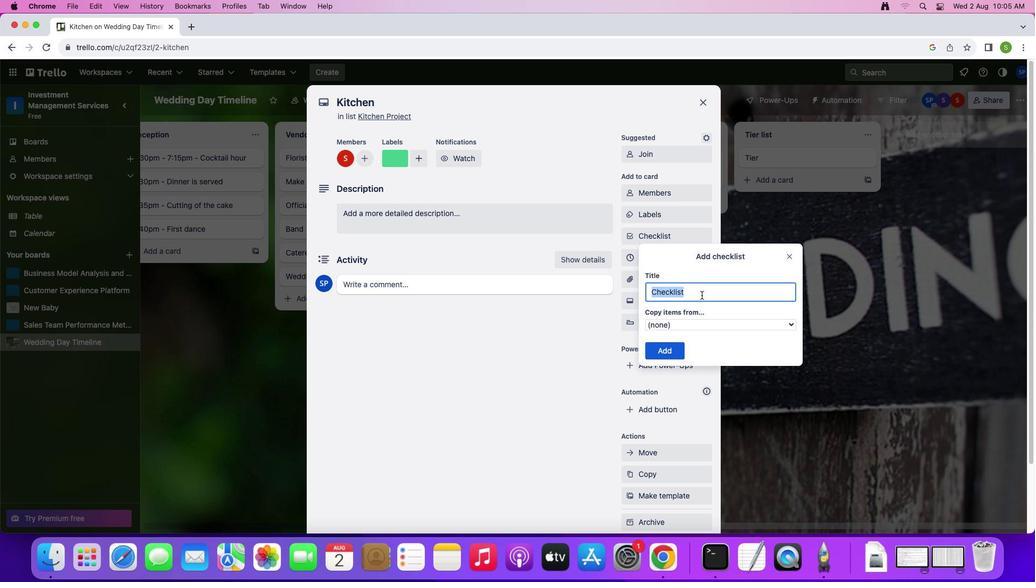
Action: Key pressed Key.shift'K''i''t''c''h''e''n'
Screenshot: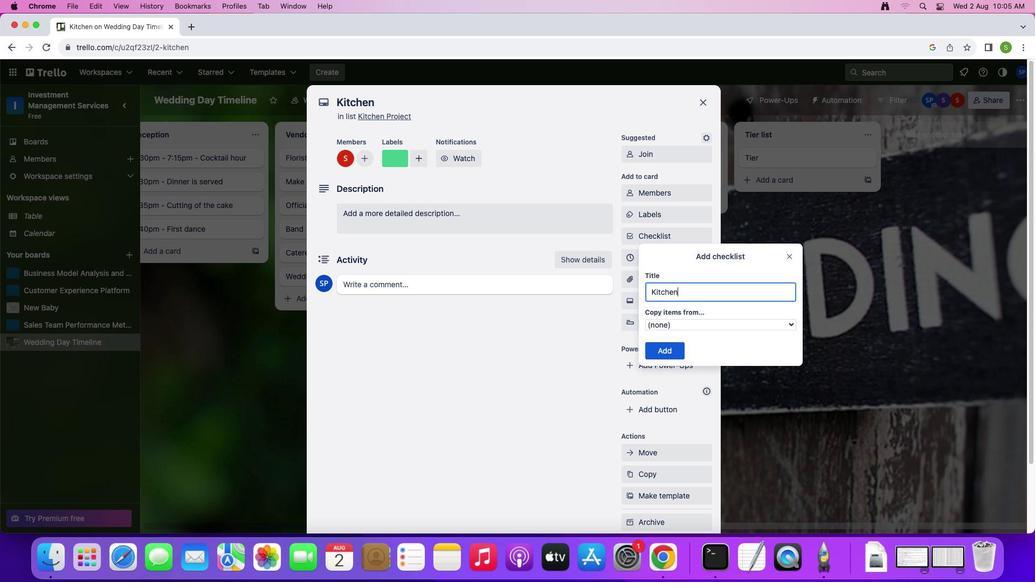 
Action: Mouse moved to (667, 357)
Screenshot: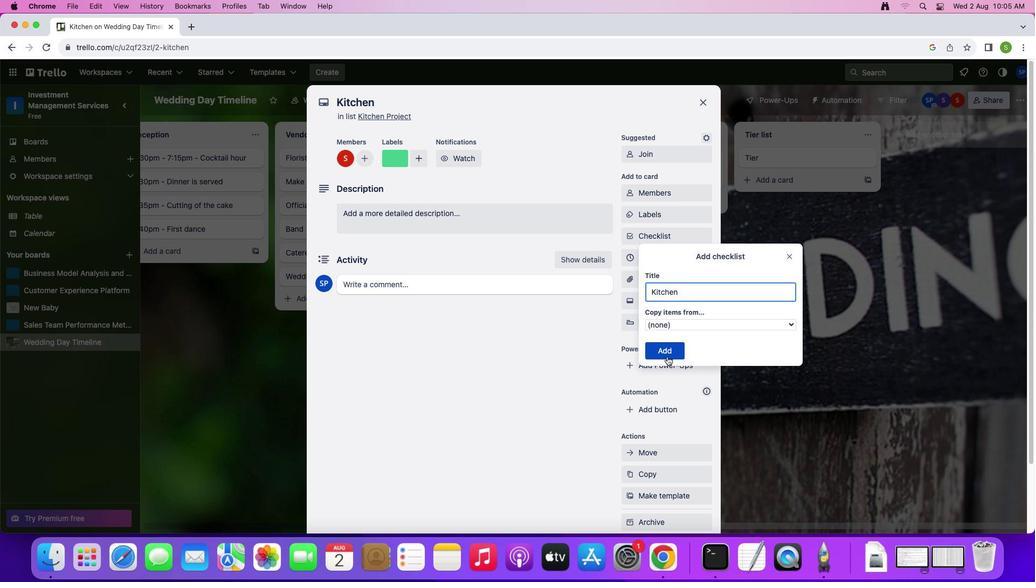 
Action: Mouse pressed left at (667, 357)
Screenshot: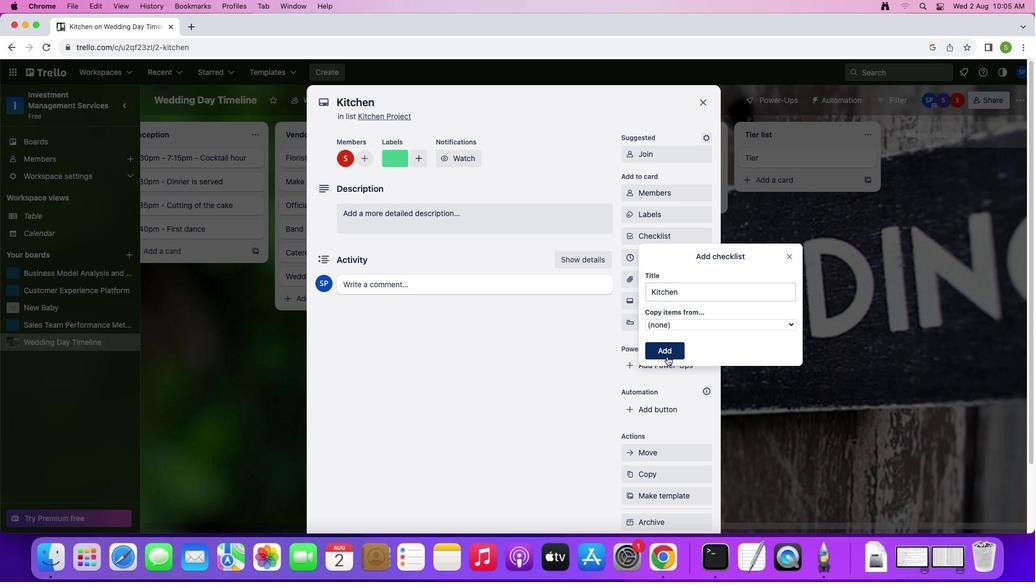 
Action: Mouse moved to (644, 261)
Screenshot: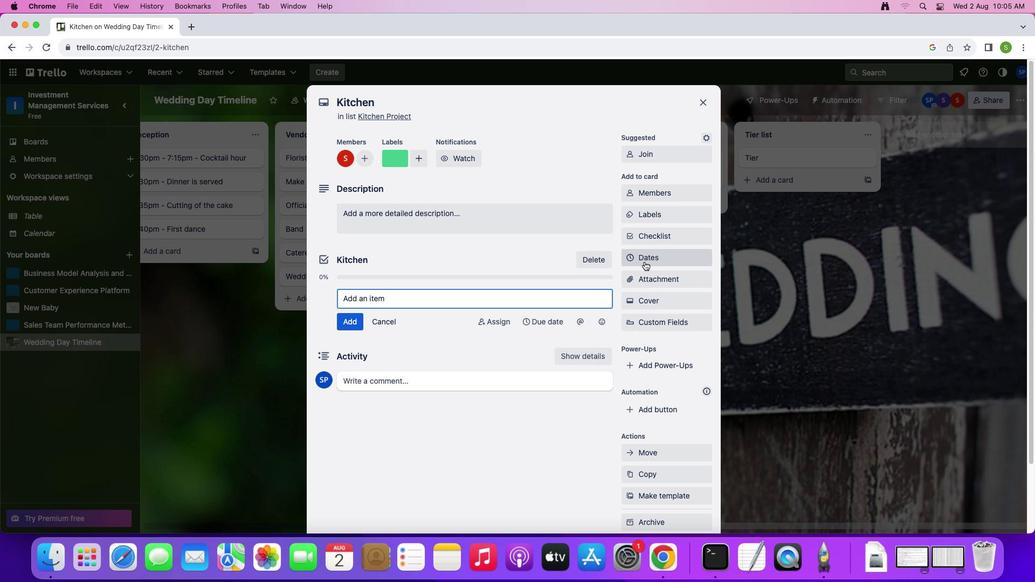 
Action: Mouse pressed left at (644, 261)
Screenshot: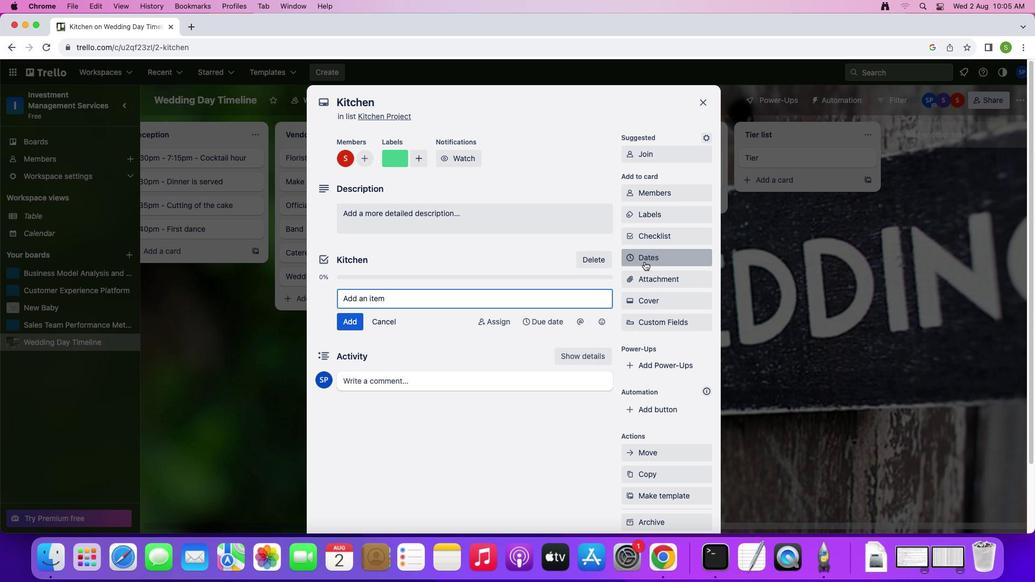 
Action: Mouse moved to (669, 218)
Screenshot: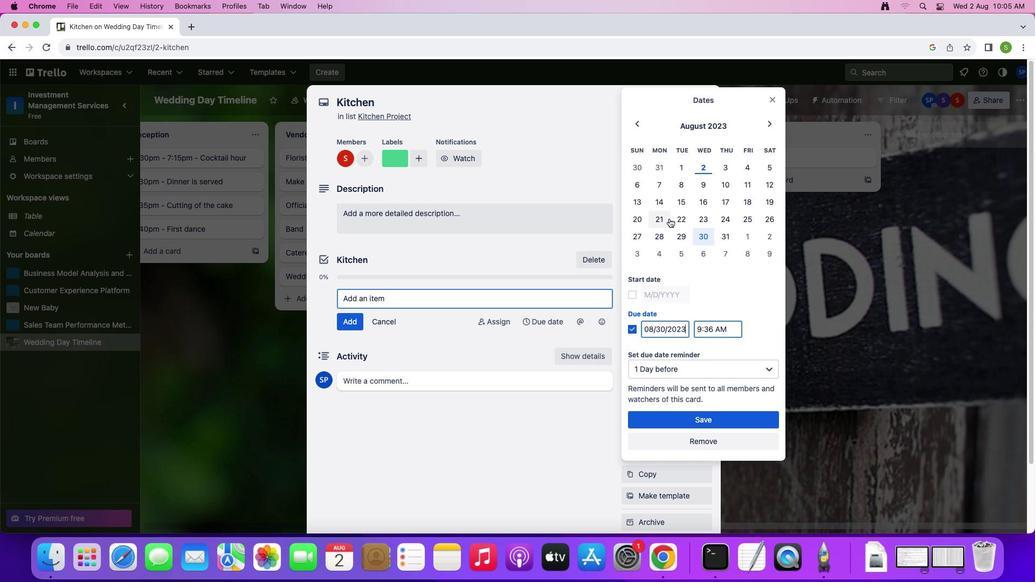
Action: Mouse pressed left at (669, 218)
Screenshot: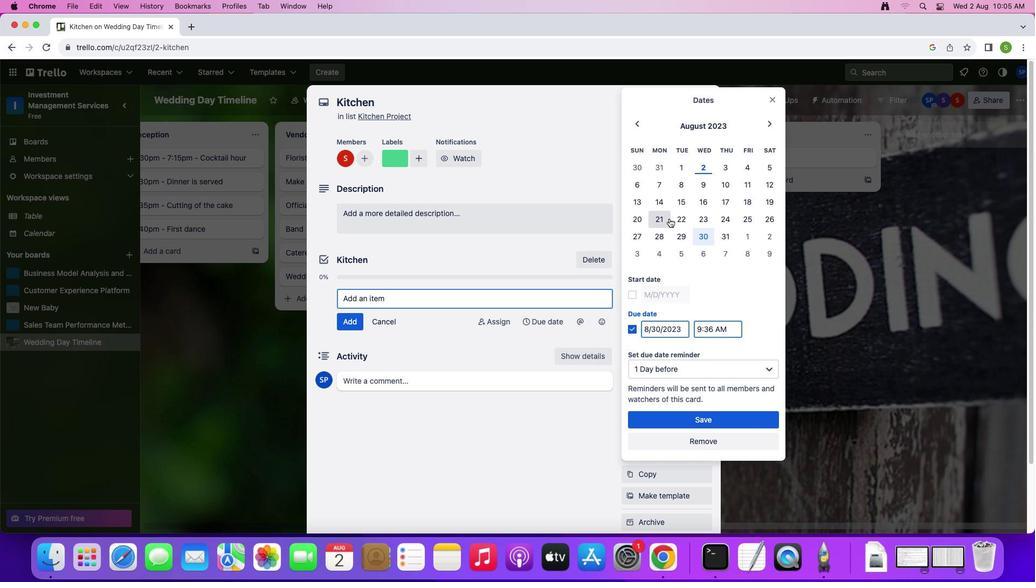 
Action: Mouse moved to (633, 290)
Screenshot: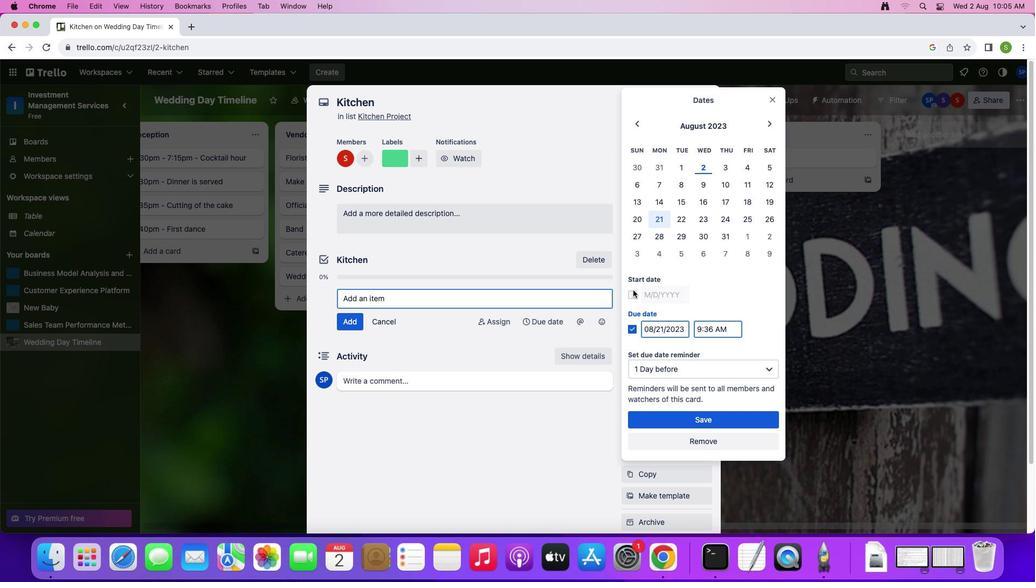 
Action: Mouse pressed left at (633, 290)
Screenshot: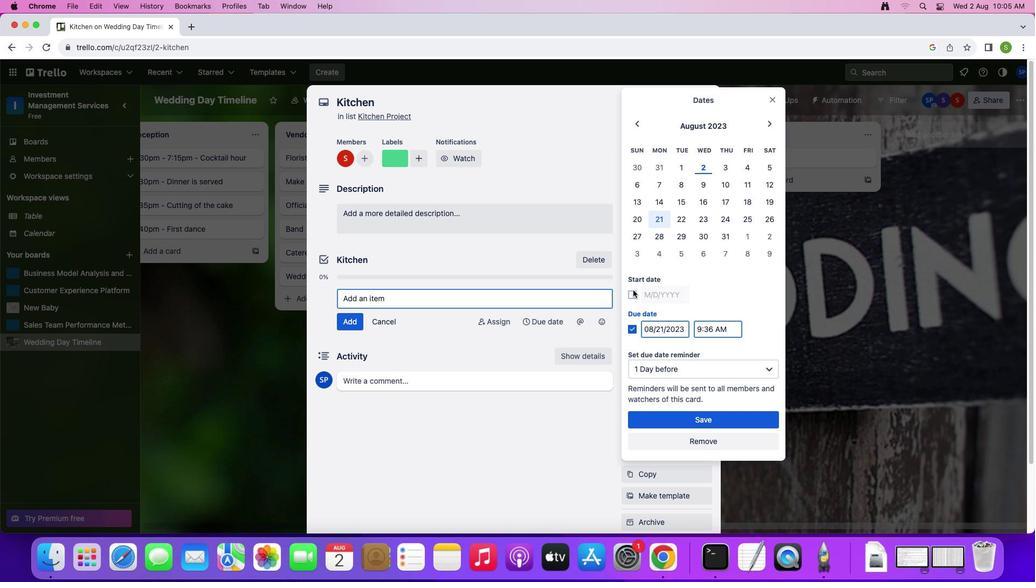 
Action: Mouse moved to (665, 423)
Screenshot: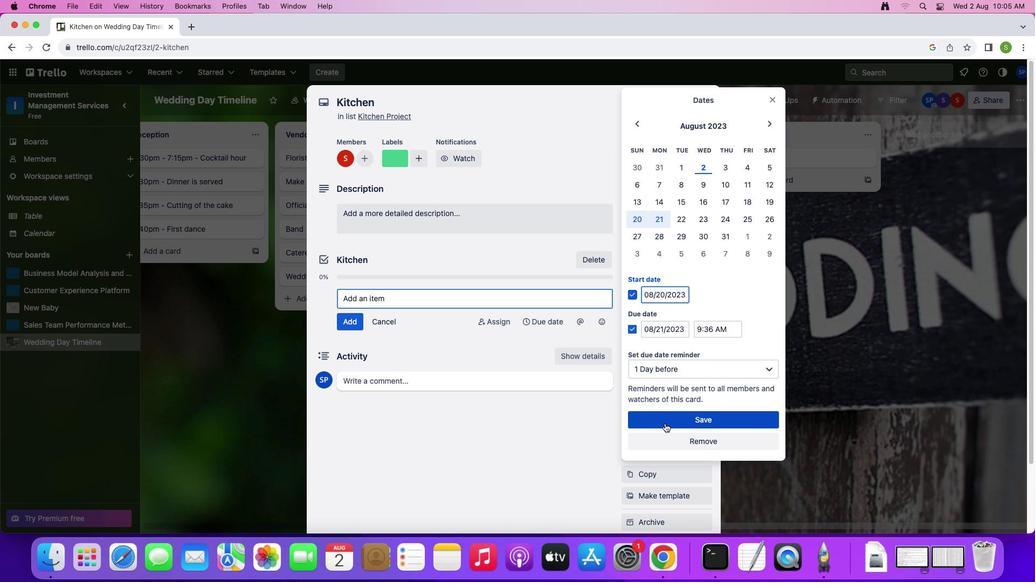
Action: Mouse pressed left at (665, 423)
Screenshot: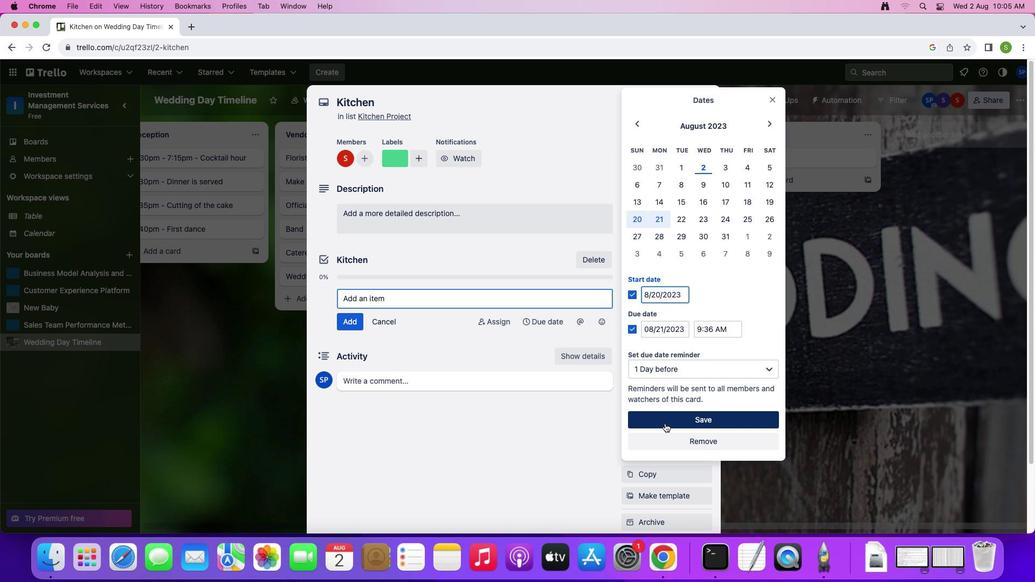 
Action: Mouse moved to (655, 298)
Screenshot: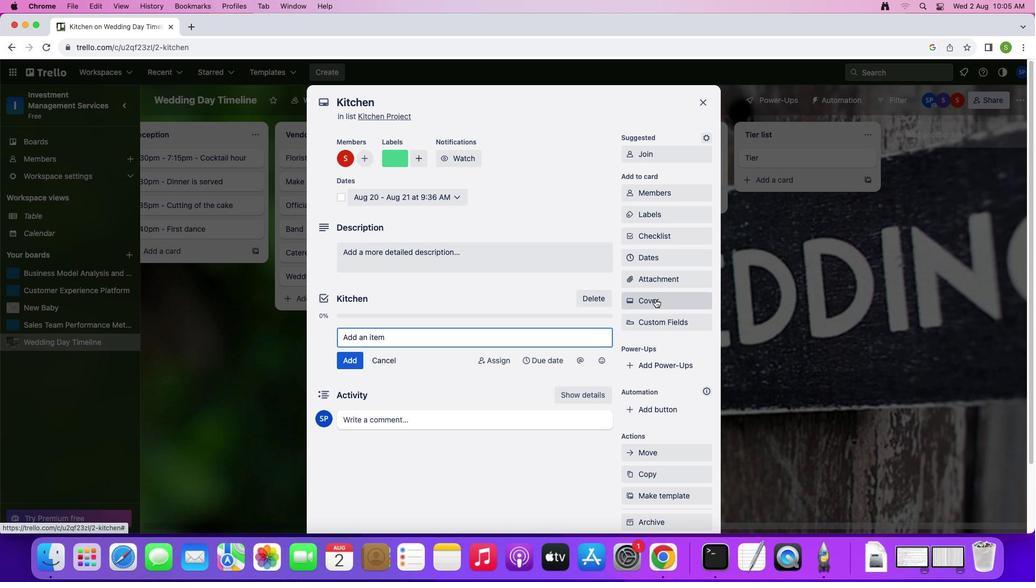 
Action: Mouse pressed left at (655, 298)
Screenshot: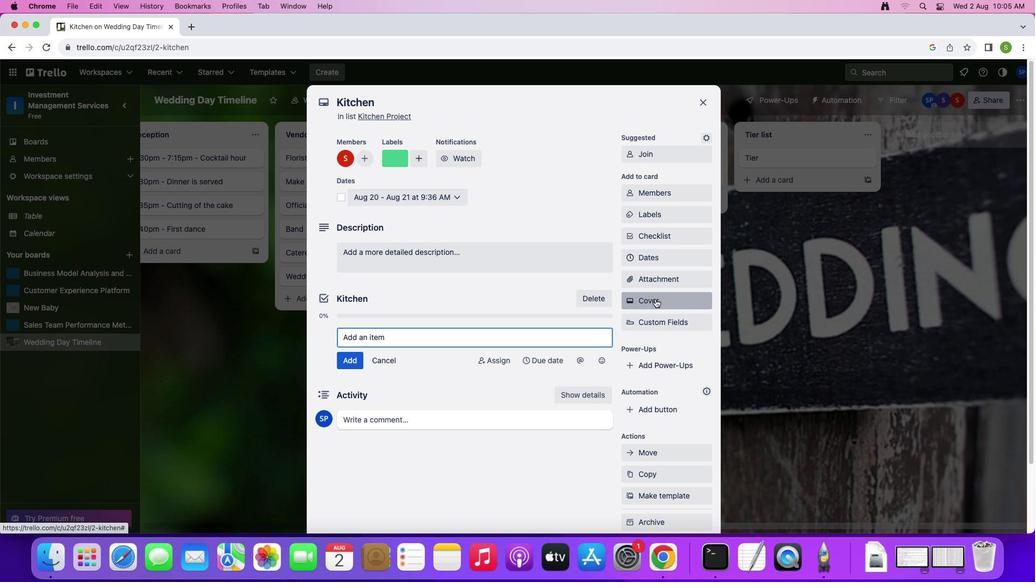 
Action: Mouse moved to (708, 316)
Screenshot: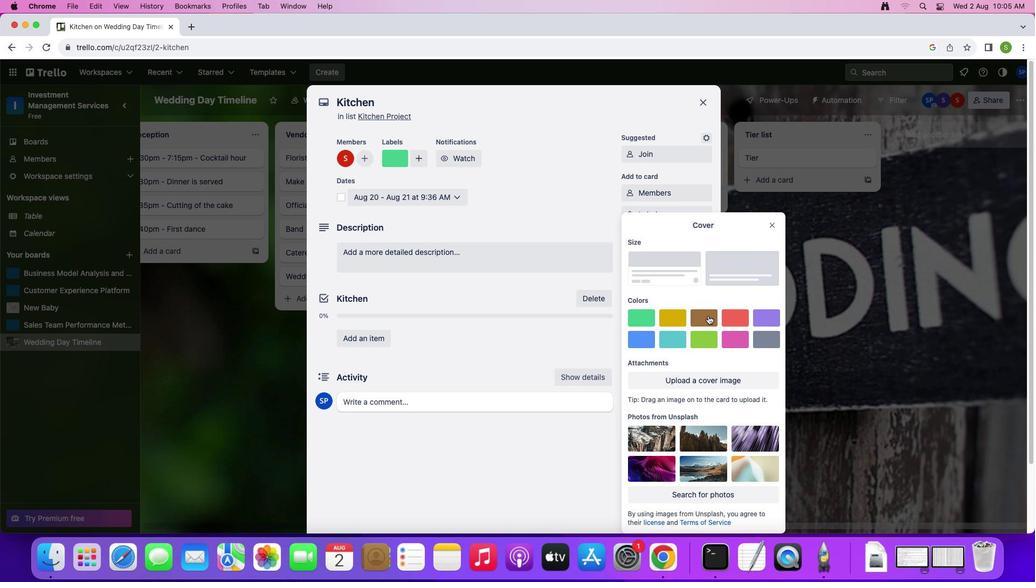 
Action: Mouse pressed left at (708, 316)
Screenshot: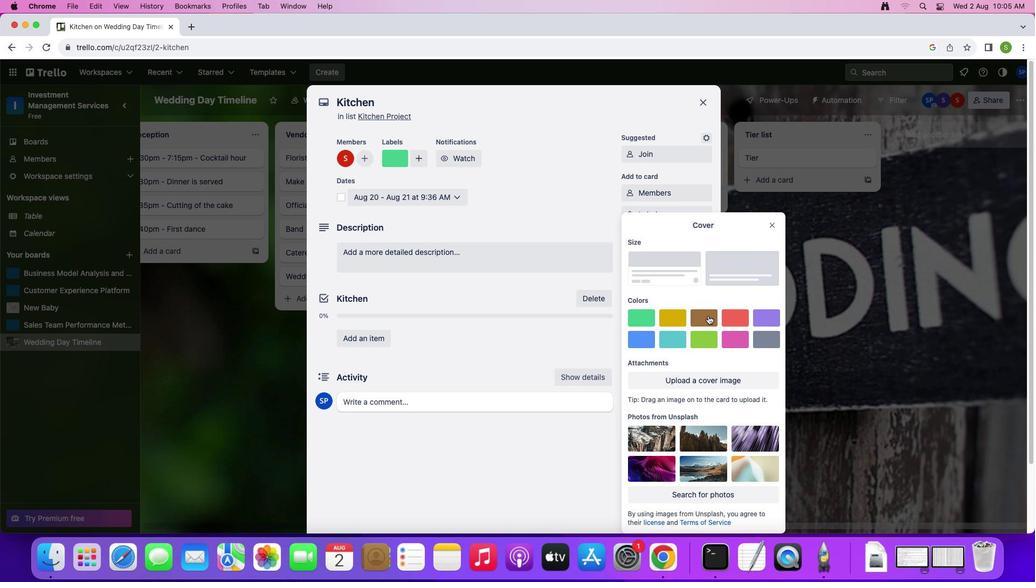 
Action: Mouse moved to (767, 202)
Screenshot: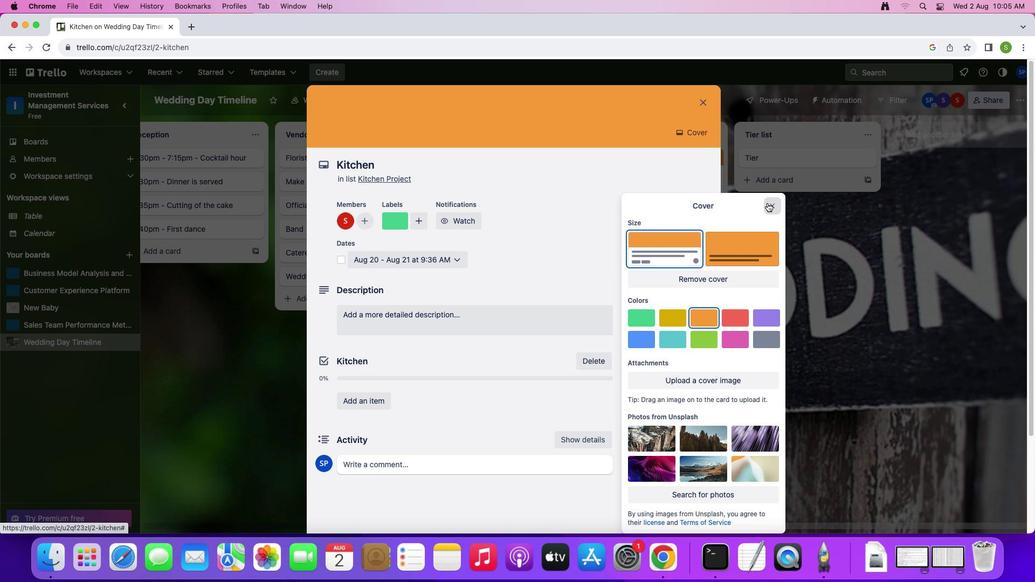 
Action: Mouse pressed left at (767, 202)
Screenshot: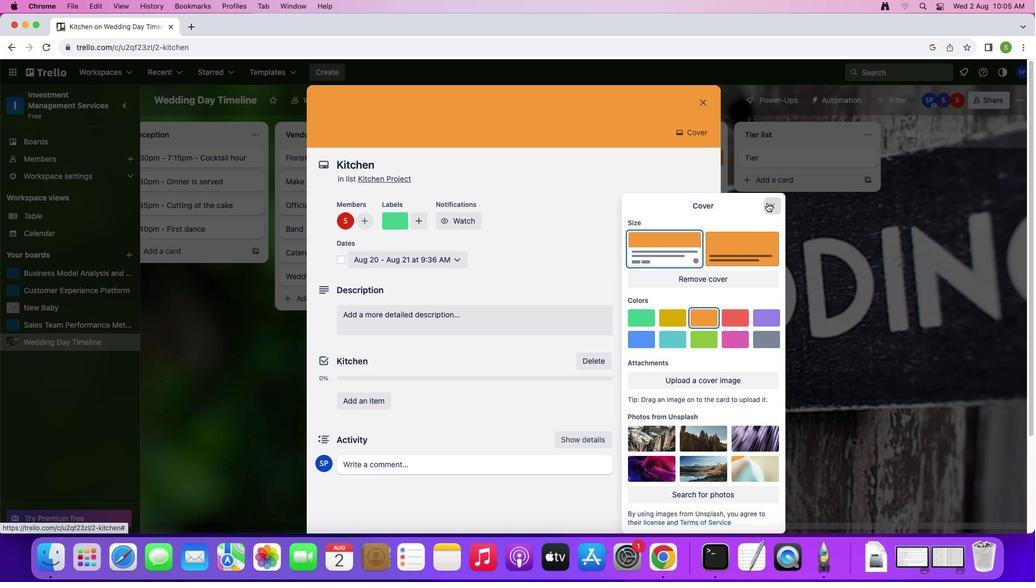 
Action: Mouse moved to (339, 260)
Screenshot: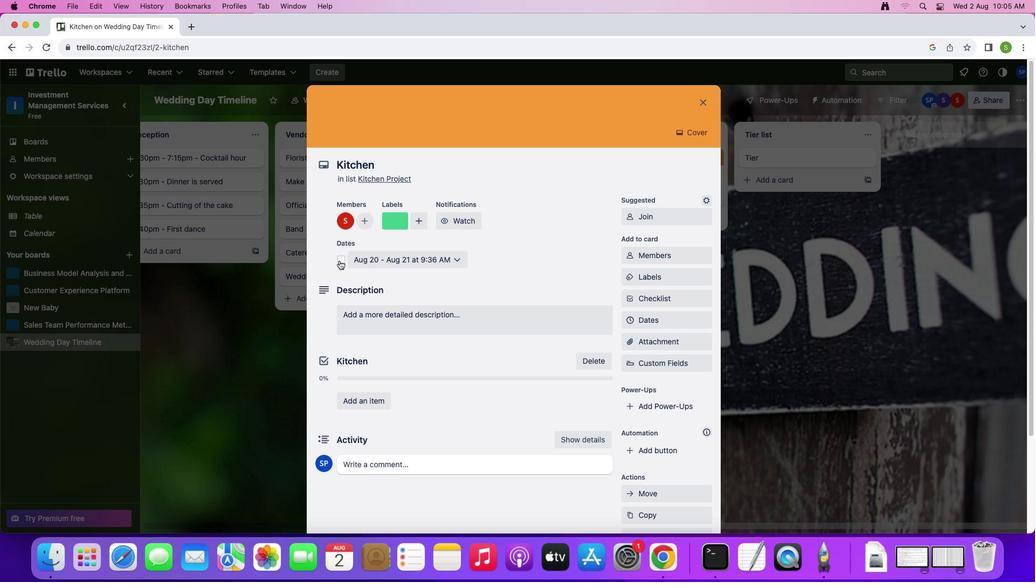 
Action: Mouse pressed left at (339, 260)
Screenshot: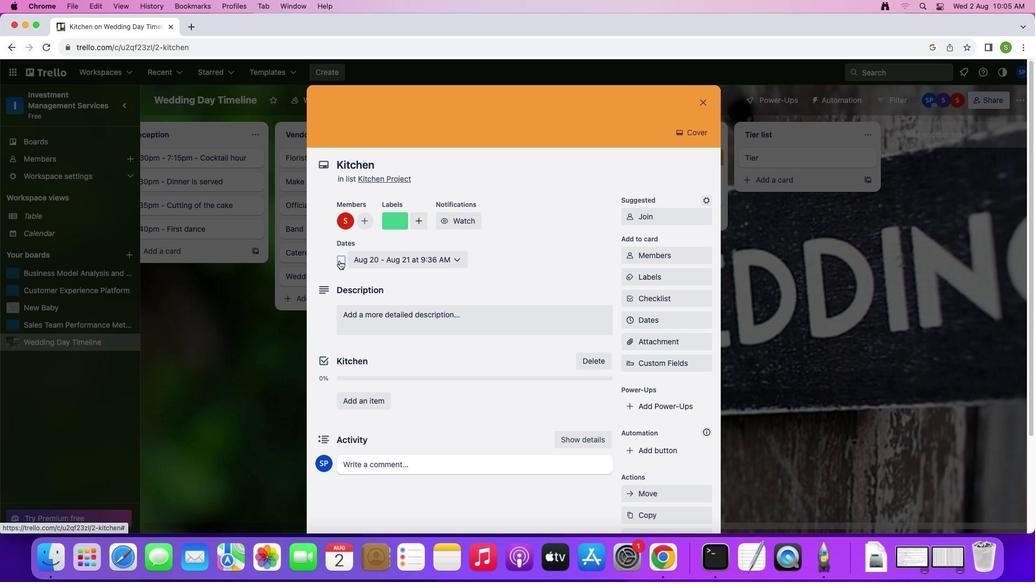 
Action: Mouse moved to (468, 223)
Screenshot: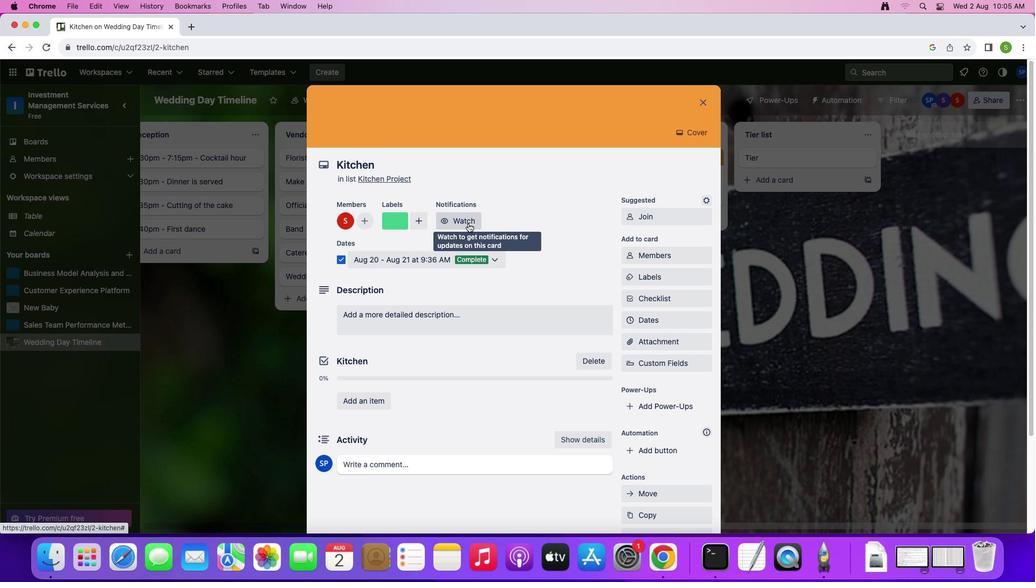 
Action: Mouse pressed left at (468, 223)
Screenshot: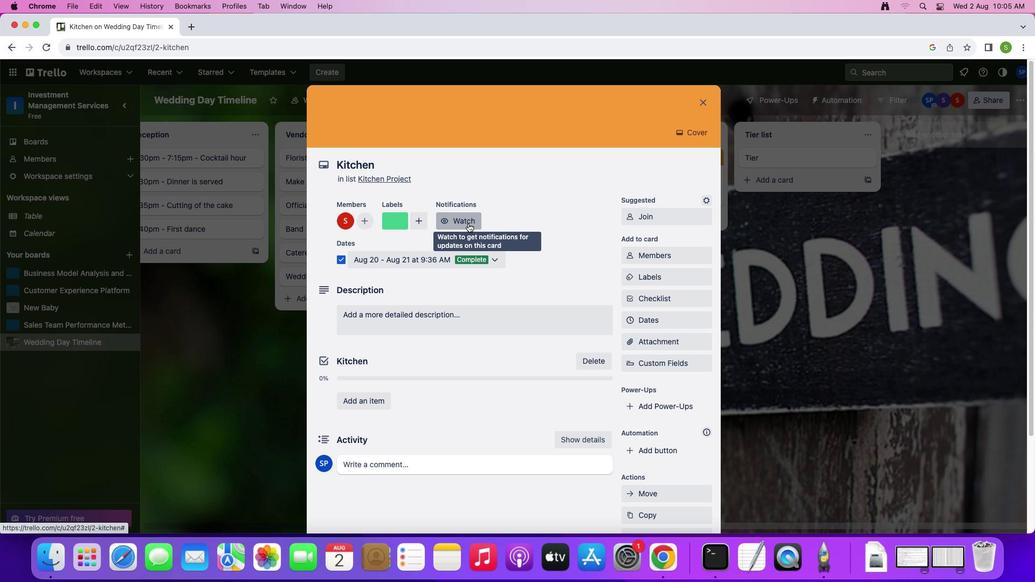 
Action: Mouse moved to (402, 316)
Screenshot: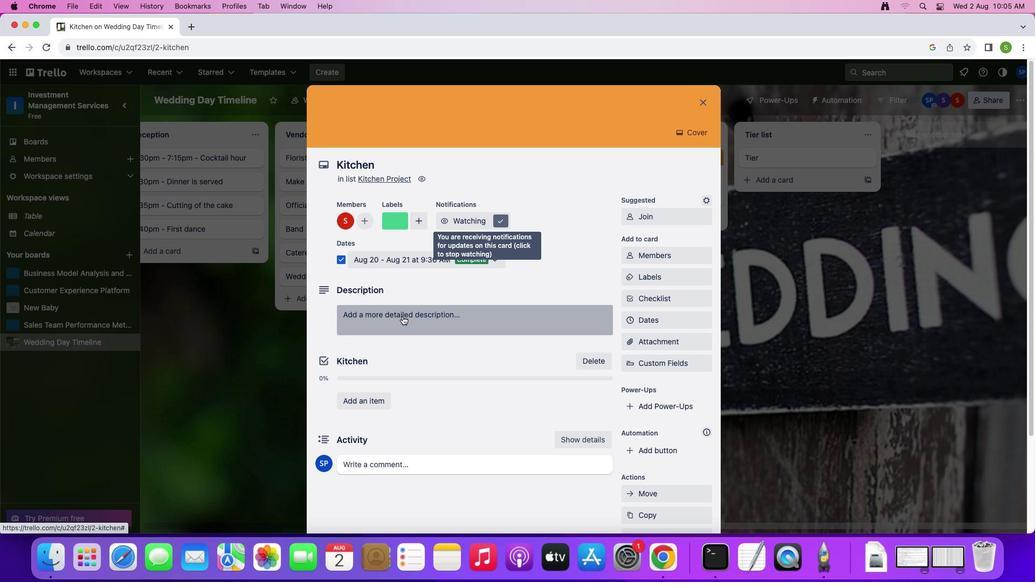 
Action: Mouse pressed left at (402, 316)
Screenshot: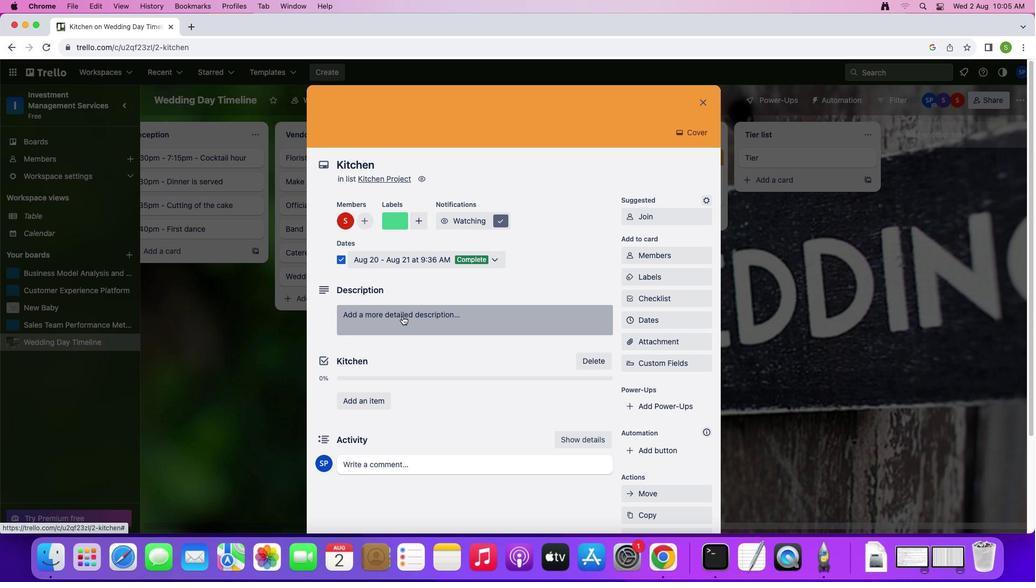 
Action: Mouse moved to (431, 377)
Screenshot: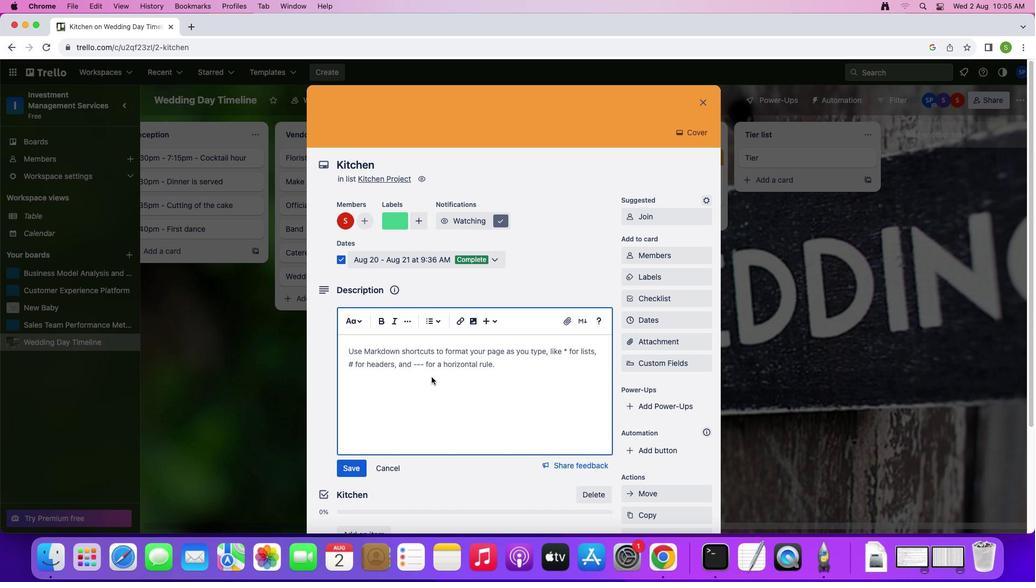 
Action: Key pressed Key.shift'W''h''e''t''h''e''r'Key.space'i''t'"'"'s'Key.space'a'Key.space'r''o''o''m'Key.space'r''e''f''r''e''s''h'Key.space'o''r'Key.space'a'Key.space'f''u''l''l''=''b''l''o''w''n'Key.leftKey.leftKey.leftKey.leftKey.leftKey.backspace'-'Key.rightKey.rightKey.rightKey.rightKey.rightKey.space'r''e''m''o''d''e''l'','Key.space'a'Key.space't''r''e''l''l''o'Key.space'b''o''a''r''d'Key.space'i''s'Key.space't''h''e'Key.space'b''e''s''t'Key.space'w''a''y'Key.space't''o'Key.space's''t''a''y'Key.space'o''n'Key.space't''o''p'Key.space'o''f'Key.space'e''v''e''r''y'Key.space'l''i''t''t''l''e'Key.space'd''e''t''a''i''l''.'
Screenshot: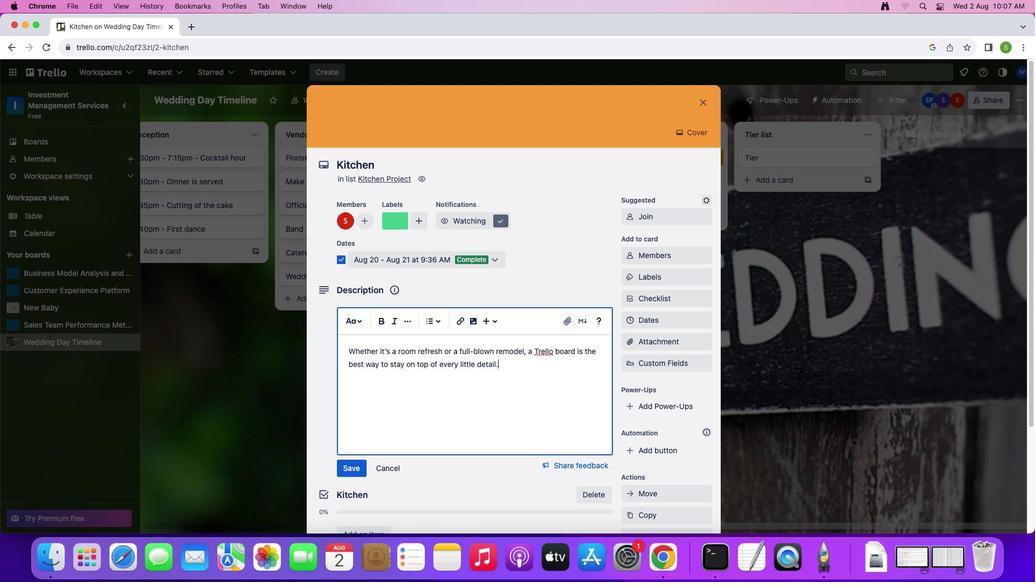 
Action: Mouse moved to (356, 471)
Screenshot: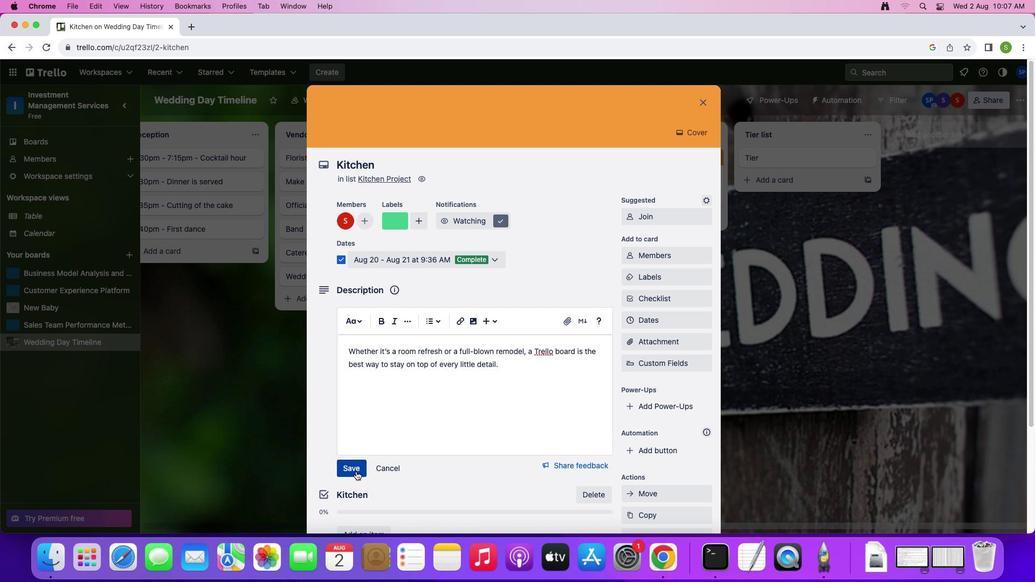 
Action: Mouse pressed left at (356, 471)
Screenshot: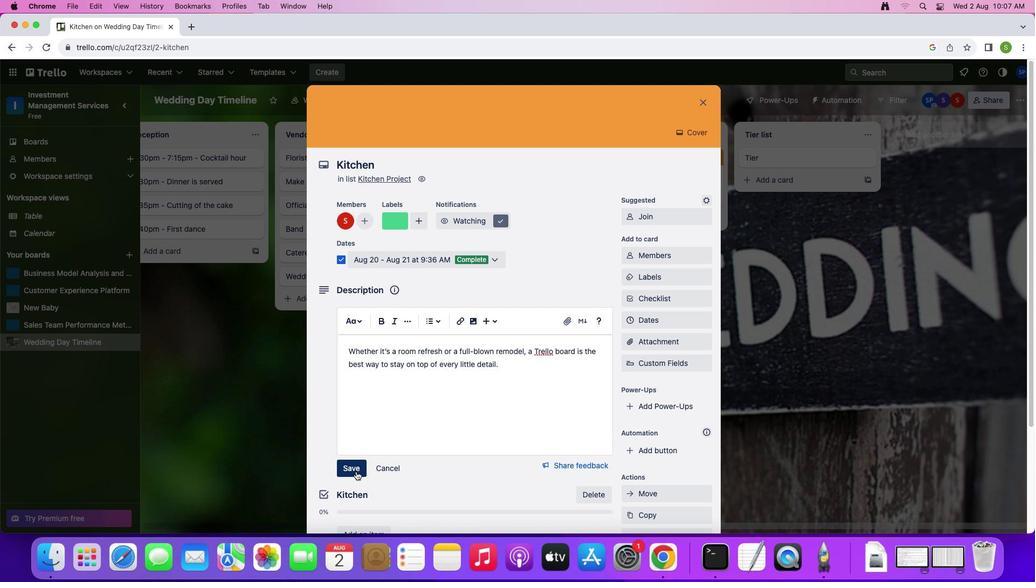 
Action: Mouse moved to (441, 460)
Screenshot: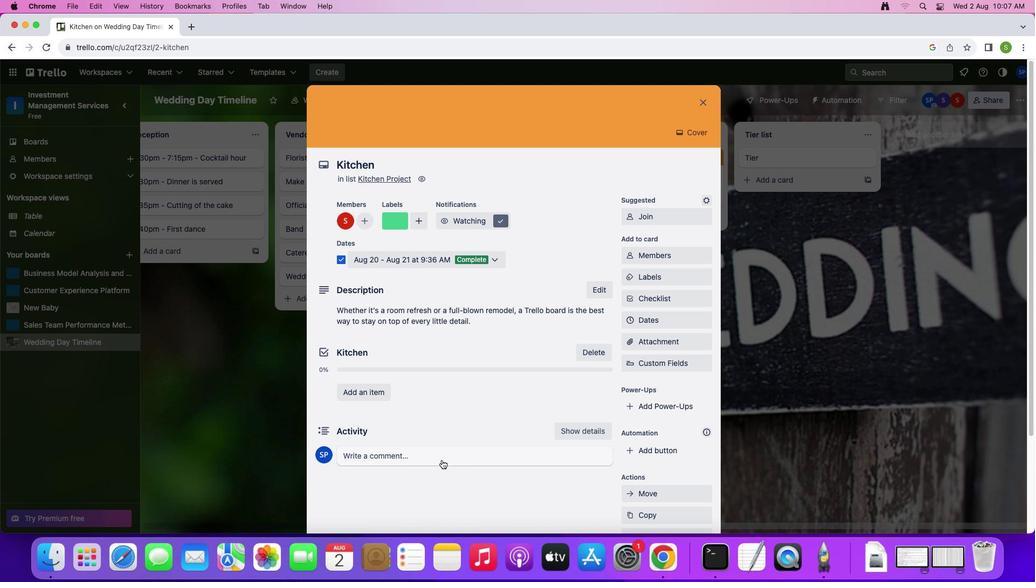 
Action: Mouse pressed left at (441, 460)
Screenshot: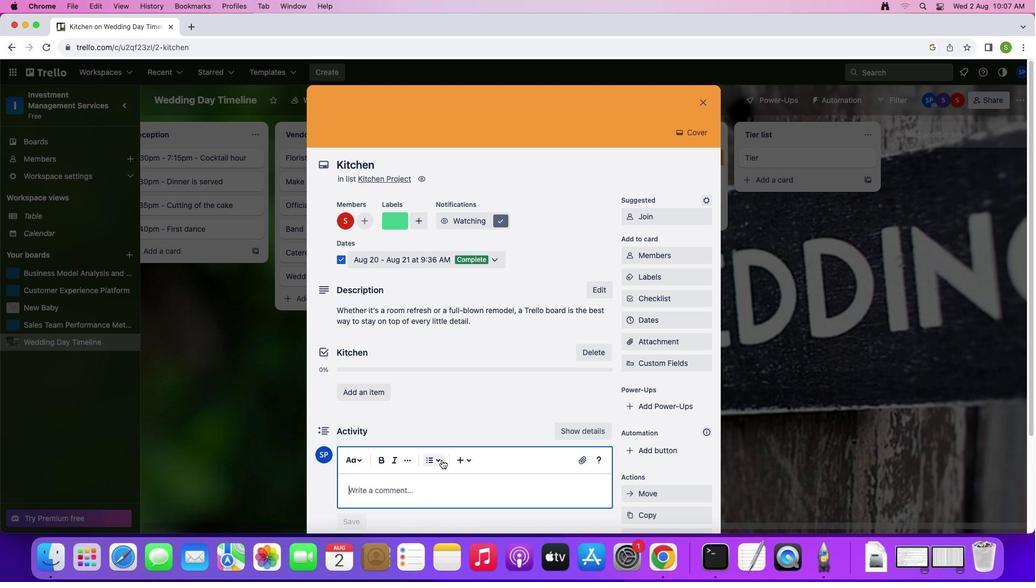 
Action: Mouse moved to (391, 494)
Screenshot: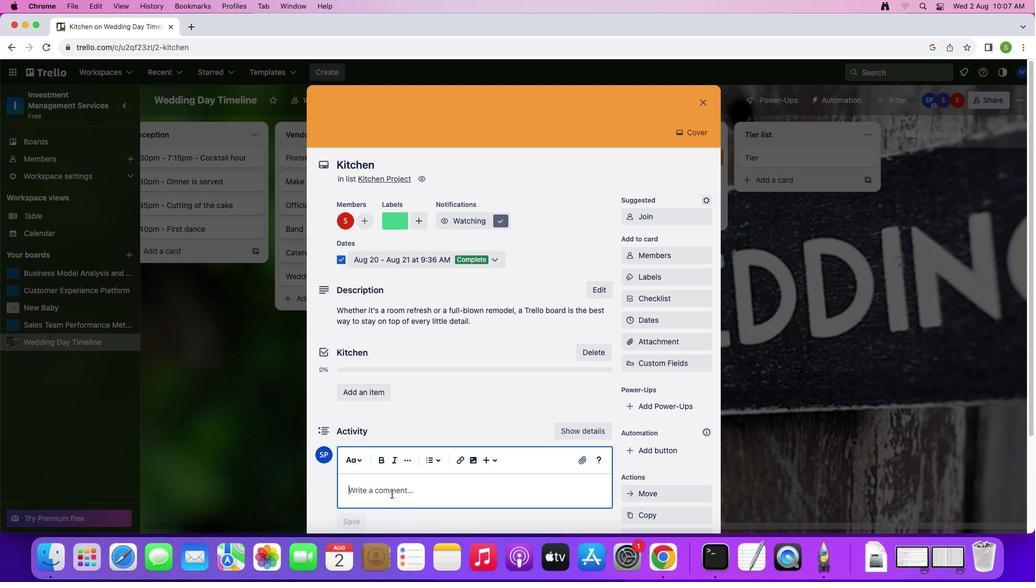 
Action: Key pressed Key.shiftKey.shift'R''o''o''m'
Screenshot: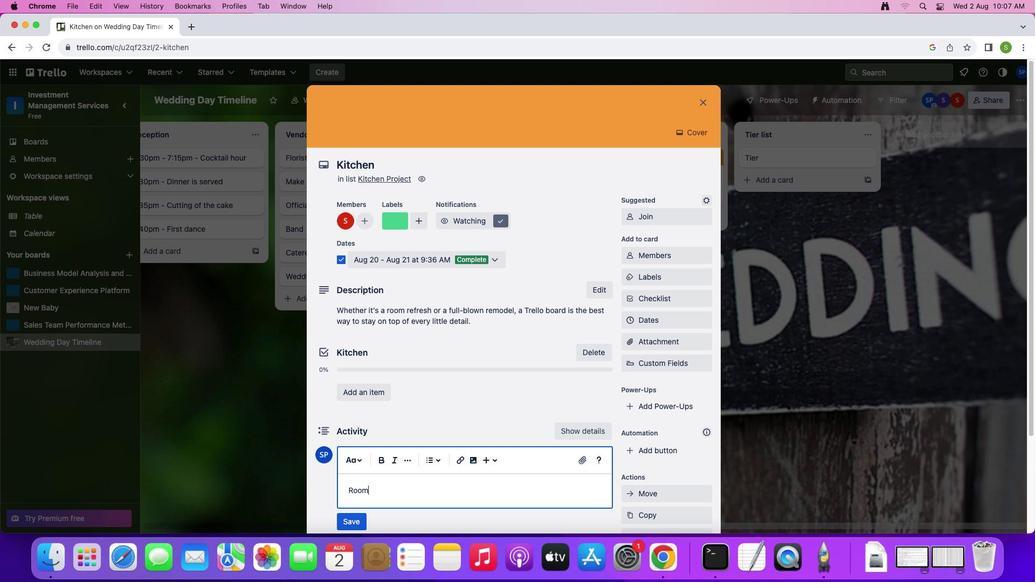 
Action: Mouse moved to (353, 528)
Screenshot: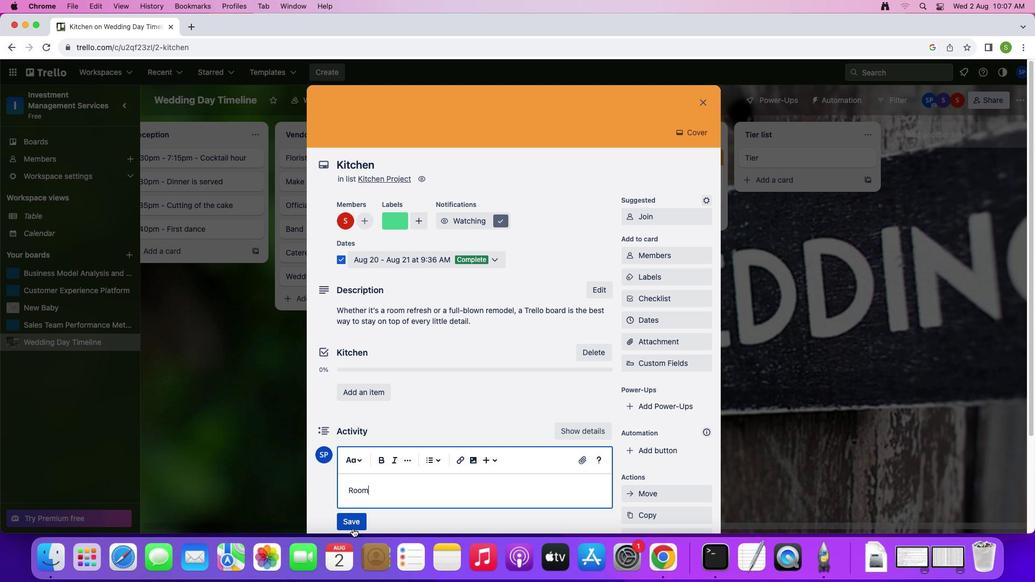 
Action: Mouse pressed left at (353, 528)
Screenshot: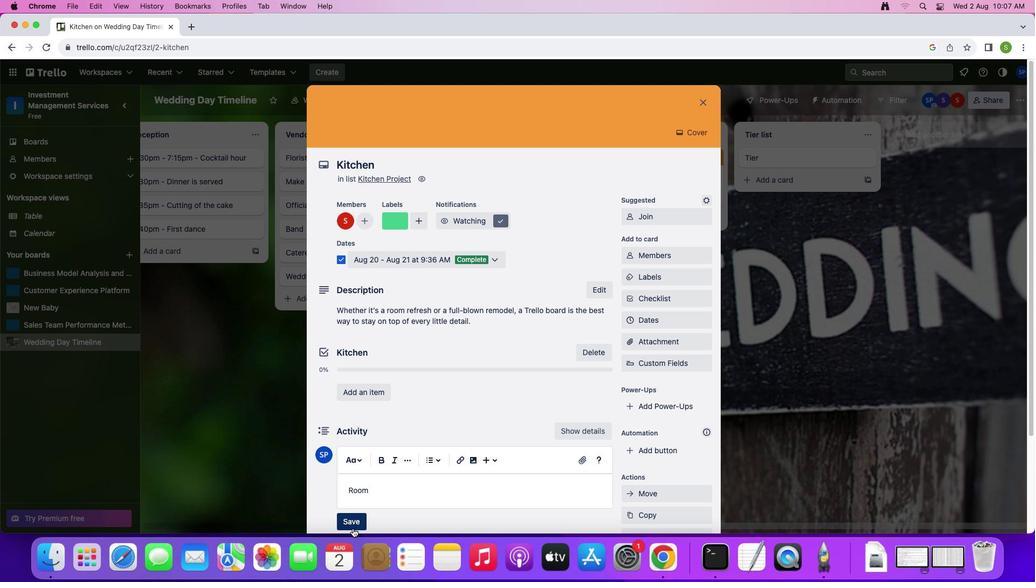 
Action: Mouse moved to (696, 106)
Screenshot: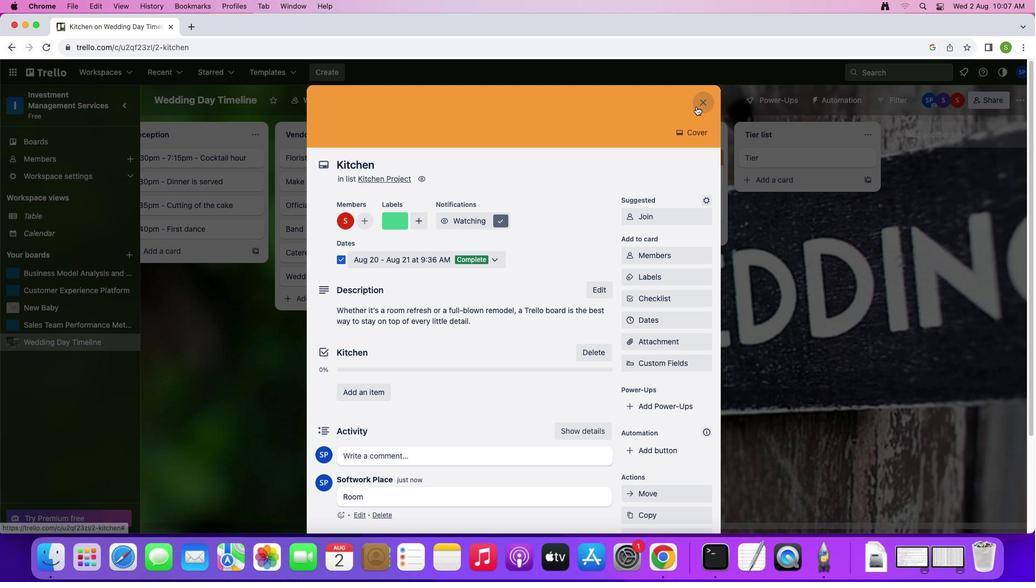 
Action: Mouse pressed left at (696, 106)
Screenshot: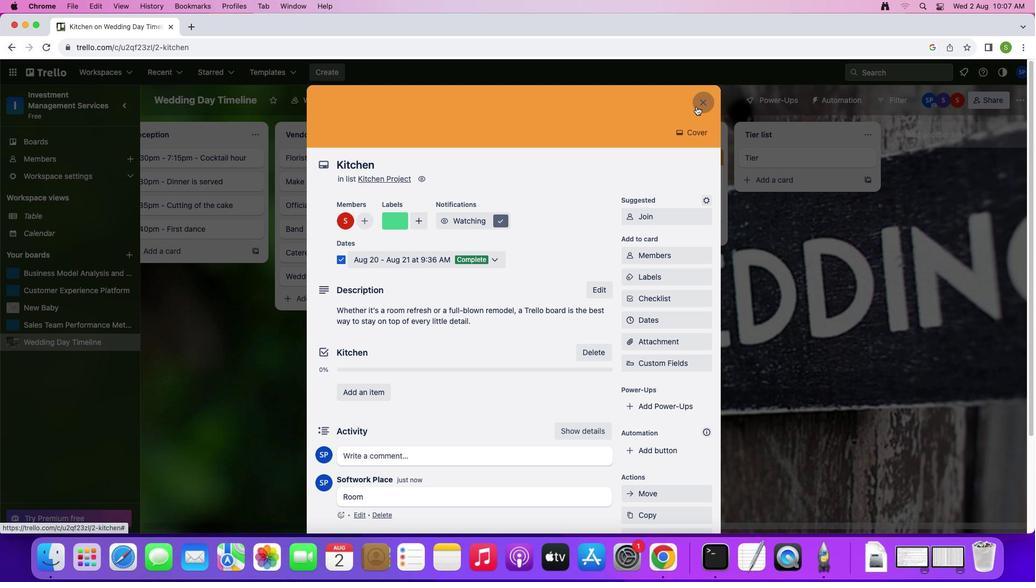 
Action: Mouse moved to (758, 161)
Screenshot: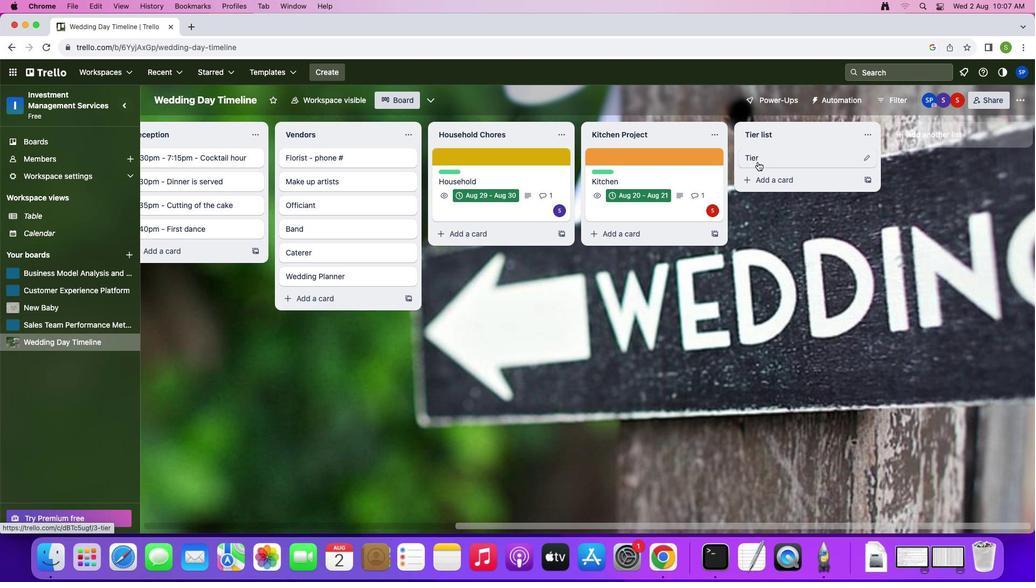
Action: Mouse pressed left at (758, 161)
Screenshot: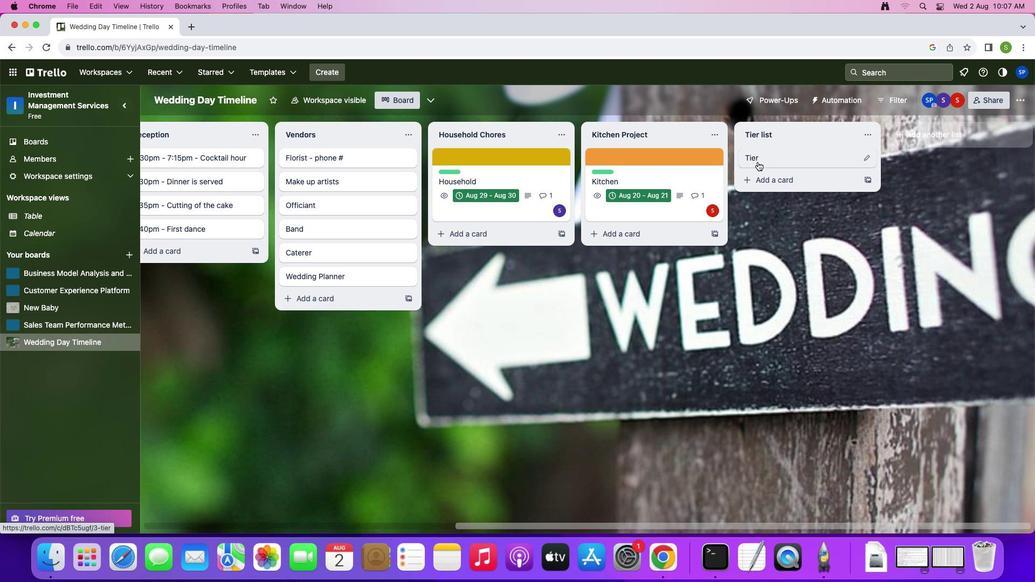 
Action: Mouse moved to (641, 195)
Screenshot: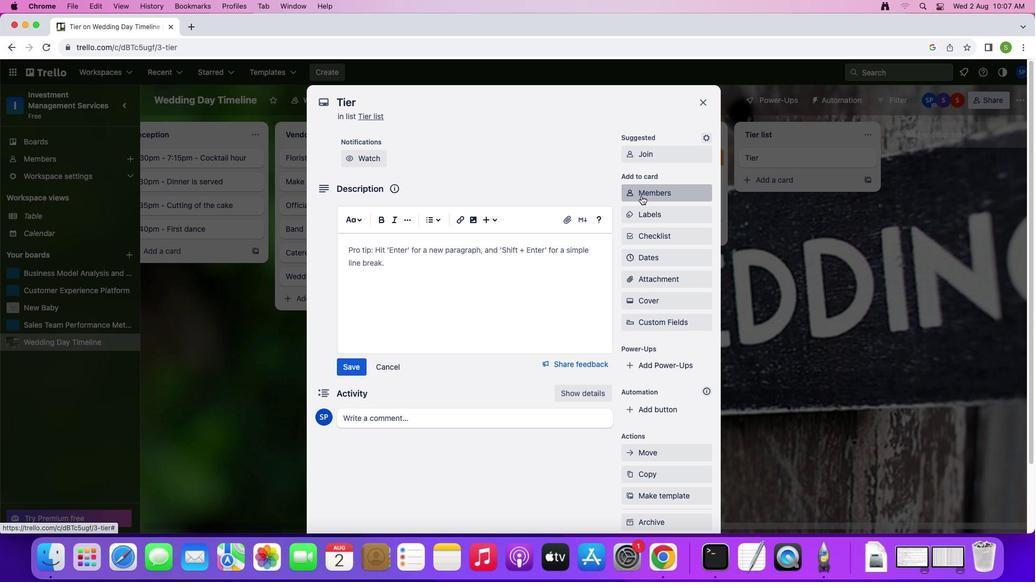 
Action: Mouse pressed left at (641, 195)
Screenshot: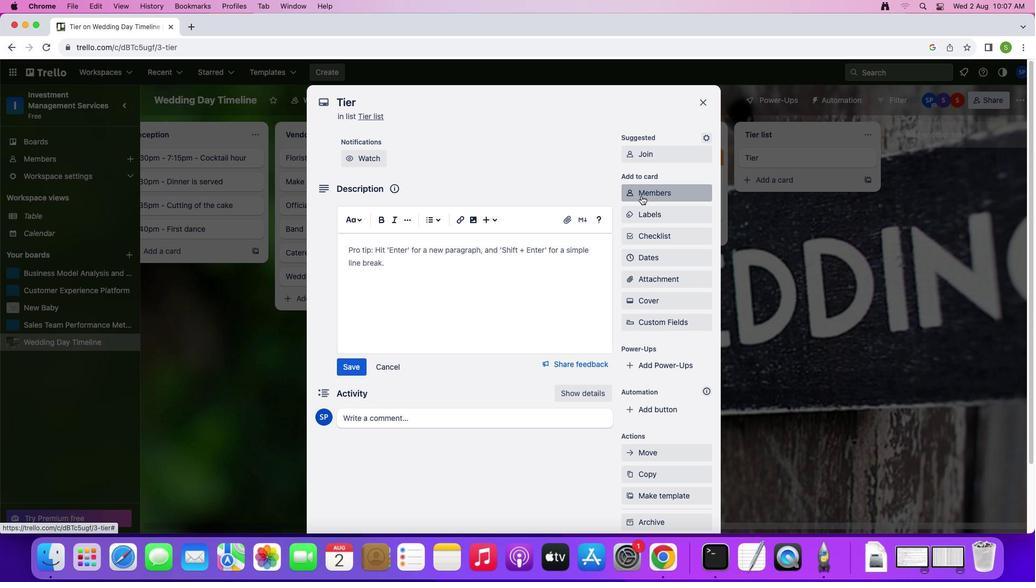 
Action: Mouse moved to (649, 230)
Screenshot: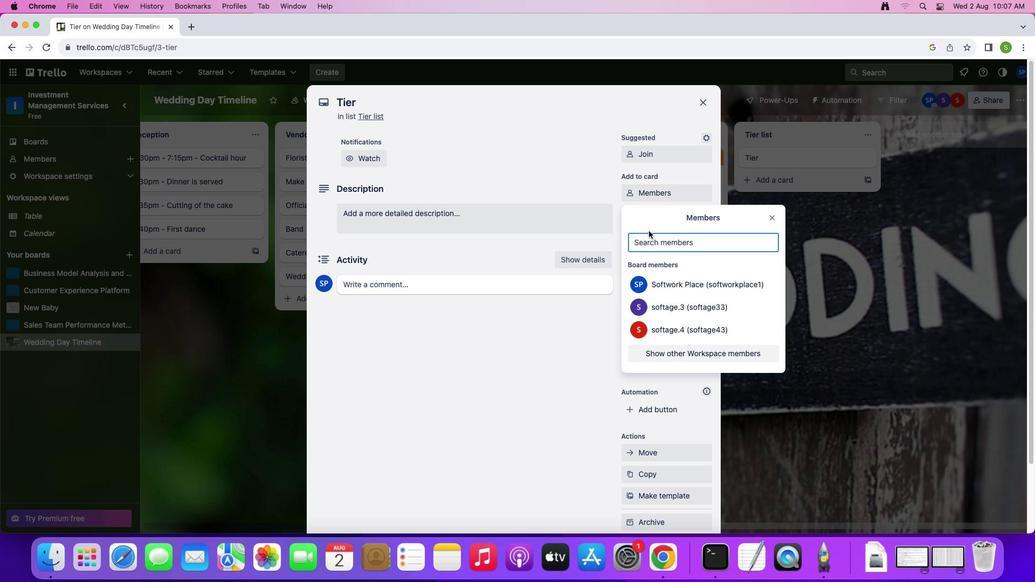 
Action: Key pressed 's''o''f''t''a''g''e''.''4'Key.shift'@''s''o''f''t''g'Key.backspace'a''g''e''.''n''e''t'
Screenshot: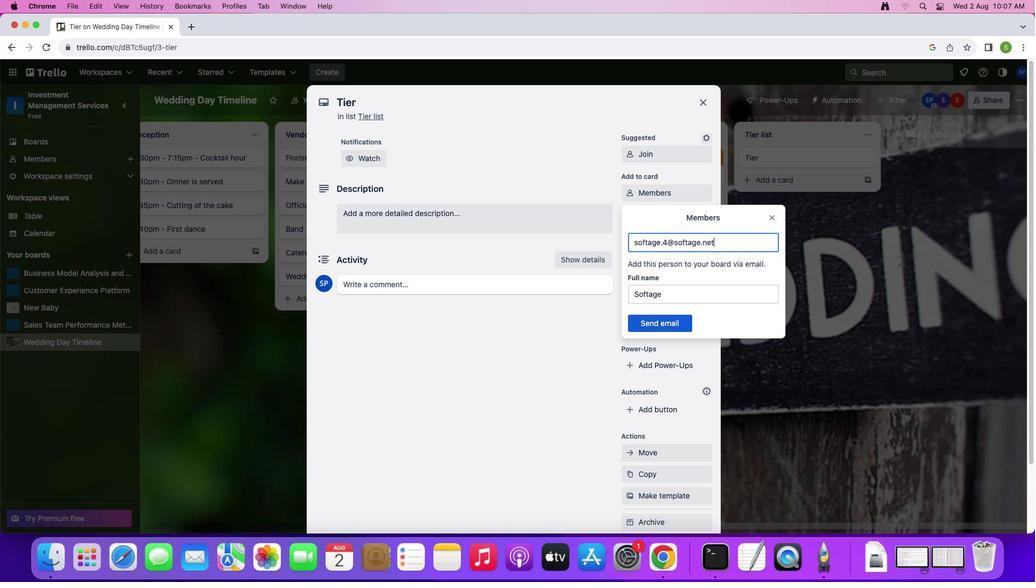 
Action: Mouse moved to (648, 318)
Screenshot: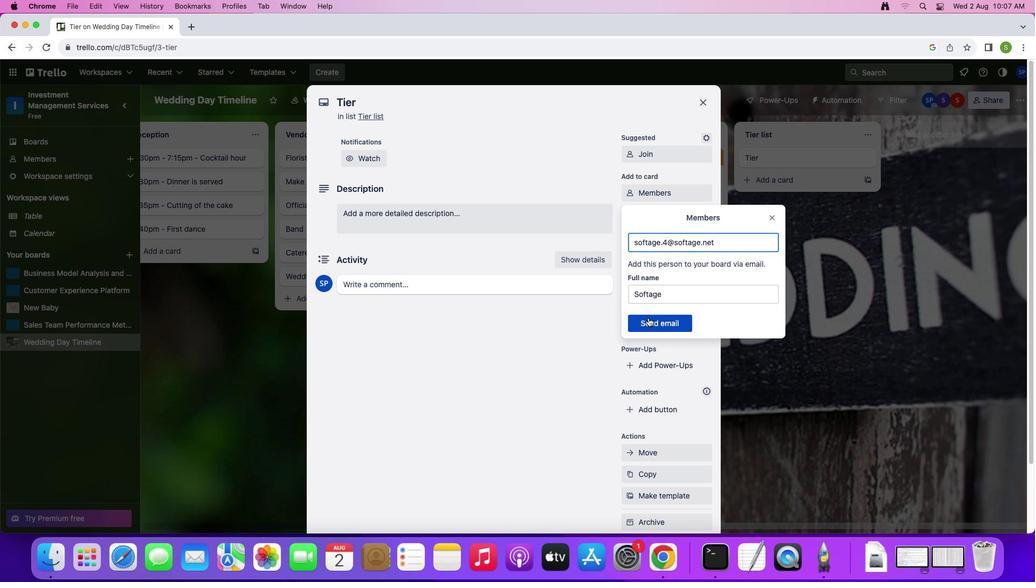 
Action: Mouse pressed left at (648, 318)
Screenshot: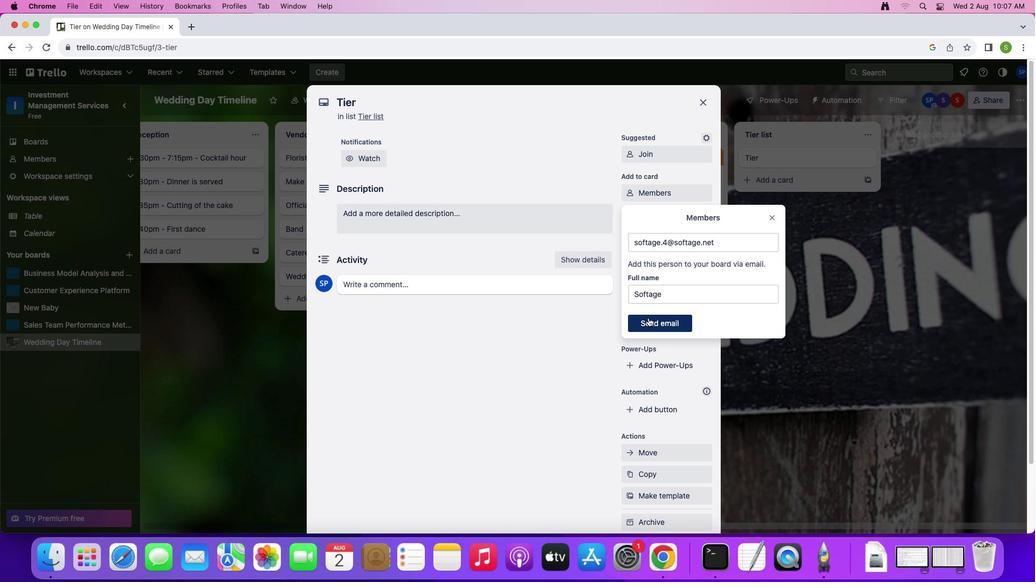 
Action: Mouse moved to (648, 216)
Screenshot: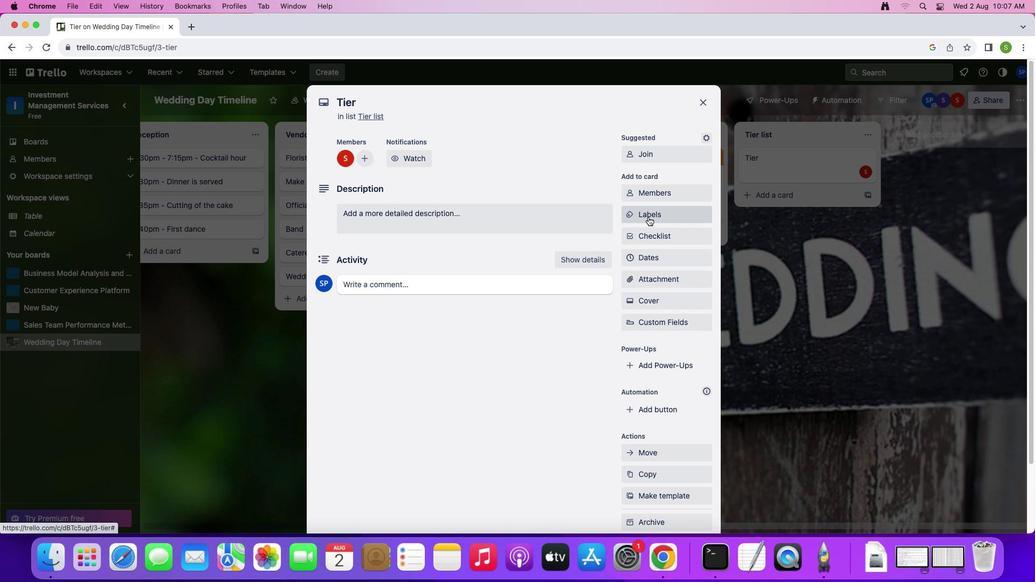 
Action: Mouse pressed left at (648, 216)
Screenshot: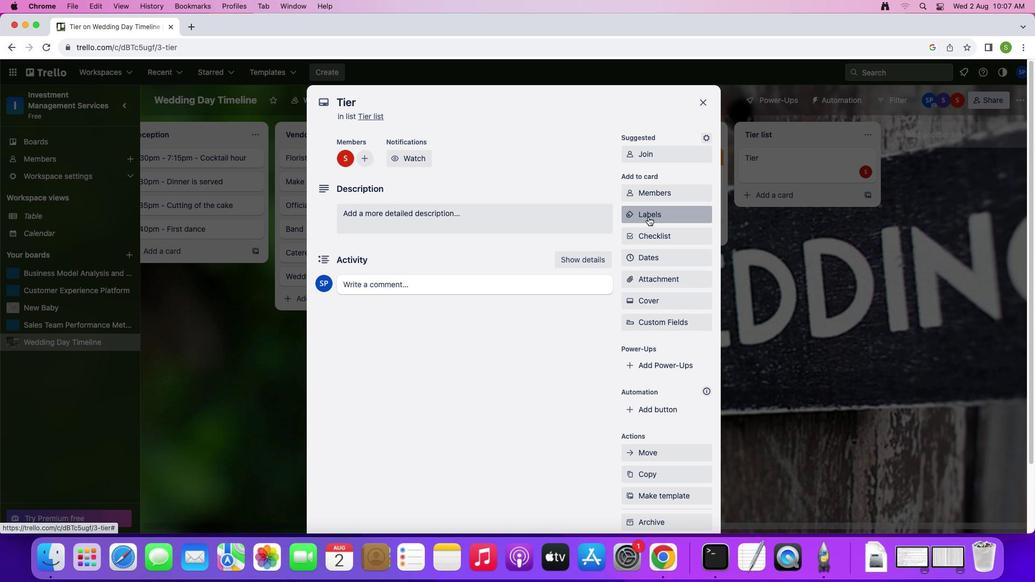 
Action: Mouse moved to (679, 358)
Screenshot: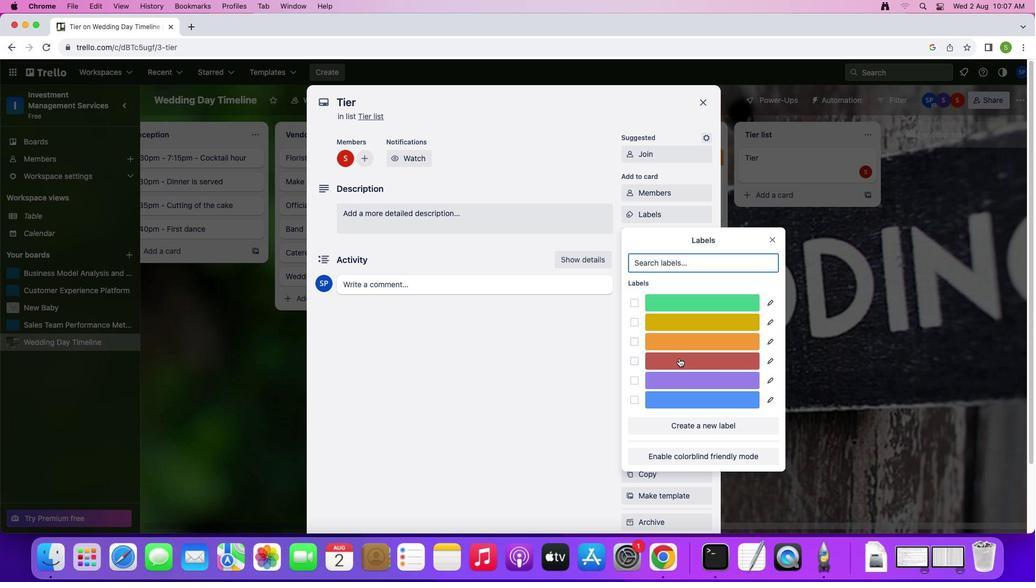 
Action: Mouse pressed left at (679, 358)
Screenshot: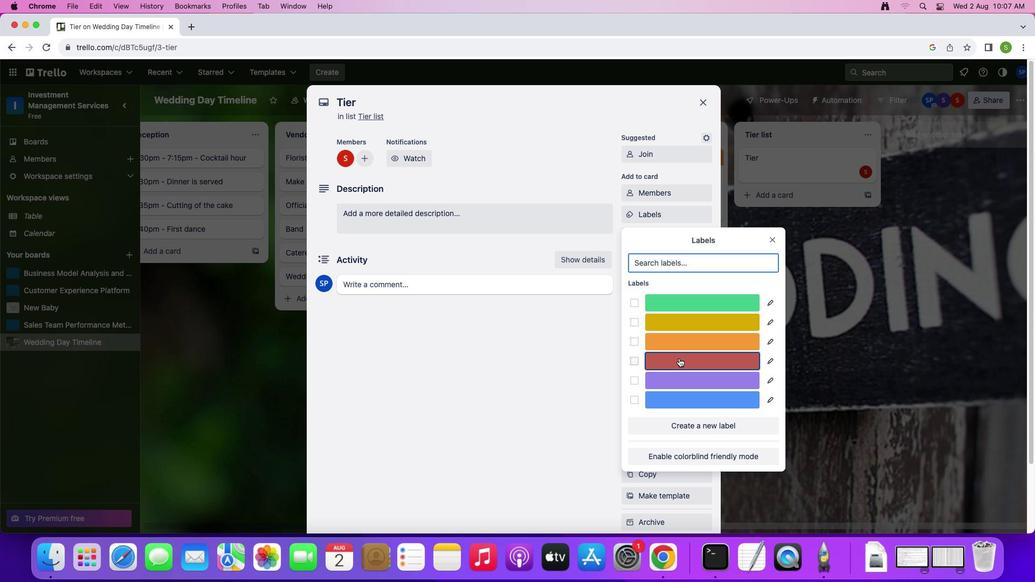 
Action: Mouse moved to (775, 240)
Screenshot: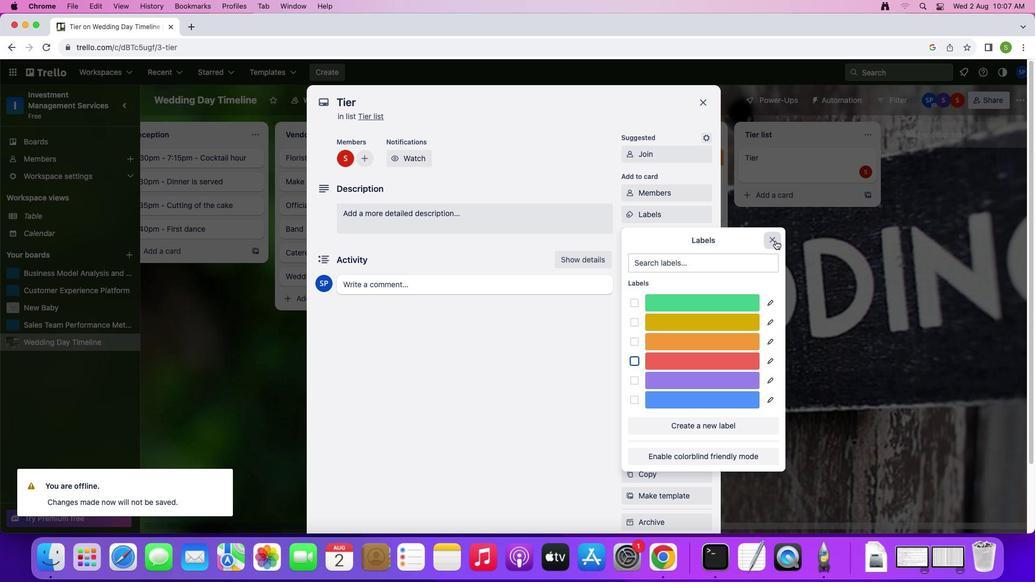 
Action: Mouse pressed left at (775, 240)
Screenshot: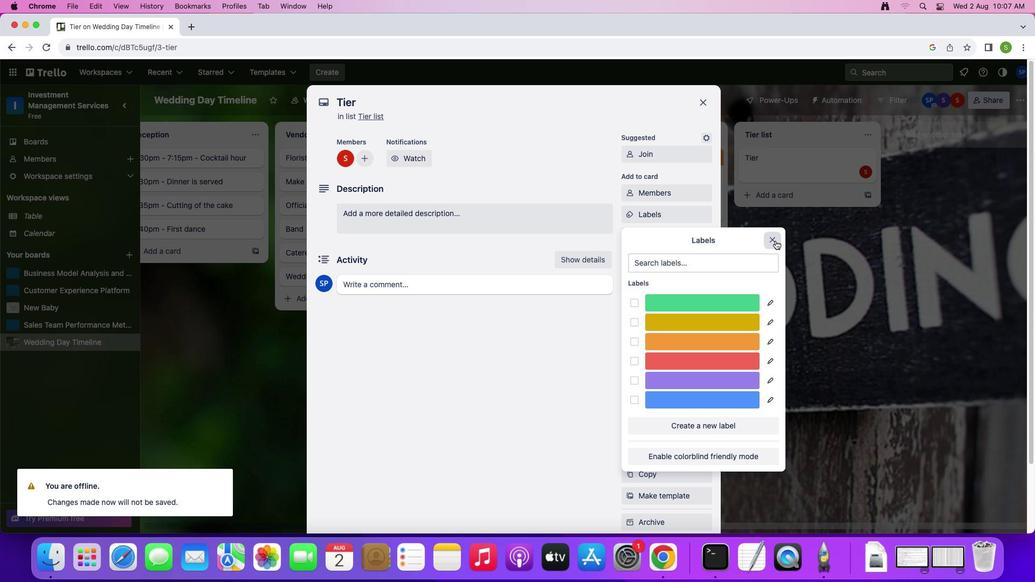 
Action: Mouse moved to (657, 260)
Screenshot: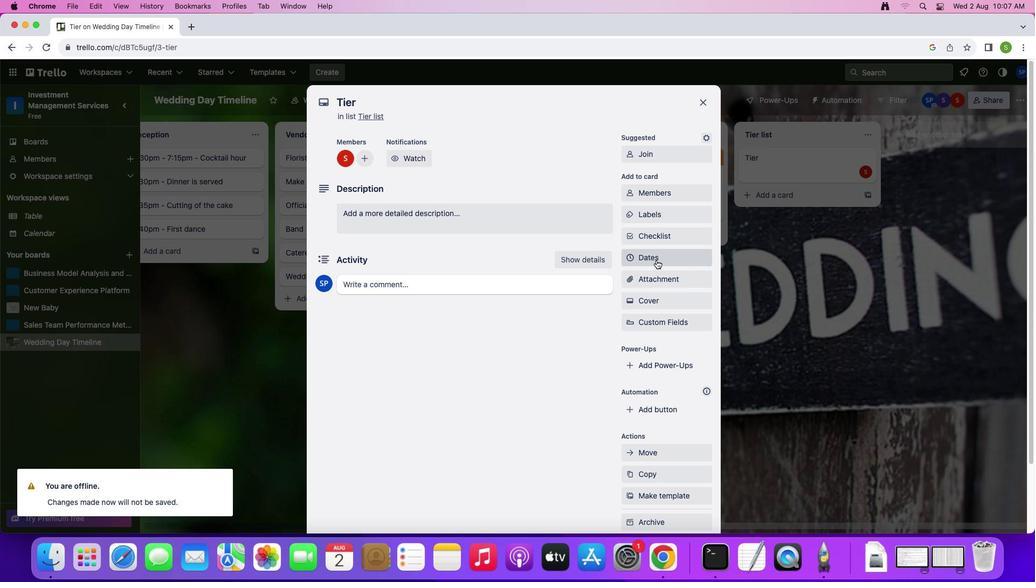 
Action: Mouse pressed left at (657, 260)
Screenshot: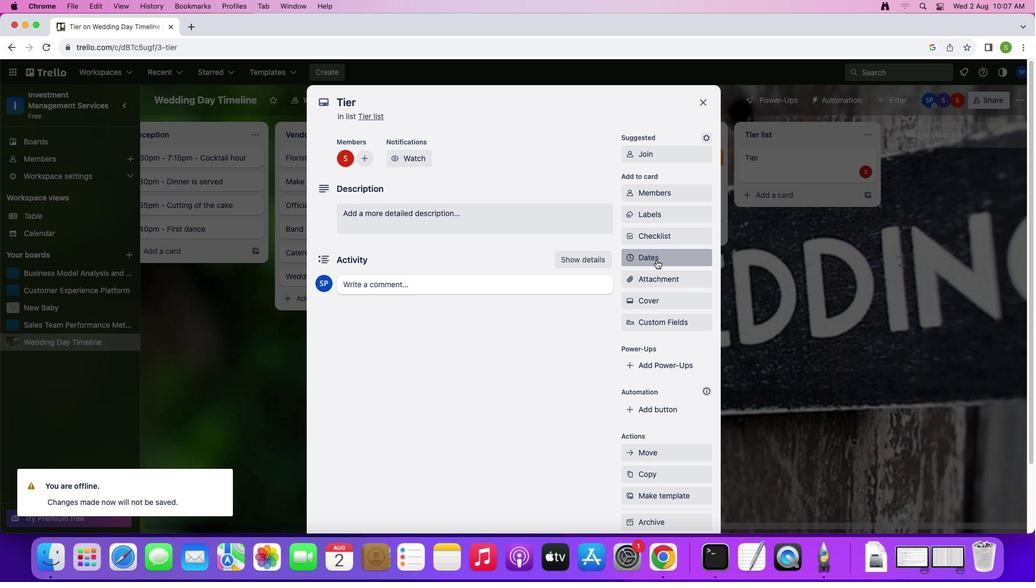 
Action: Mouse moved to (685, 217)
Screenshot: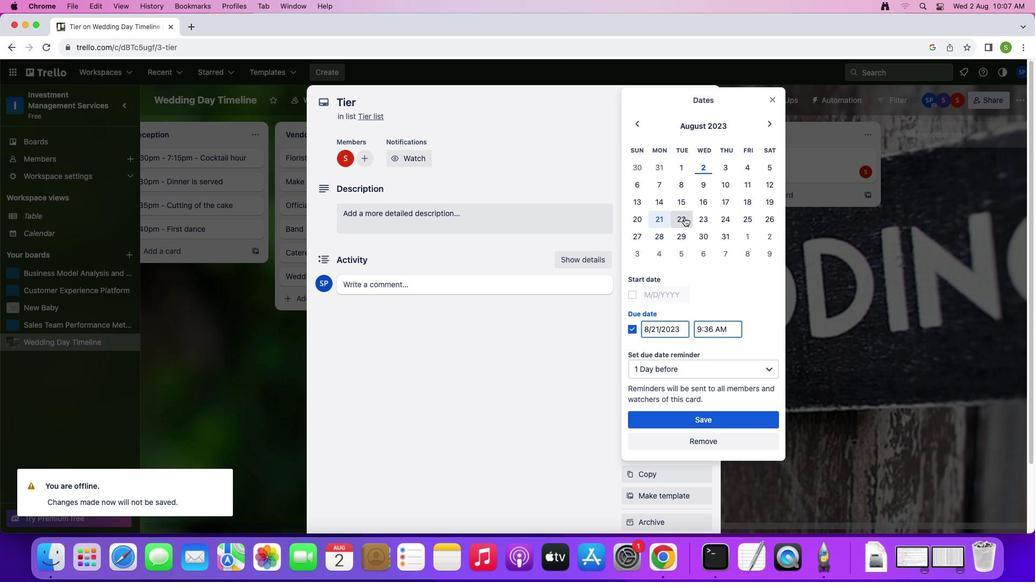 
Action: Mouse pressed left at (685, 217)
Screenshot: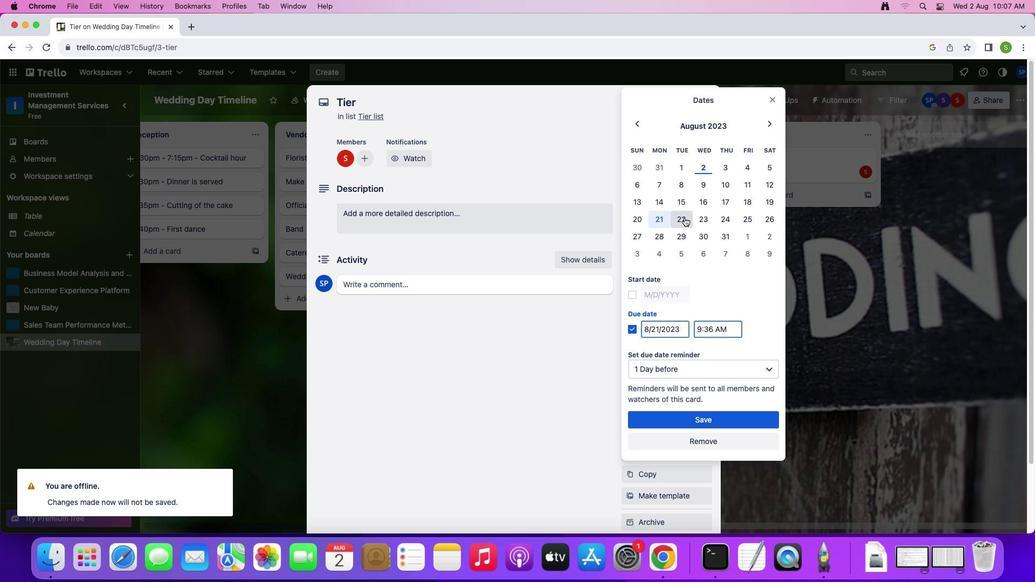 
Action: Mouse moved to (635, 293)
Screenshot: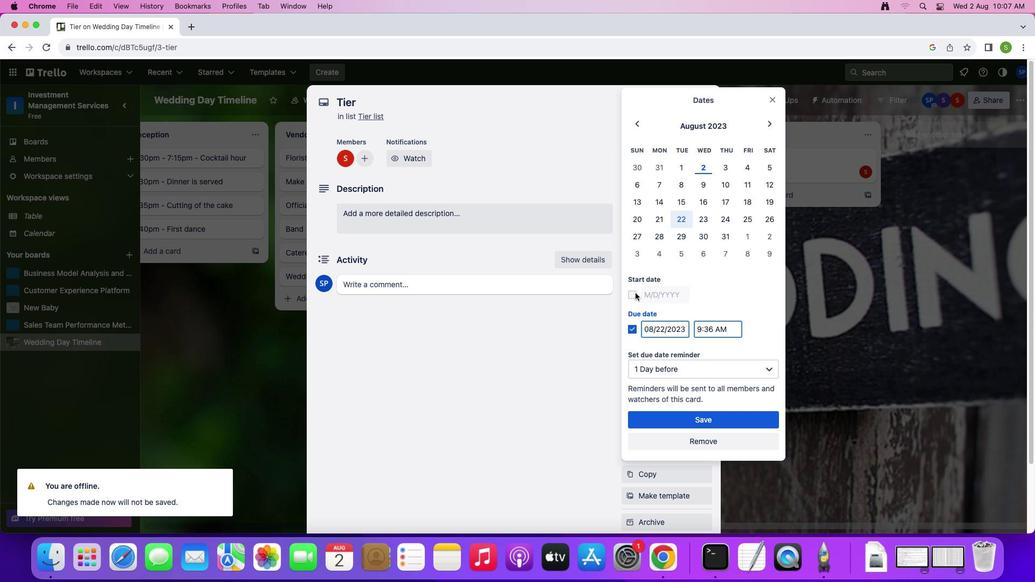 
Action: Mouse pressed left at (635, 293)
Screenshot: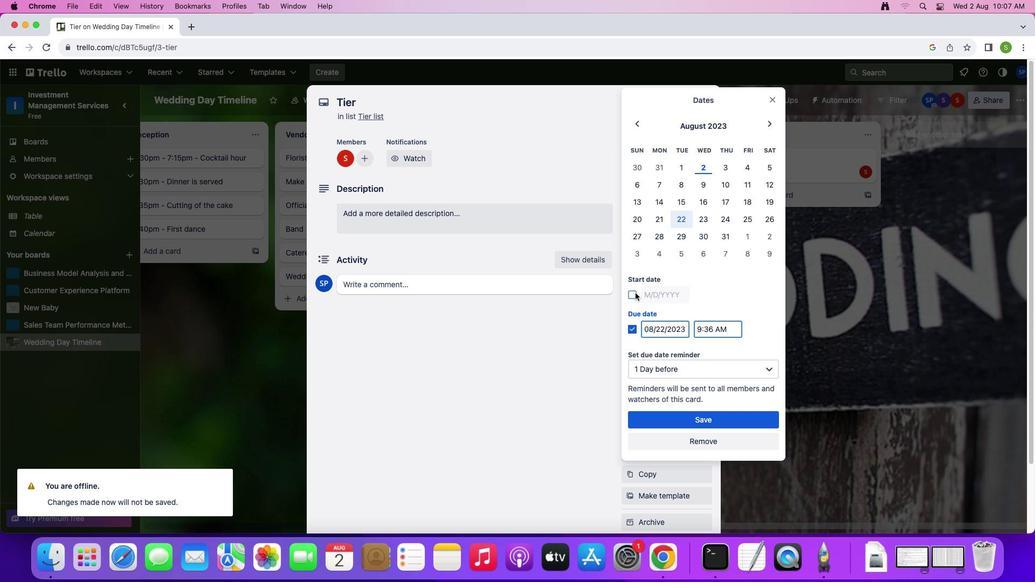 
Action: Mouse moved to (678, 425)
Screenshot: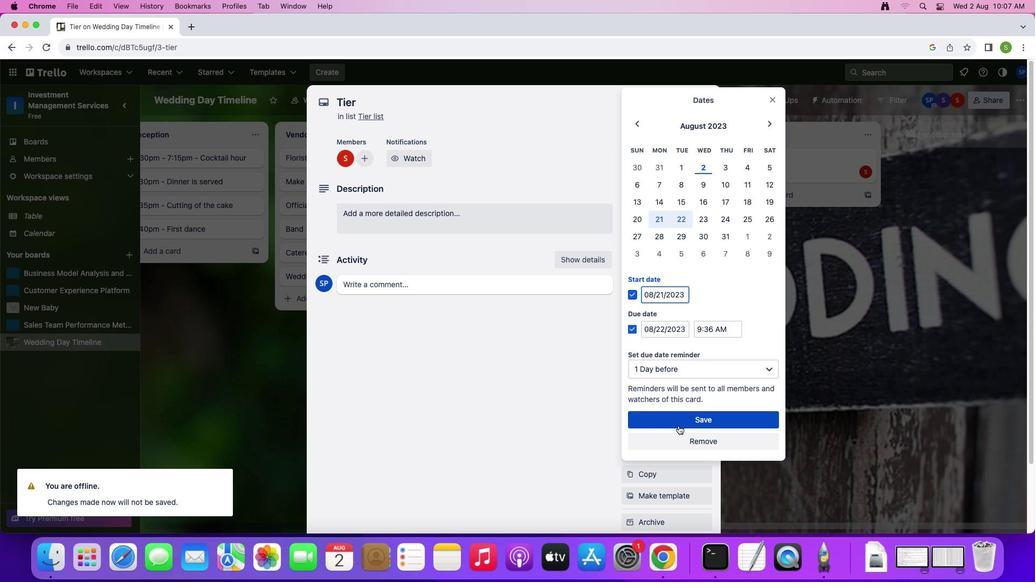
Action: Mouse pressed left at (678, 425)
Screenshot: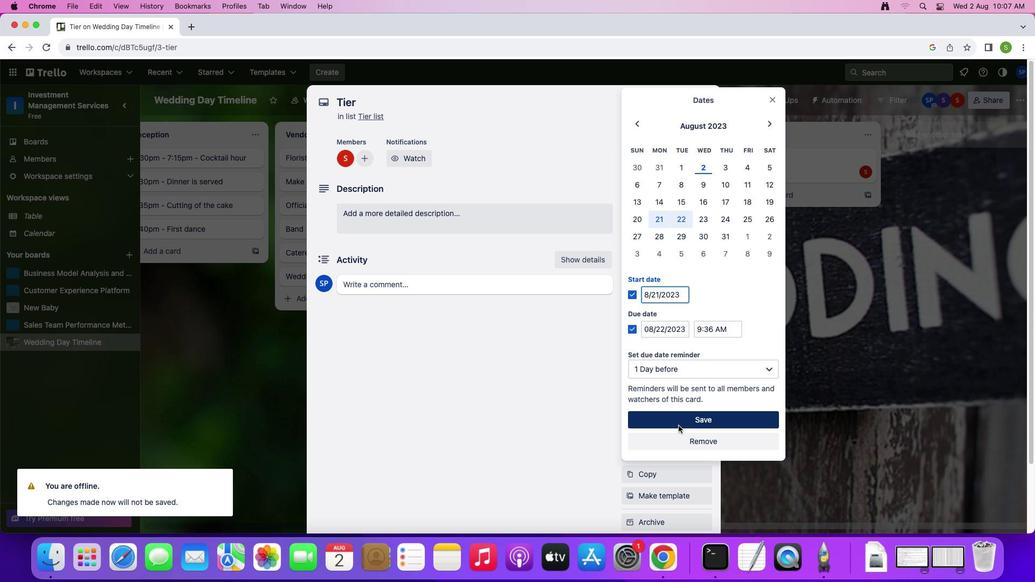 
Action: Mouse moved to (653, 304)
Screenshot: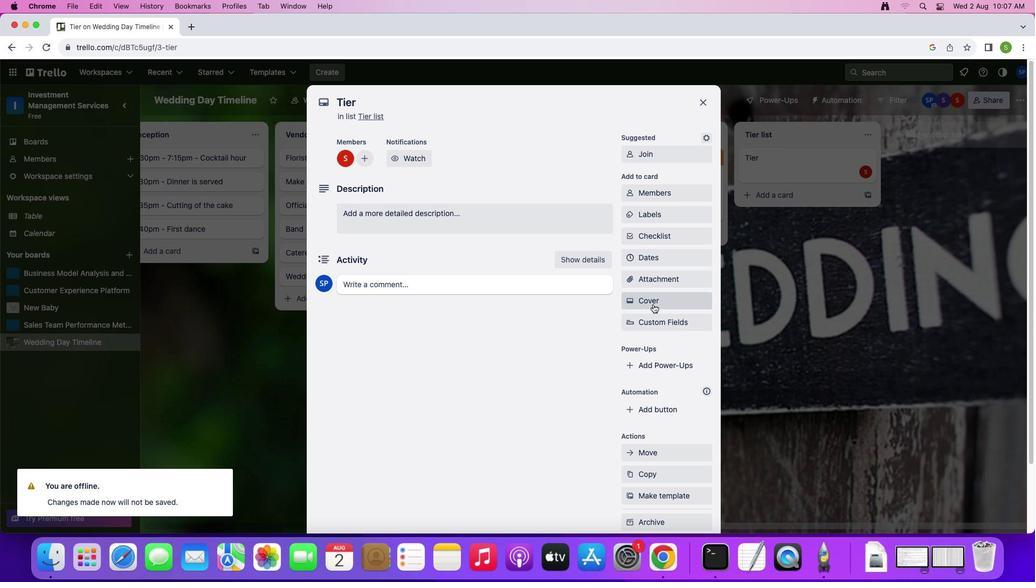 
Action: Mouse pressed left at (653, 304)
Screenshot: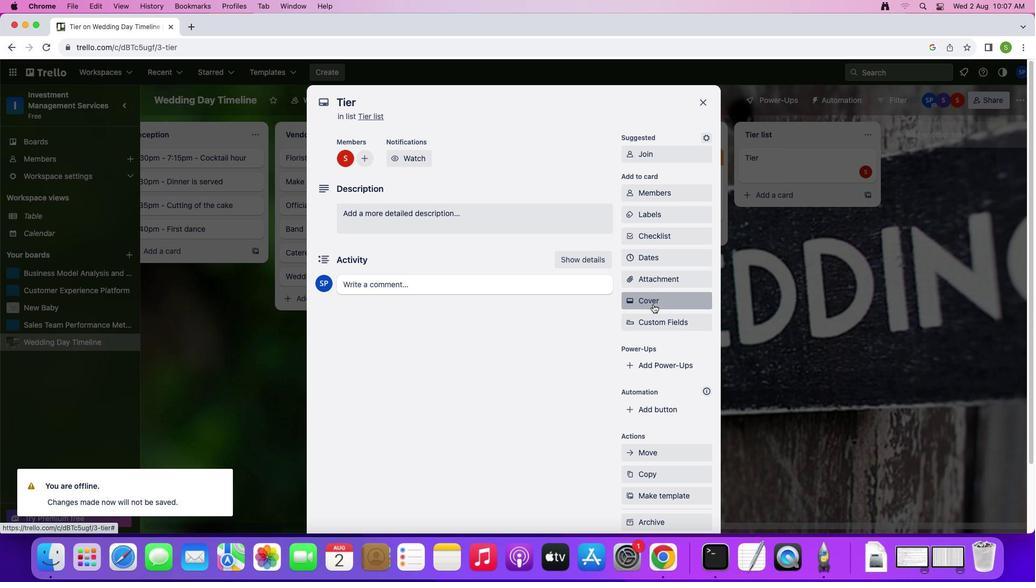 
Action: Mouse moved to (700, 330)
Screenshot: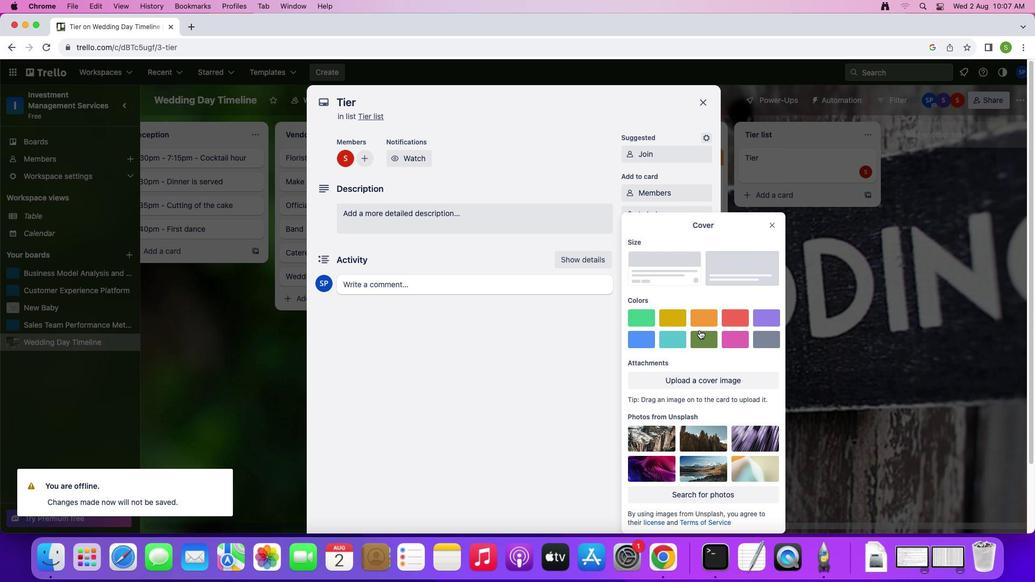 
Action: Mouse pressed left at (700, 330)
Screenshot: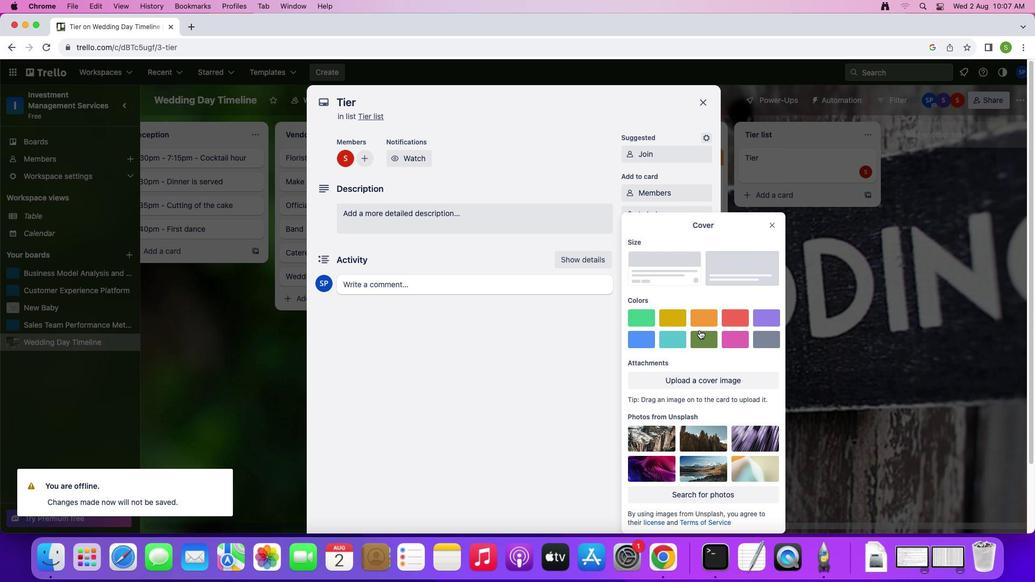 
Action: Mouse moved to (770, 211)
Screenshot: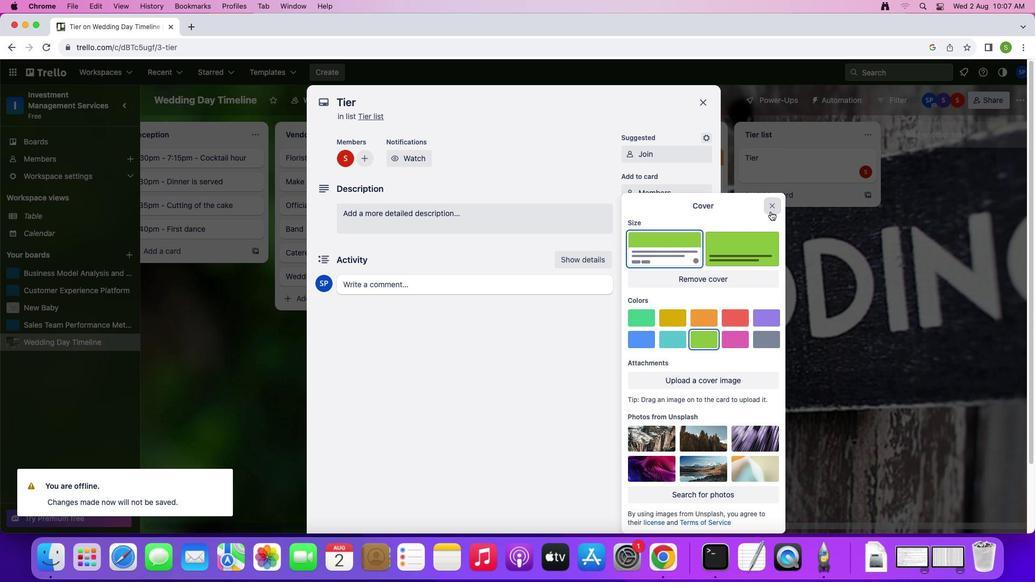 
Action: Mouse pressed left at (770, 211)
Screenshot: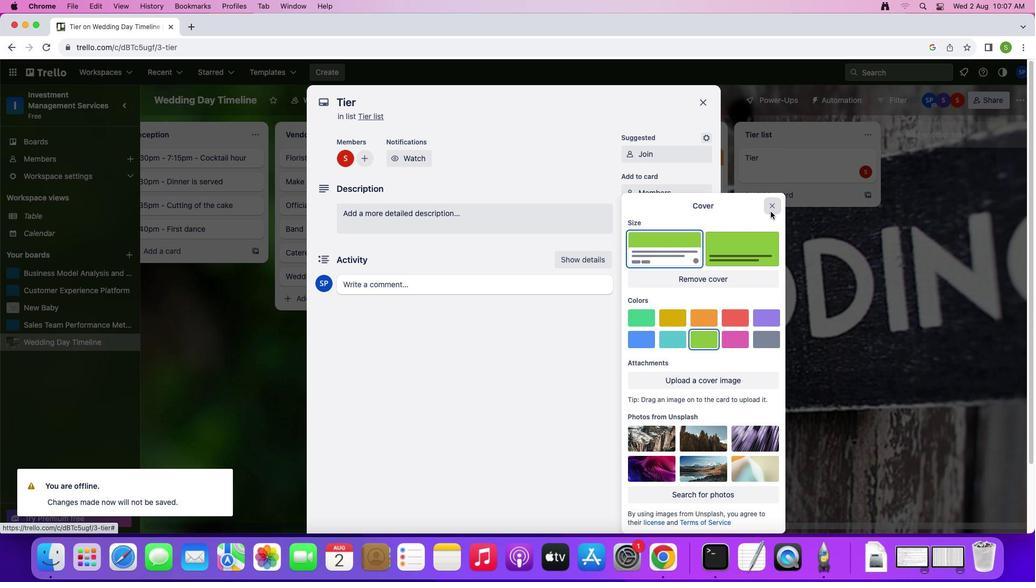 
Action: Mouse moved to (404, 277)
Screenshot: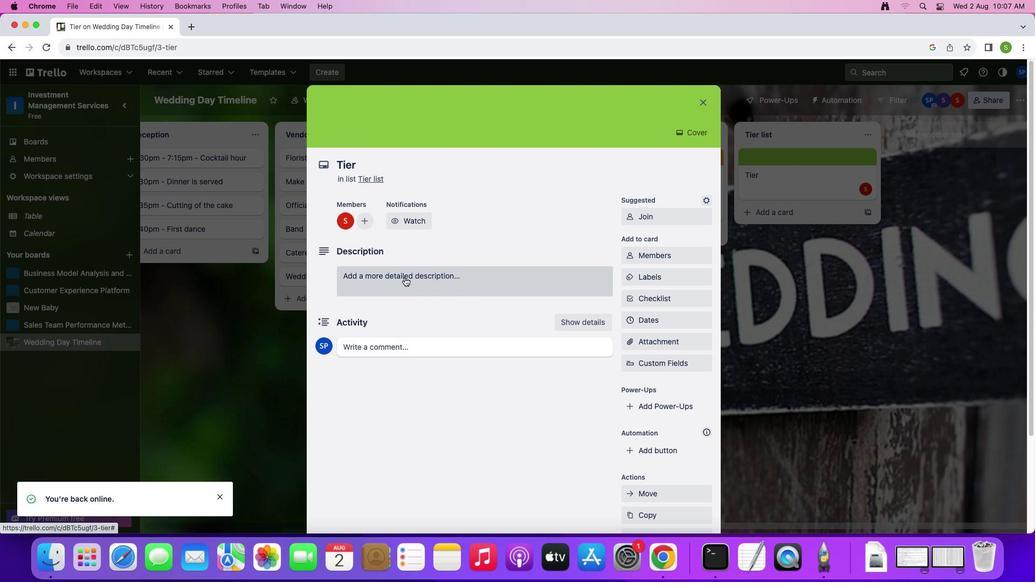 
Action: Mouse pressed left at (404, 277)
Screenshot: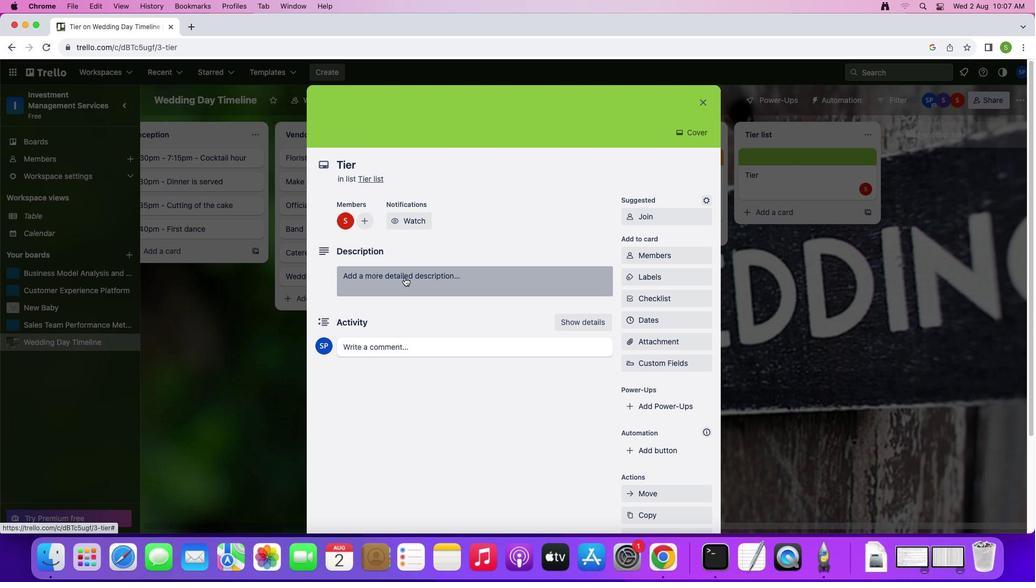 
Action: Mouse moved to (416, 217)
Screenshot: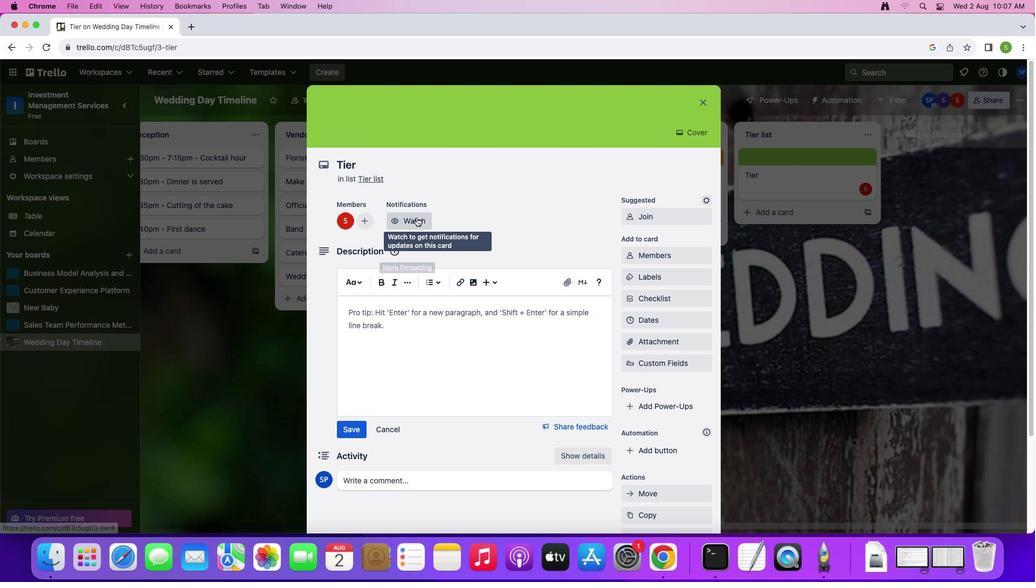
Action: Mouse pressed left at (416, 217)
Screenshot: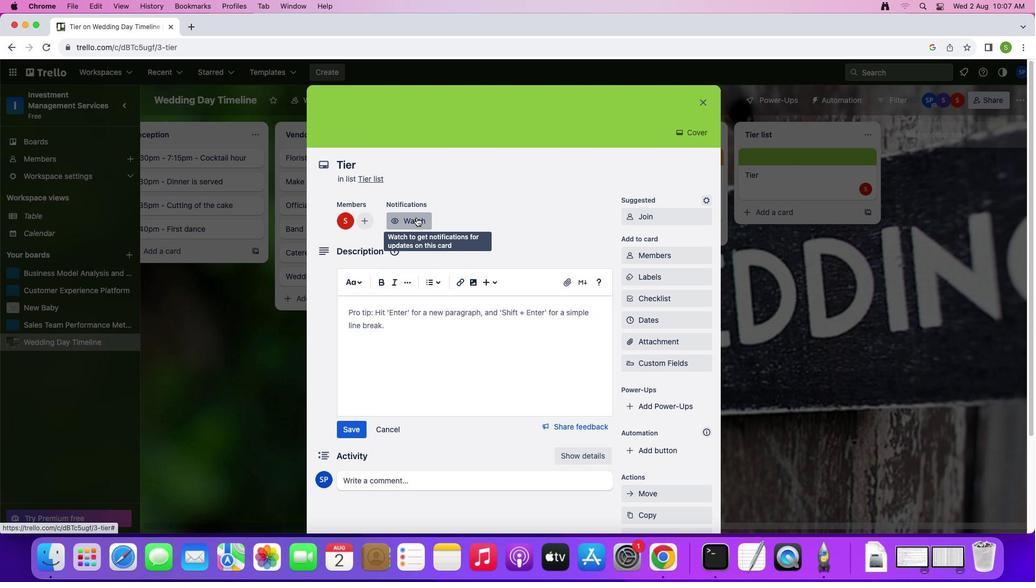 
Action: Mouse moved to (368, 314)
Screenshot: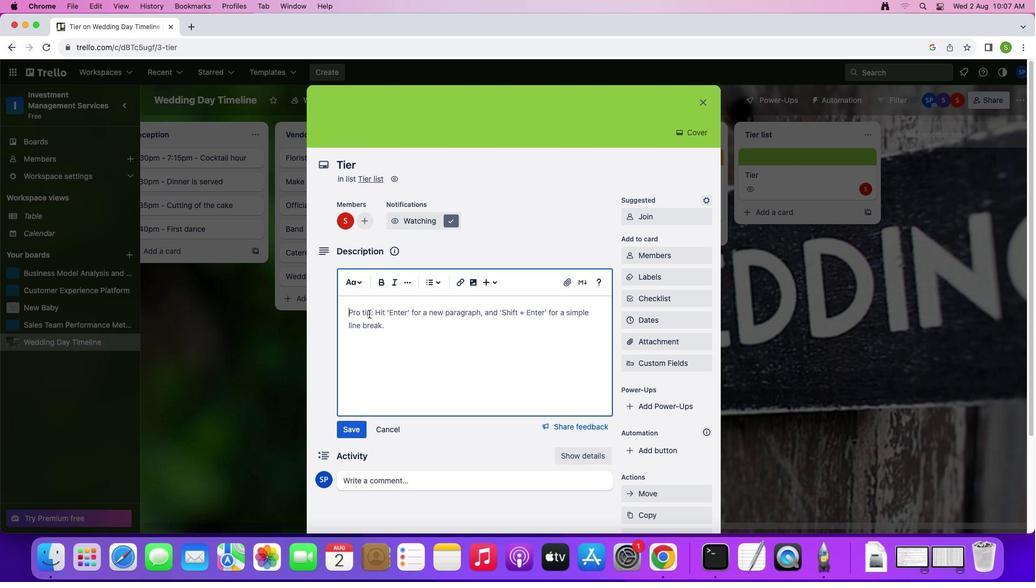 
Action: Mouse pressed left at (368, 314)
Screenshot: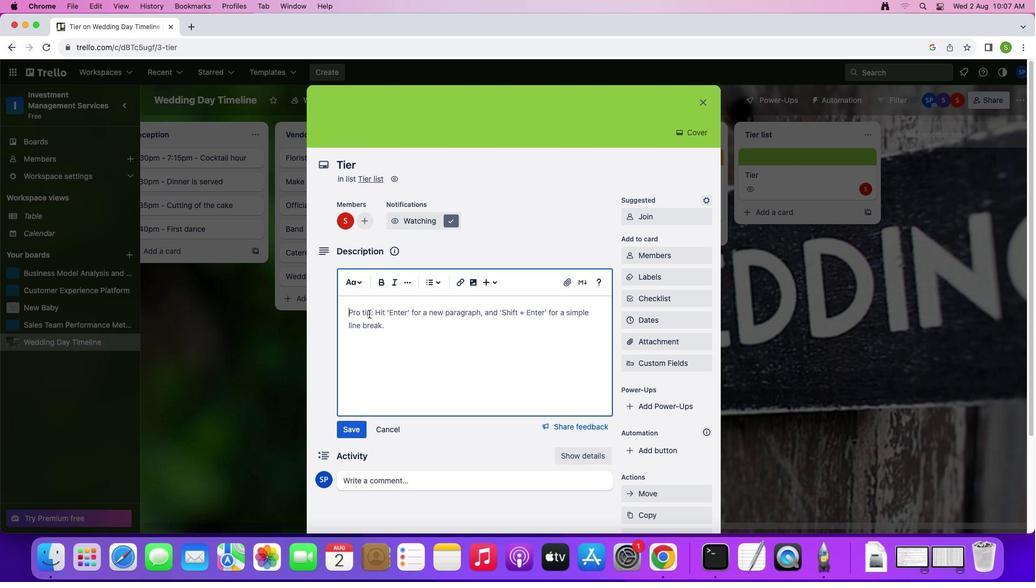 
Action: Mouse moved to (396, 313)
Screenshot: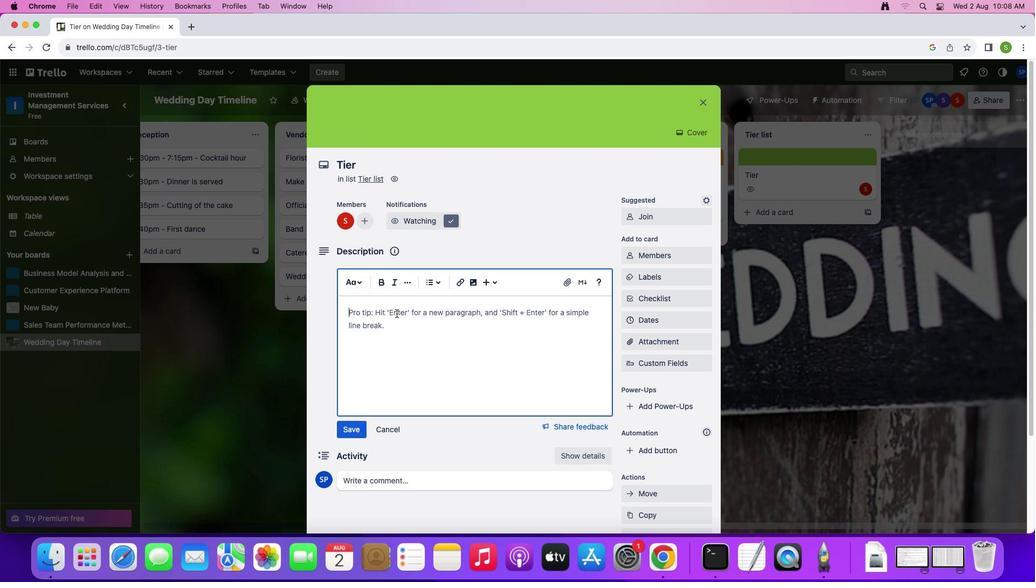 
Action: Key pressed Key.shift'U''s''e'Key.space't''h''i''s'Key.space't''e''m''p''l''a''t''e'Key.space't''o'Key.space'c''r''e''a''t''e'Key.space'a'Key.space't''i''r'Key.backspace'e''r'Key.space'l''i''s''t'
Screenshot: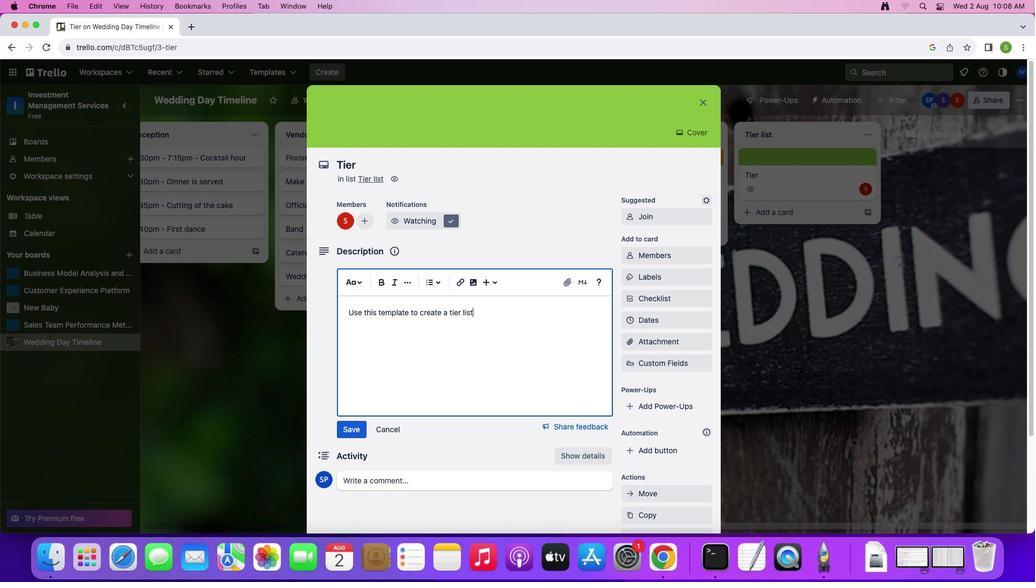 
Action: Mouse moved to (355, 434)
Screenshot: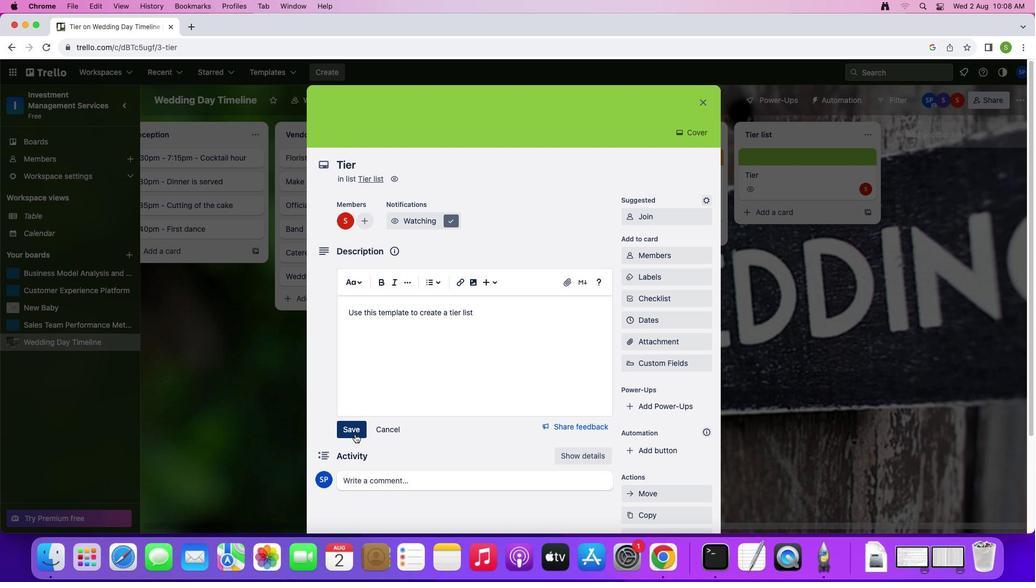 
Action: Mouse pressed left at (355, 434)
Screenshot: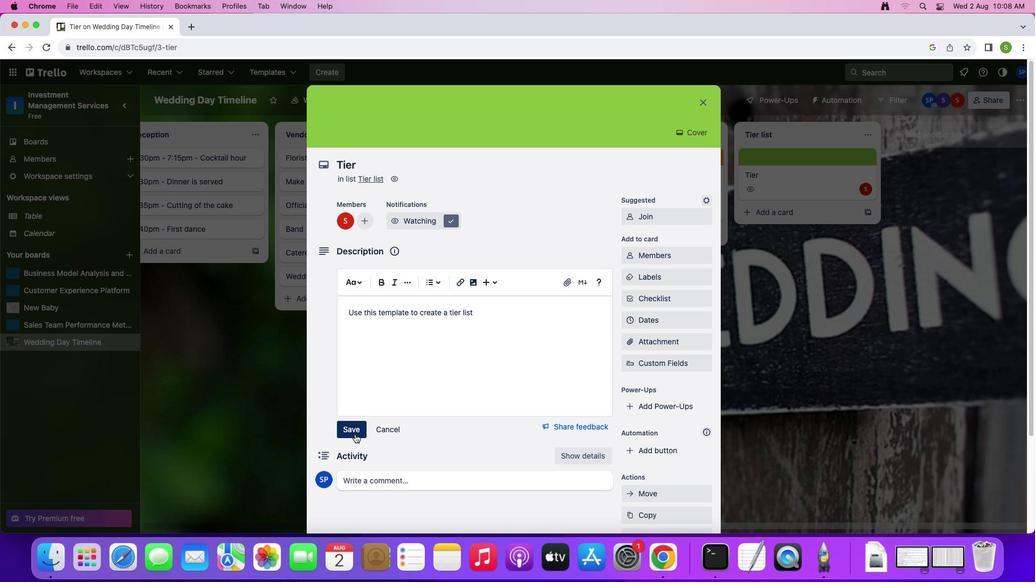 
Action: Mouse moved to (481, 332)
Screenshot: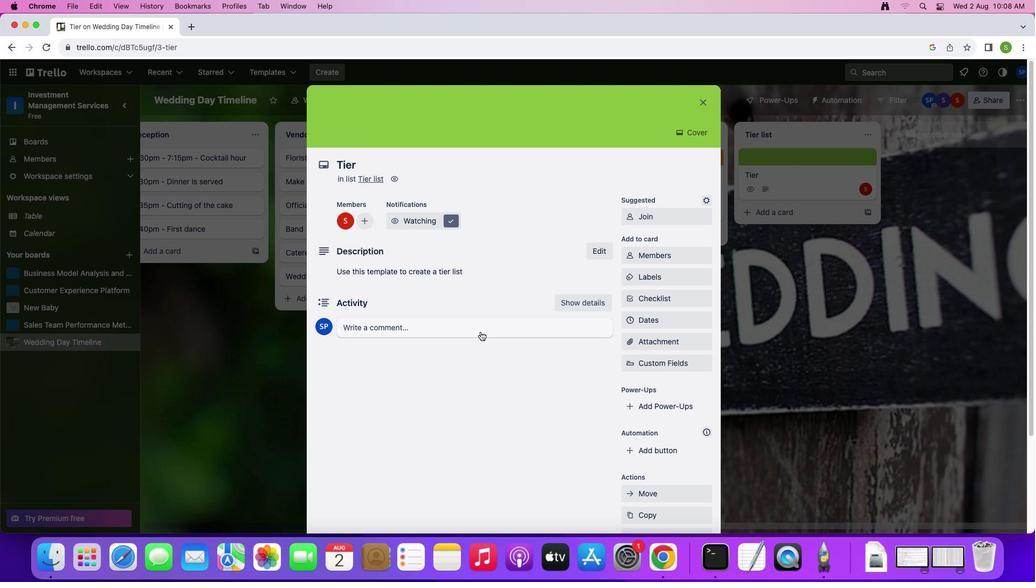 
Action: Mouse pressed left at (481, 332)
Screenshot: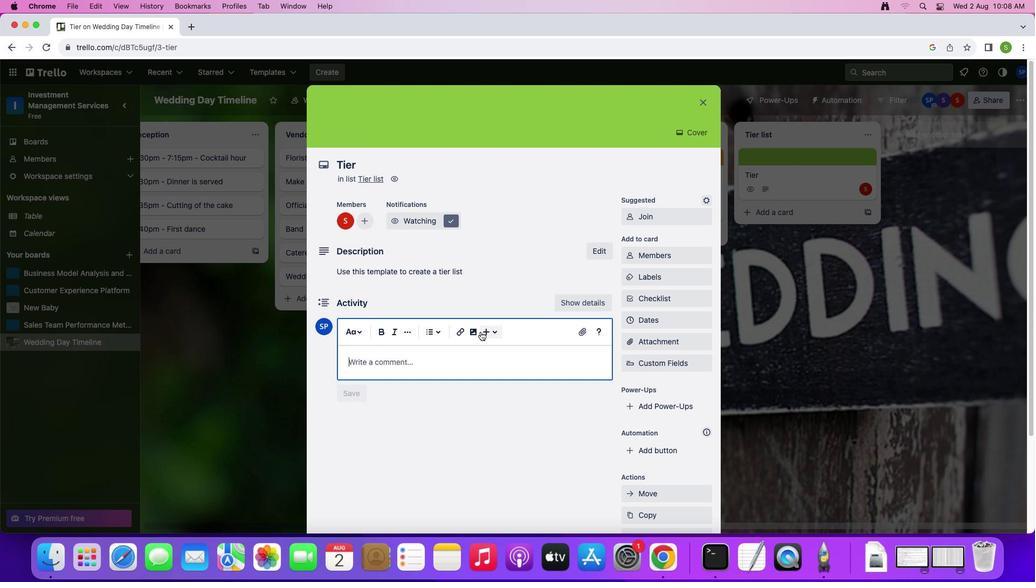 
Action: Mouse moved to (463, 366)
Screenshot: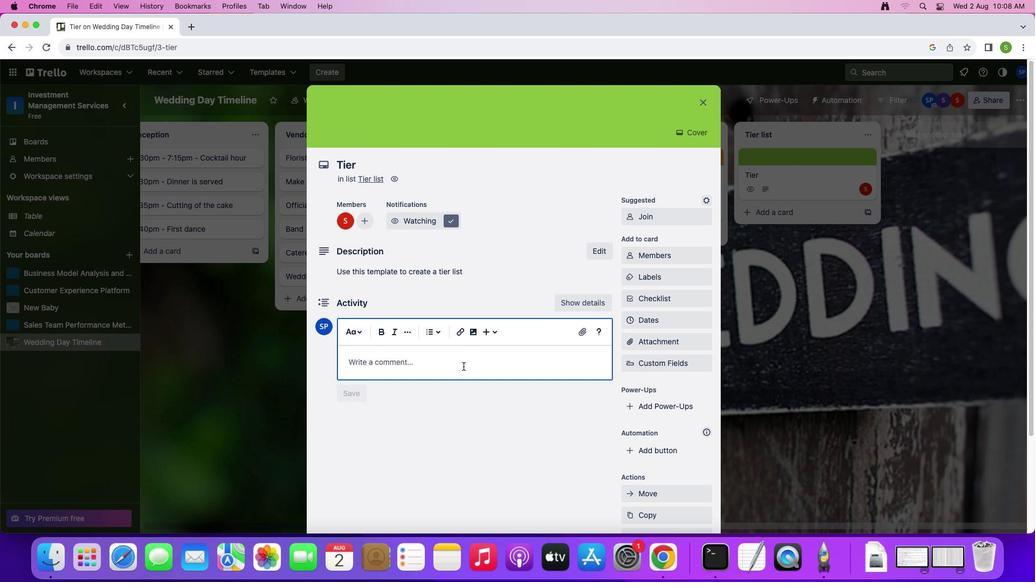 
Action: Key pressed 't''i''e''r'
Screenshot: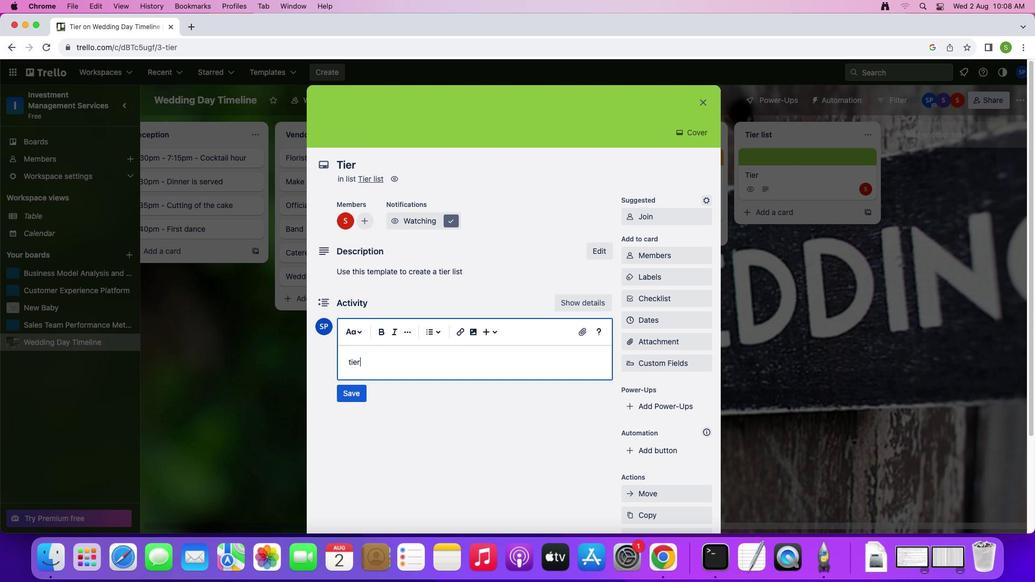 
Action: Mouse moved to (353, 393)
Screenshot: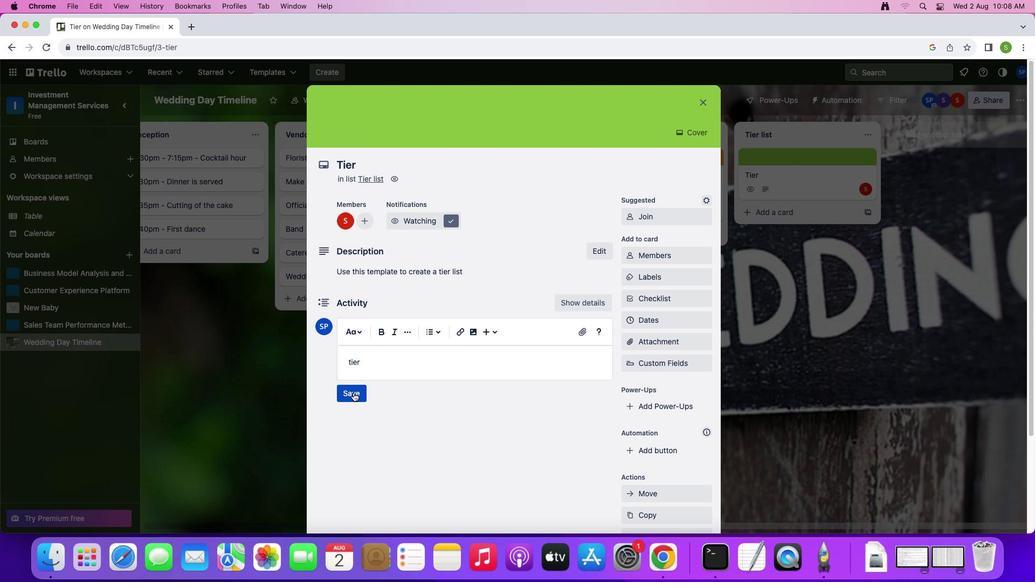 
Action: Mouse pressed left at (353, 393)
Screenshot: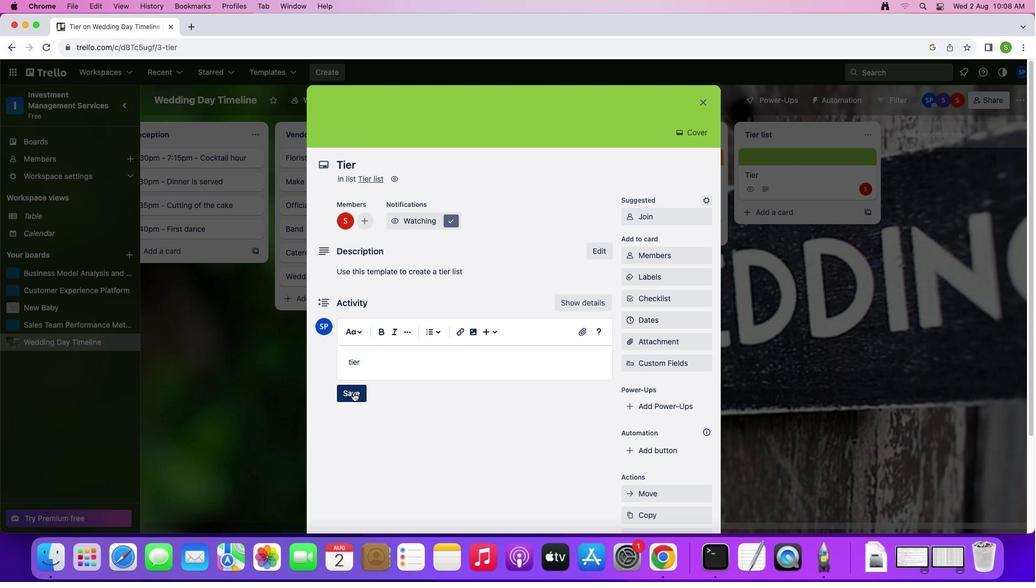
Action: Mouse moved to (699, 99)
Screenshot: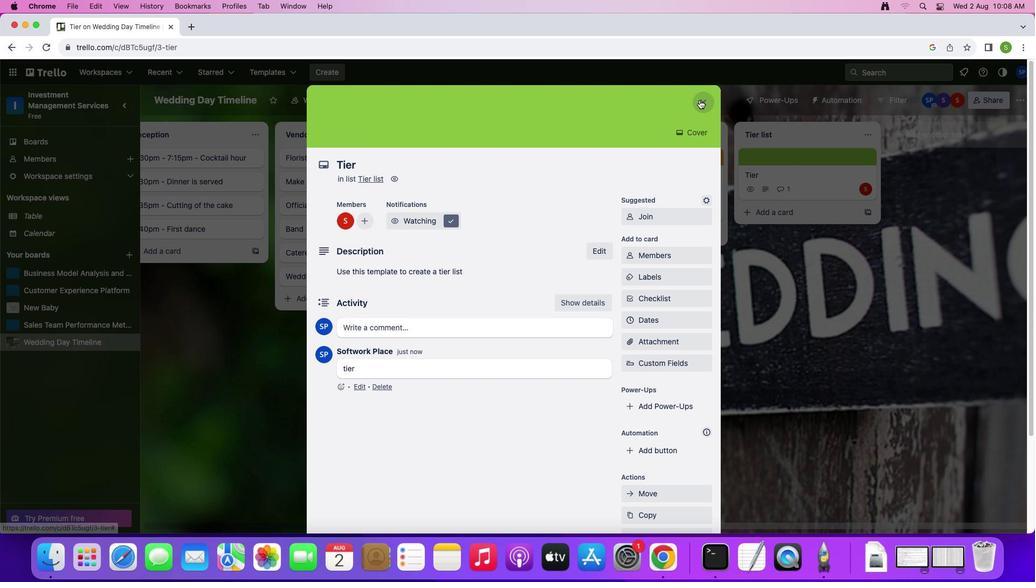 
Action: Mouse pressed left at (699, 99)
Screenshot: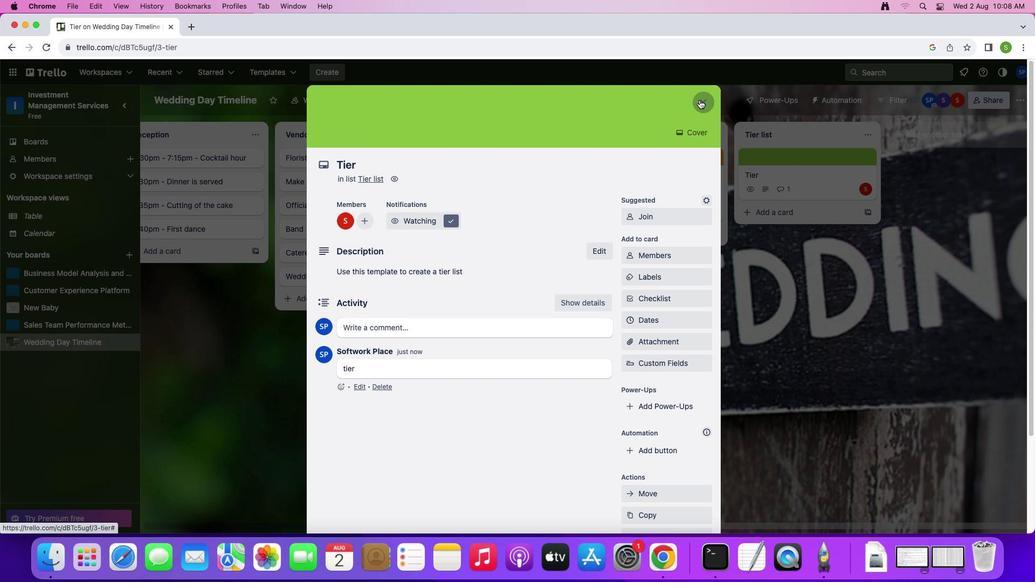
Action: Mouse moved to (798, 305)
Screenshot: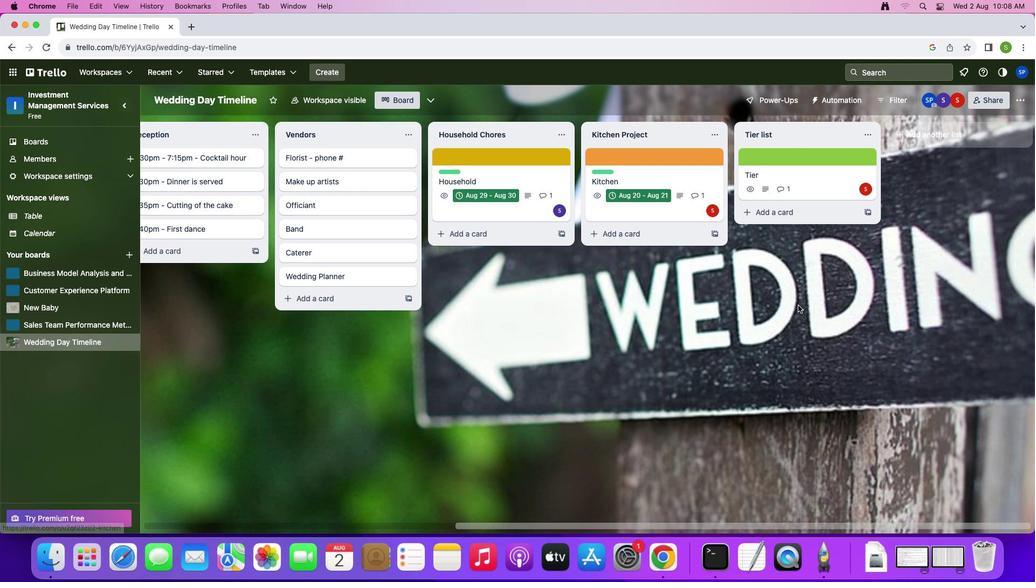 
